 Task: Compose an email with the signature Amy Taylor with the subject Question regarding a project and the message I would like to schedule a call to discuss this further. from softage.1@softage.net to softage.2@softage.net and softage.3@softage.net with CC to softage.4@softage.net, select the message and change font size to huge, align the email to right Send the email
Action: Mouse moved to (422, 533)
Screenshot: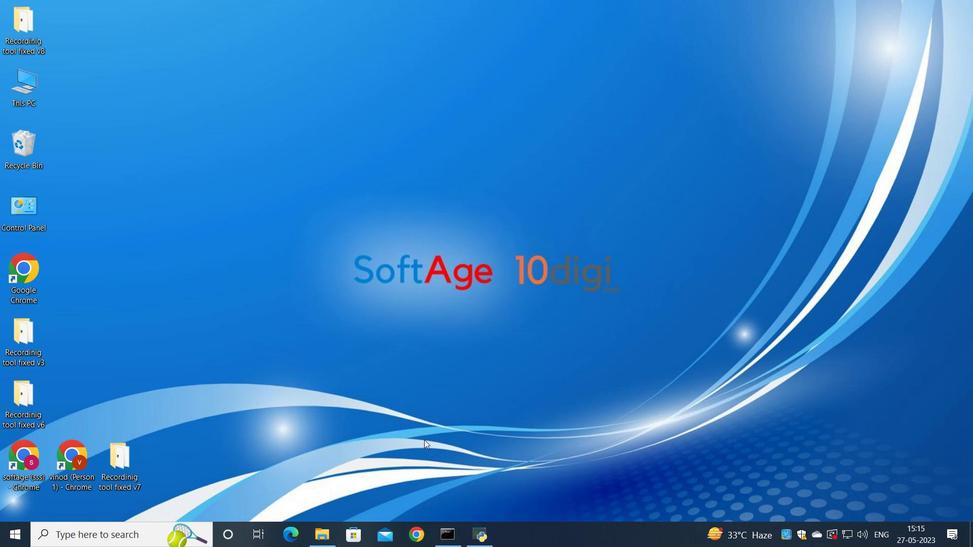 
Action: Mouse pressed left at (422, 533)
Screenshot: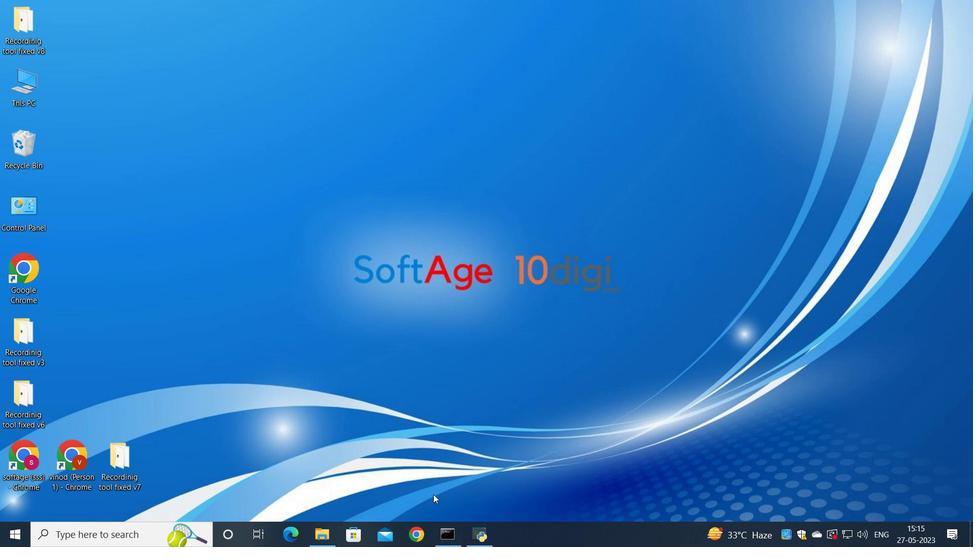 
Action: Mouse moved to (428, 307)
Screenshot: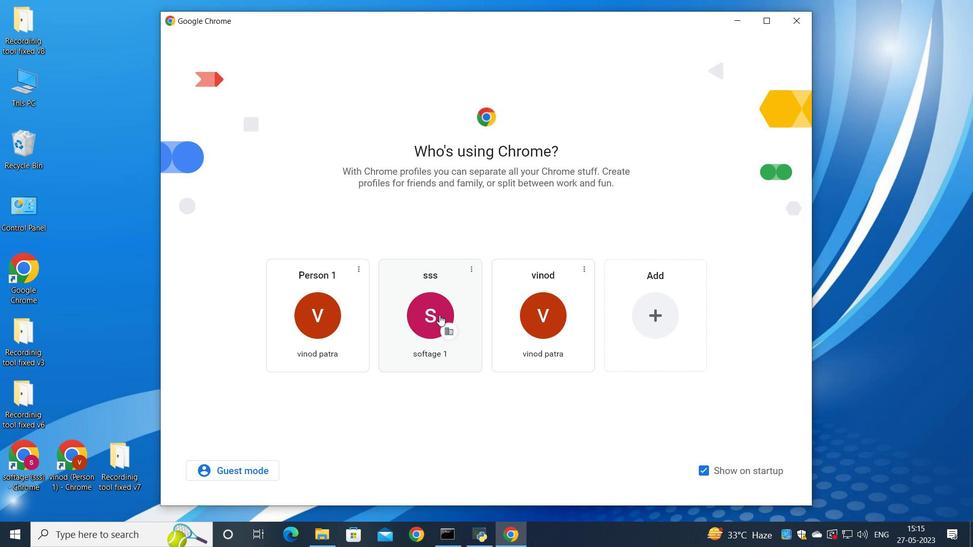 
Action: Mouse pressed left at (428, 307)
Screenshot: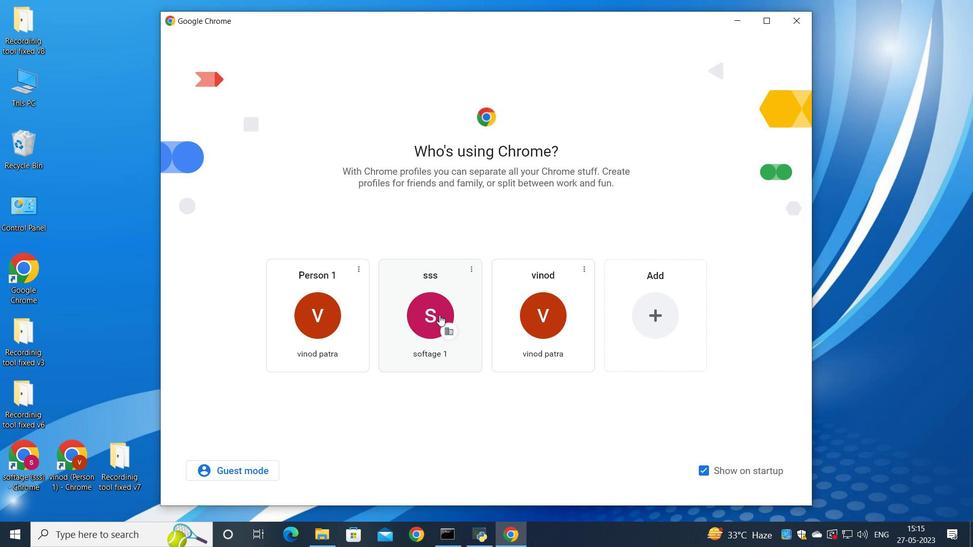 
Action: Mouse moved to (842, 62)
Screenshot: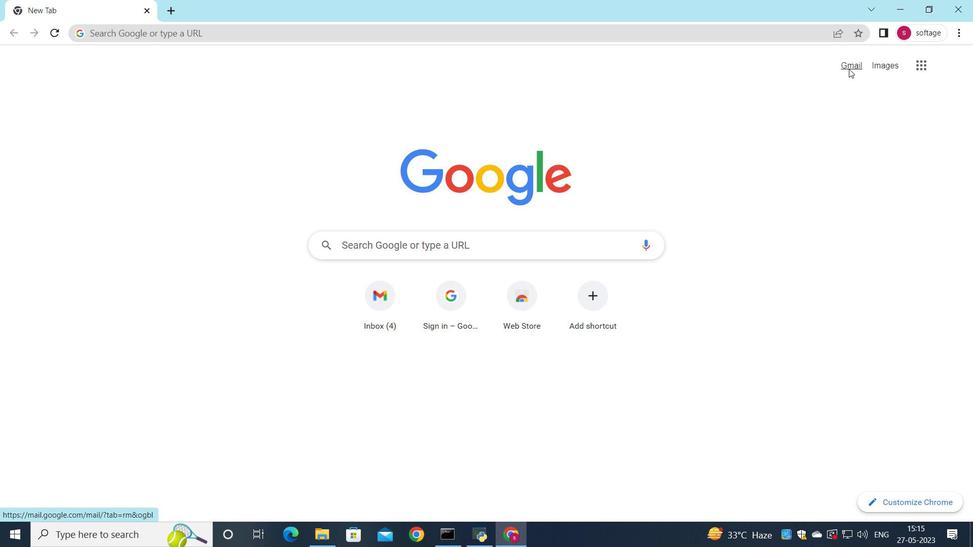 
Action: Mouse pressed left at (842, 62)
Screenshot: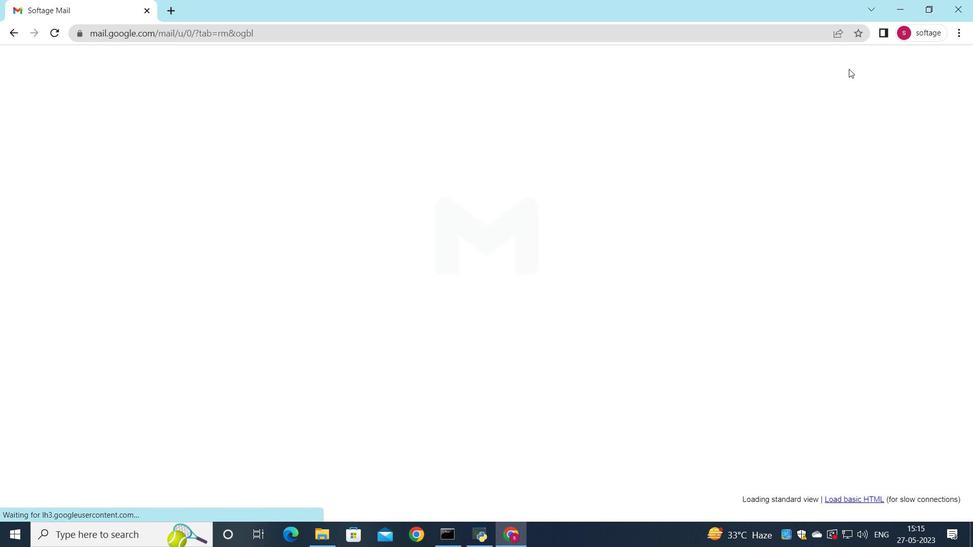 
Action: Mouse moved to (828, 89)
Screenshot: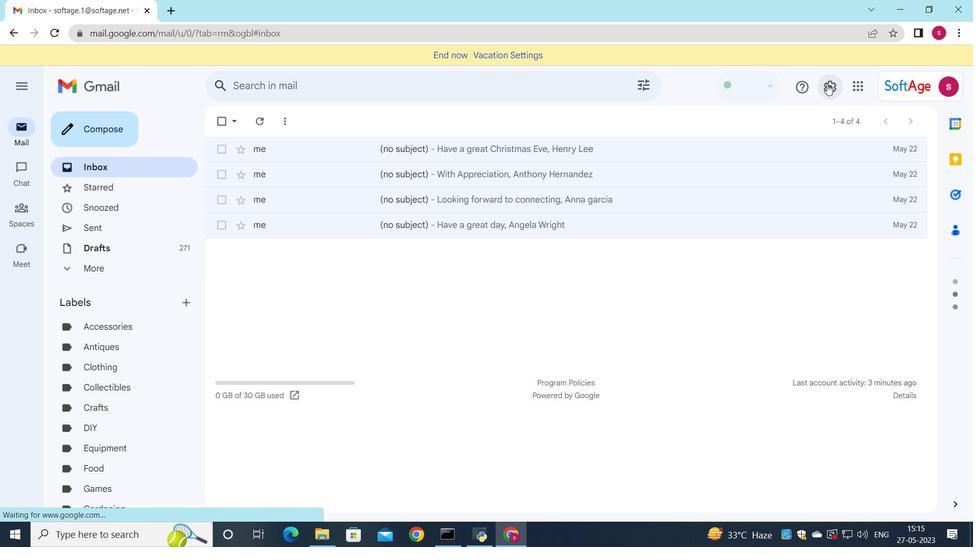 
Action: Mouse pressed left at (828, 89)
Screenshot: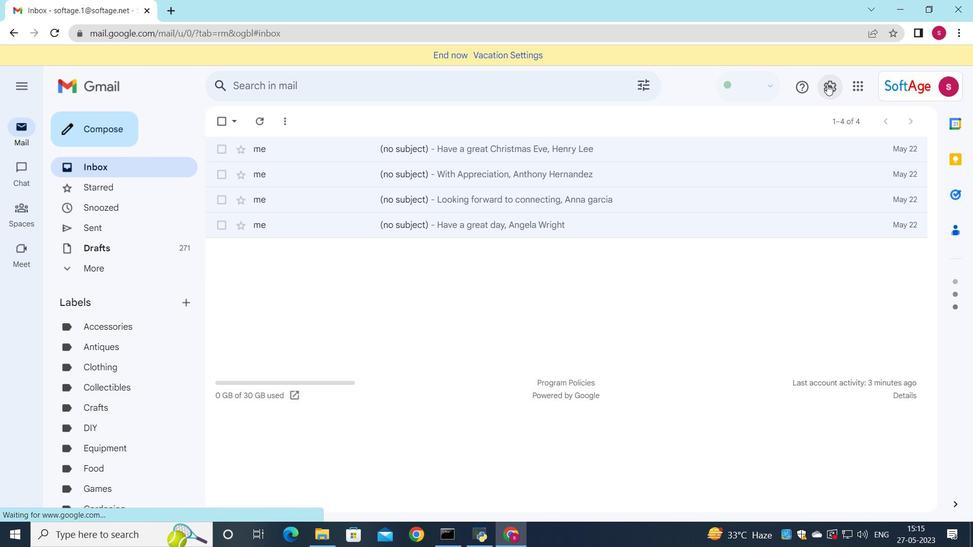 
Action: Mouse moved to (823, 140)
Screenshot: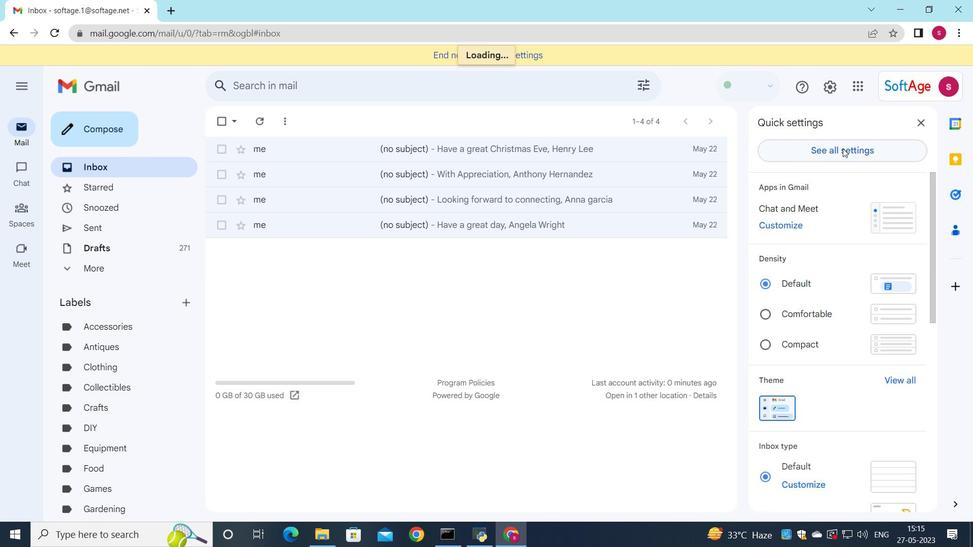 
Action: Mouse pressed left at (823, 140)
Screenshot: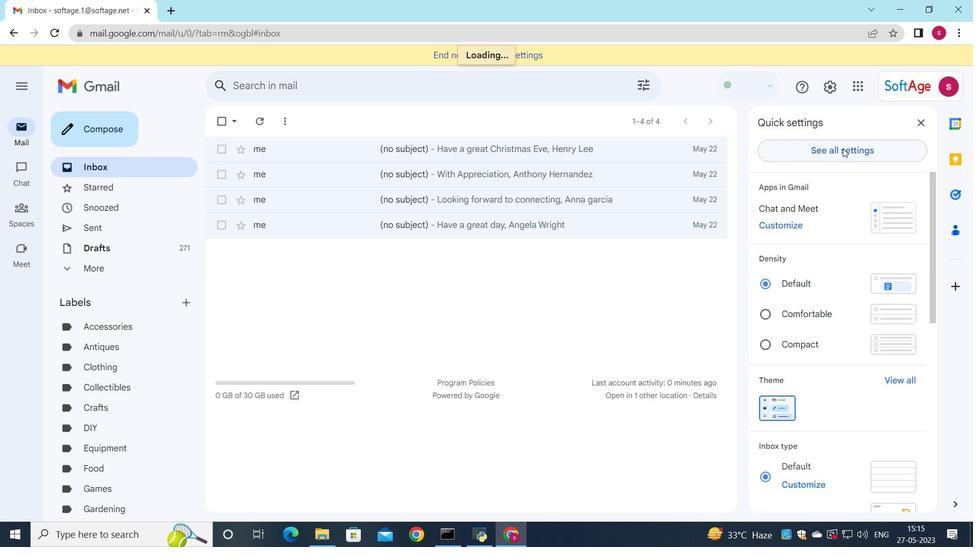 
Action: Mouse moved to (530, 206)
Screenshot: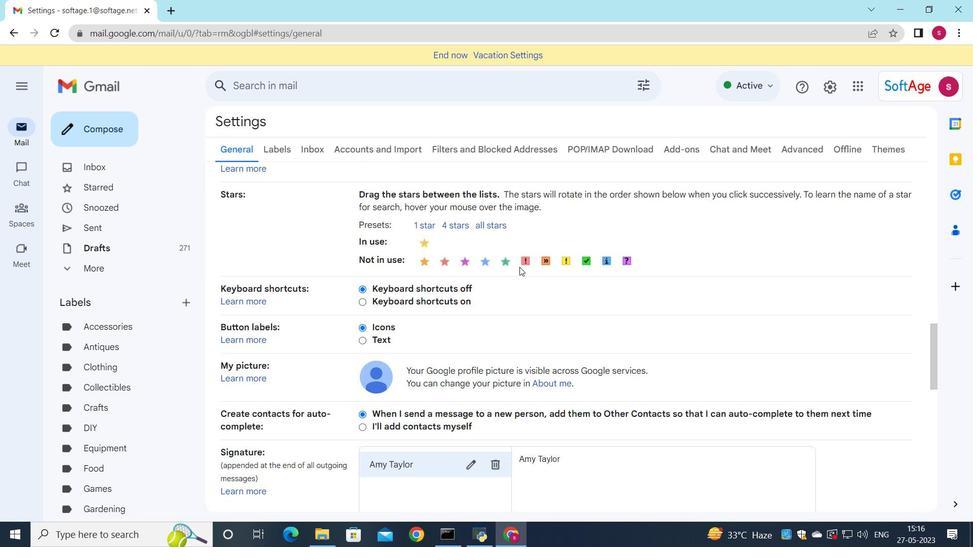 
Action: Mouse scrolled (530, 205) with delta (0, 0)
Screenshot: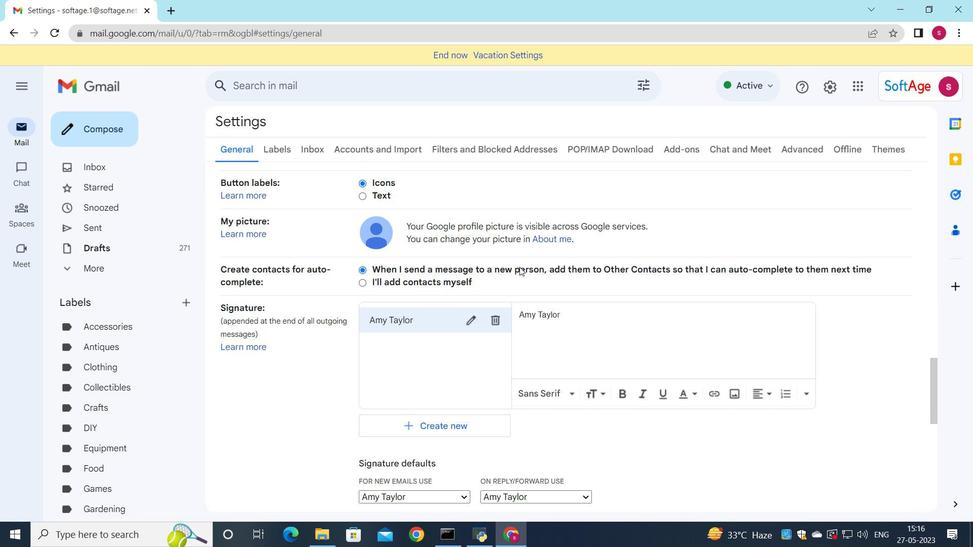 
Action: Mouse scrolled (530, 205) with delta (0, 0)
Screenshot: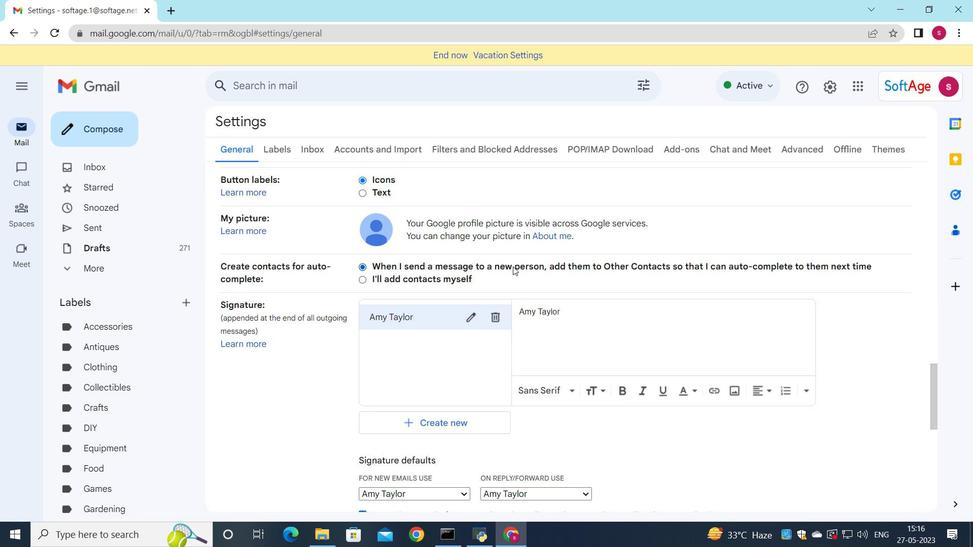 
Action: Mouse scrolled (530, 205) with delta (0, 0)
Screenshot: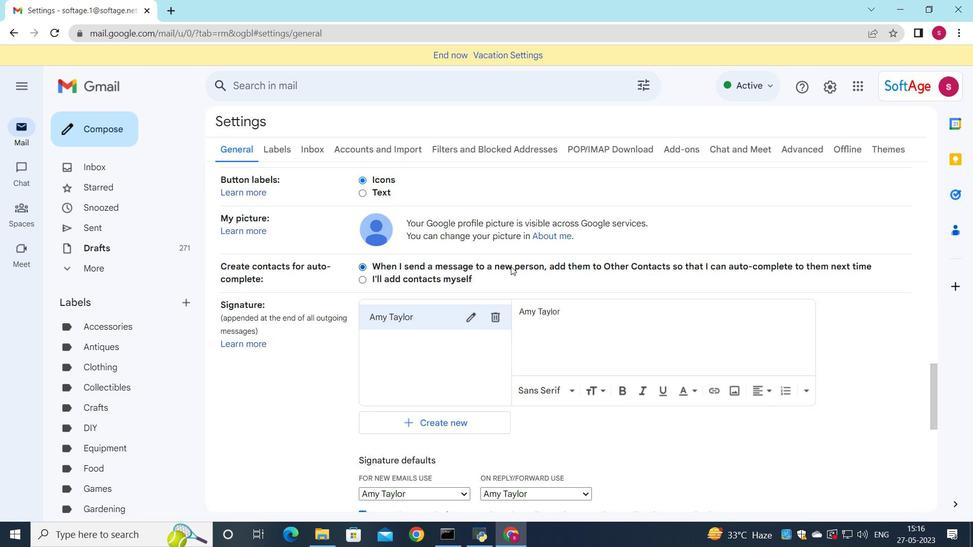 
Action: Mouse scrolled (530, 205) with delta (0, 0)
Screenshot: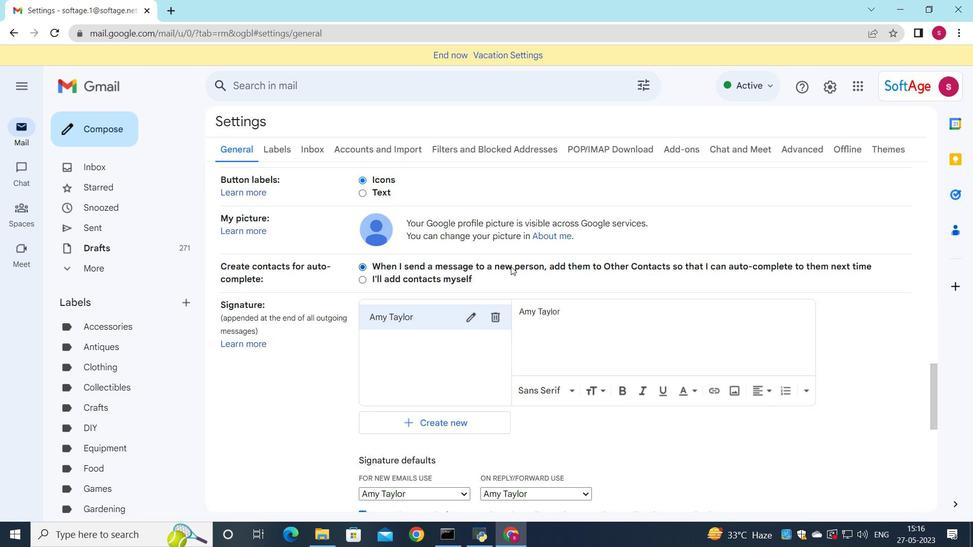 
Action: Mouse scrolled (530, 205) with delta (0, 0)
Screenshot: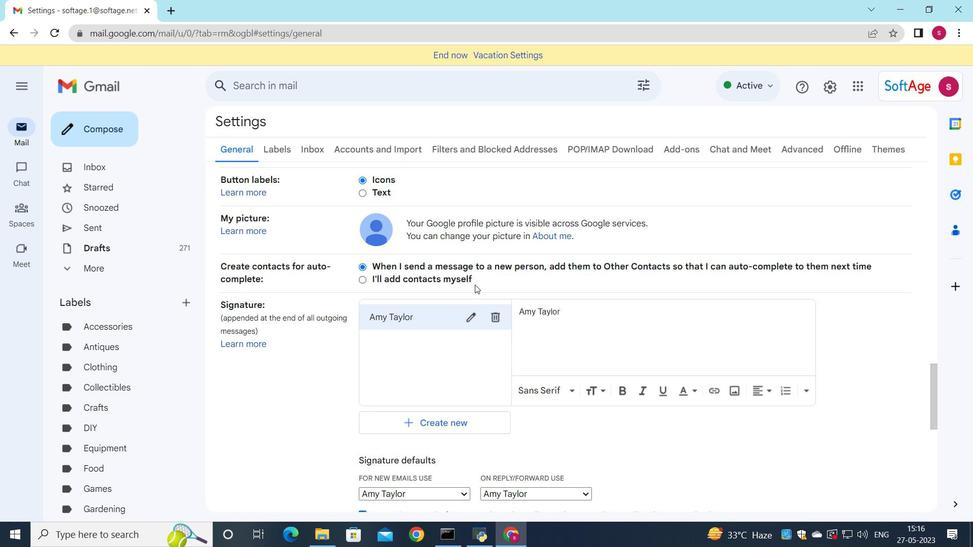 
Action: Mouse scrolled (530, 205) with delta (0, 0)
Screenshot: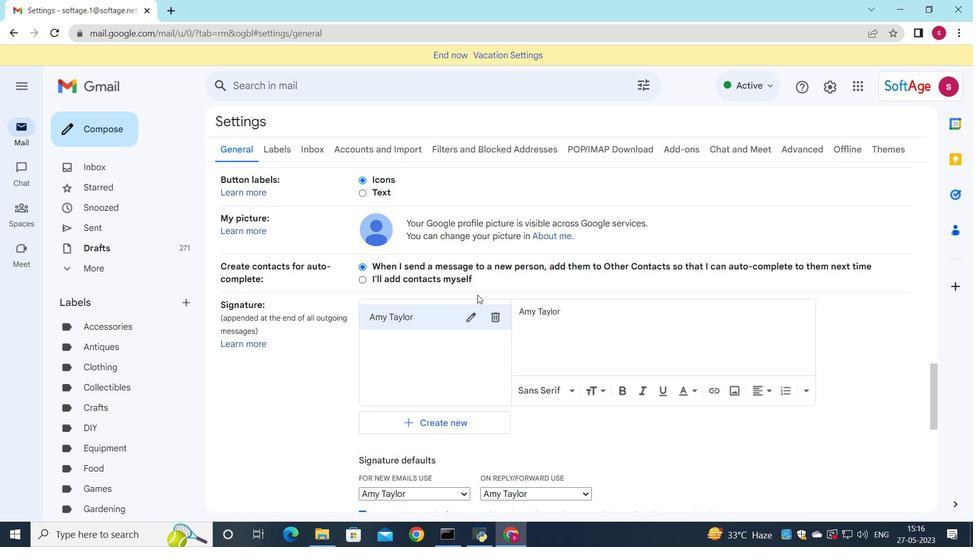 
Action: Mouse scrolled (530, 205) with delta (0, 0)
Screenshot: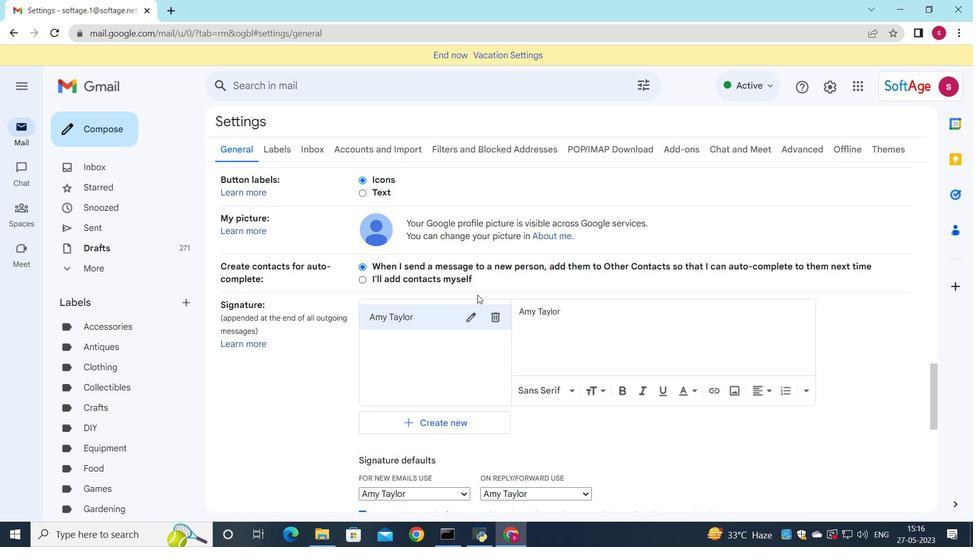 
Action: Mouse scrolled (530, 205) with delta (0, 0)
Screenshot: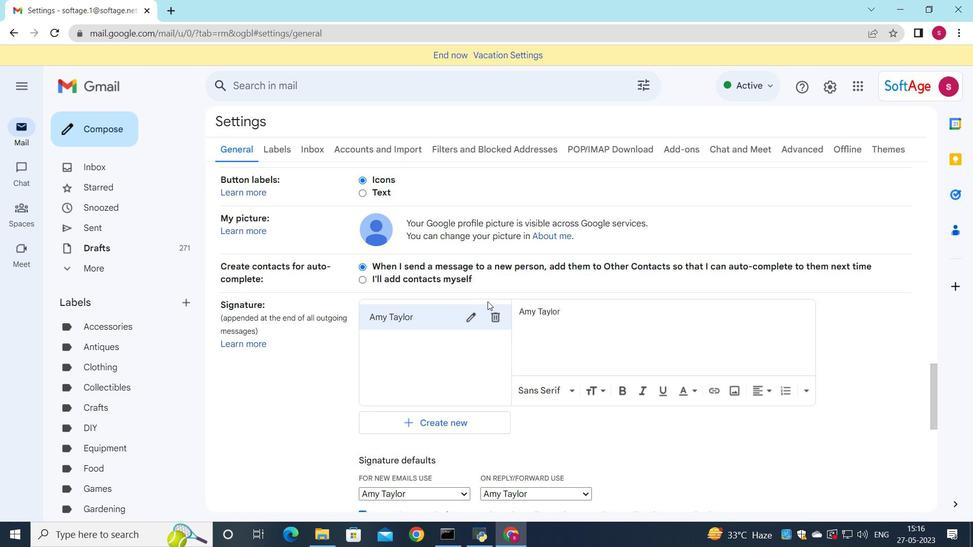 
Action: Mouse scrolled (530, 205) with delta (0, 0)
Screenshot: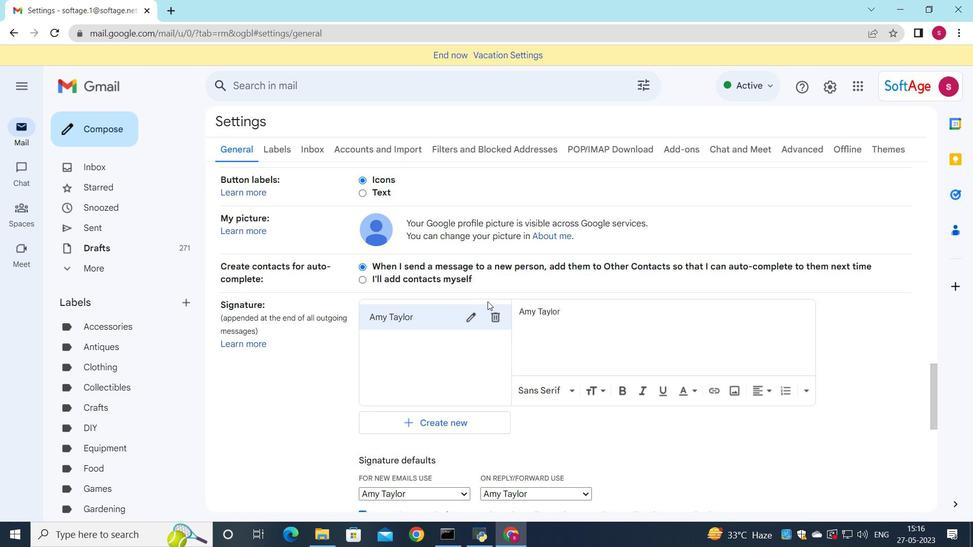 
Action: Mouse scrolled (530, 205) with delta (0, 0)
Screenshot: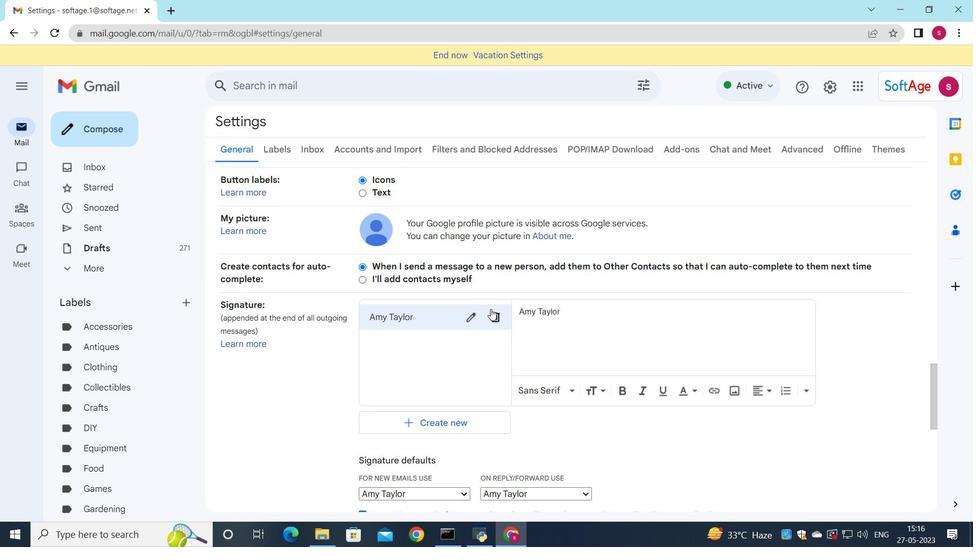 
Action: Mouse scrolled (530, 205) with delta (0, 0)
Screenshot: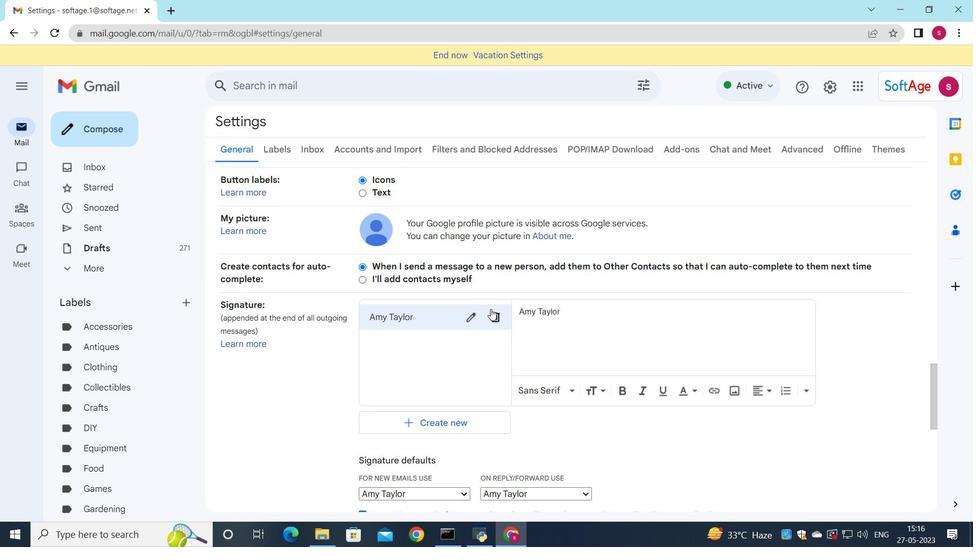 
Action: Mouse scrolled (530, 205) with delta (0, 0)
Screenshot: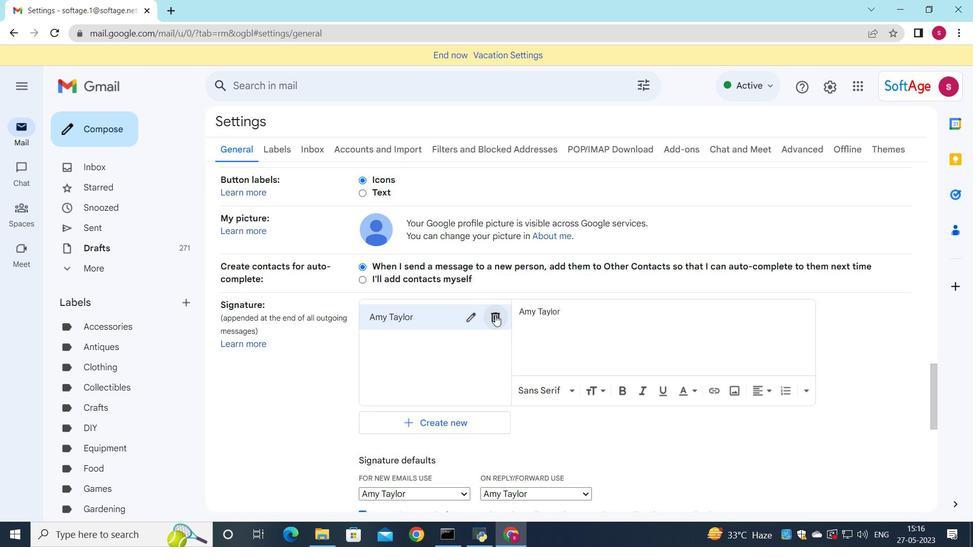 
Action: Mouse scrolled (530, 205) with delta (0, 0)
Screenshot: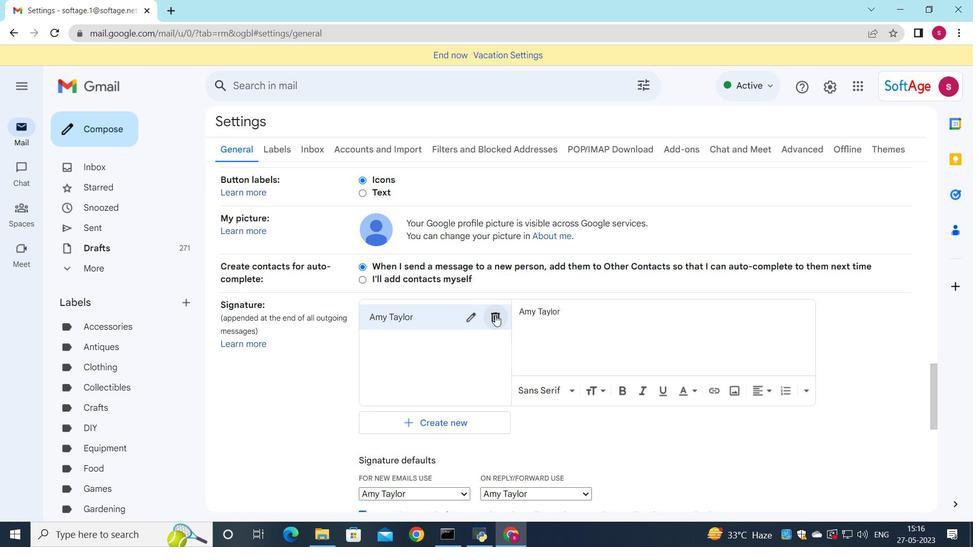 
Action: Mouse scrolled (530, 205) with delta (0, 0)
Screenshot: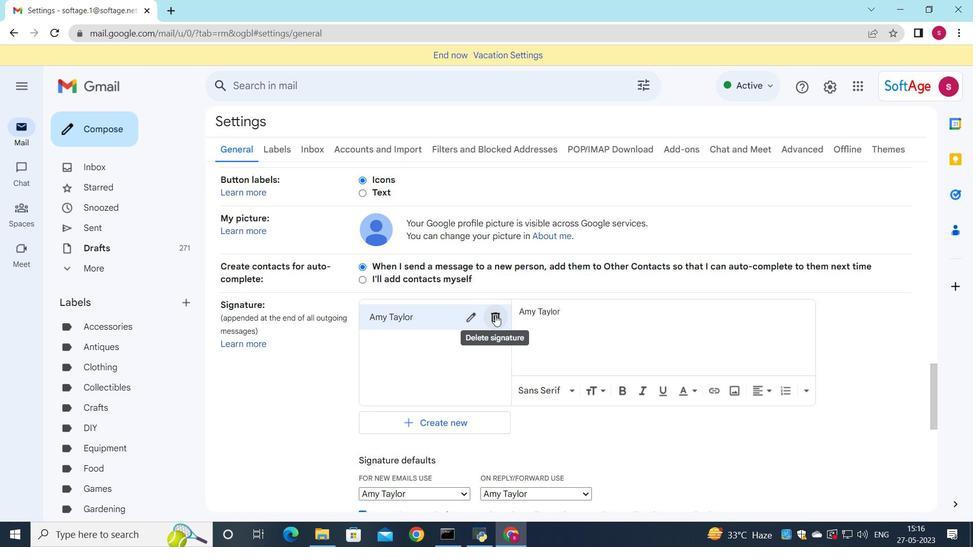 
Action: Mouse scrolled (530, 205) with delta (0, 0)
Screenshot: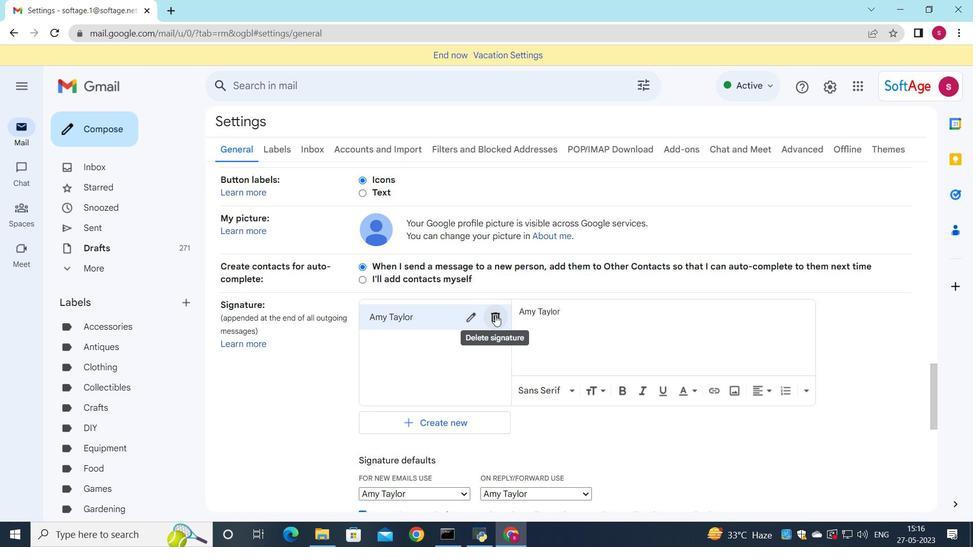 
Action: Mouse scrolled (530, 205) with delta (0, 0)
Screenshot: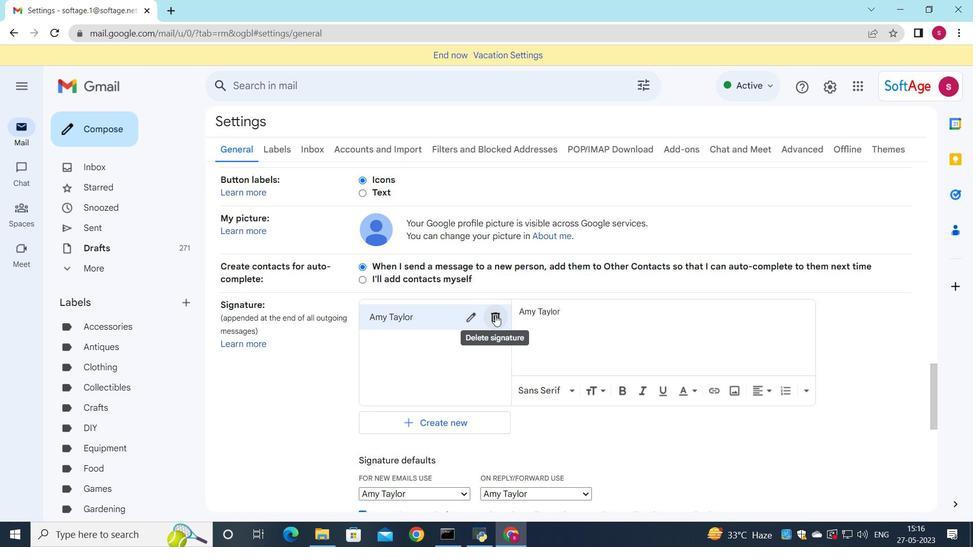 
Action: Mouse scrolled (530, 205) with delta (0, 0)
Screenshot: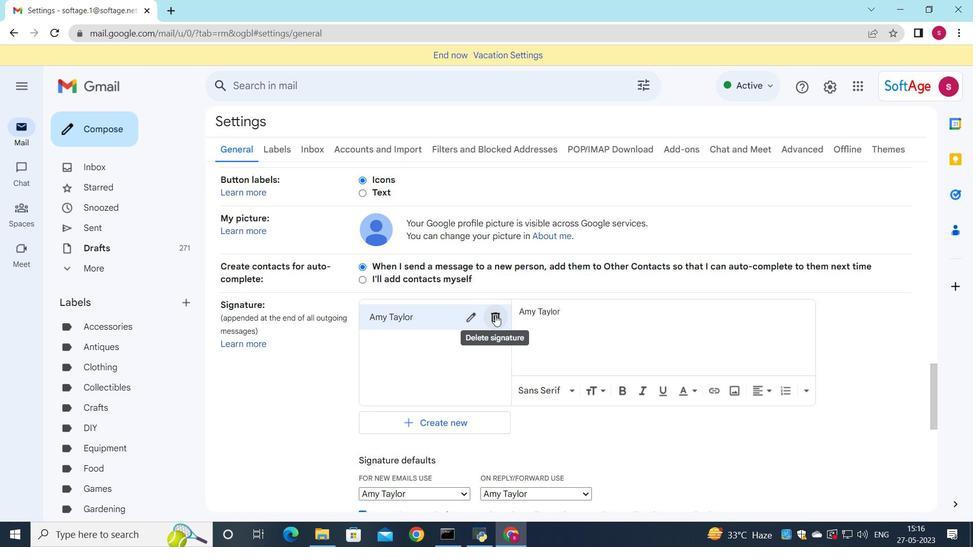 
Action: Mouse scrolled (530, 205) with delta (0, 0)
Screenshot: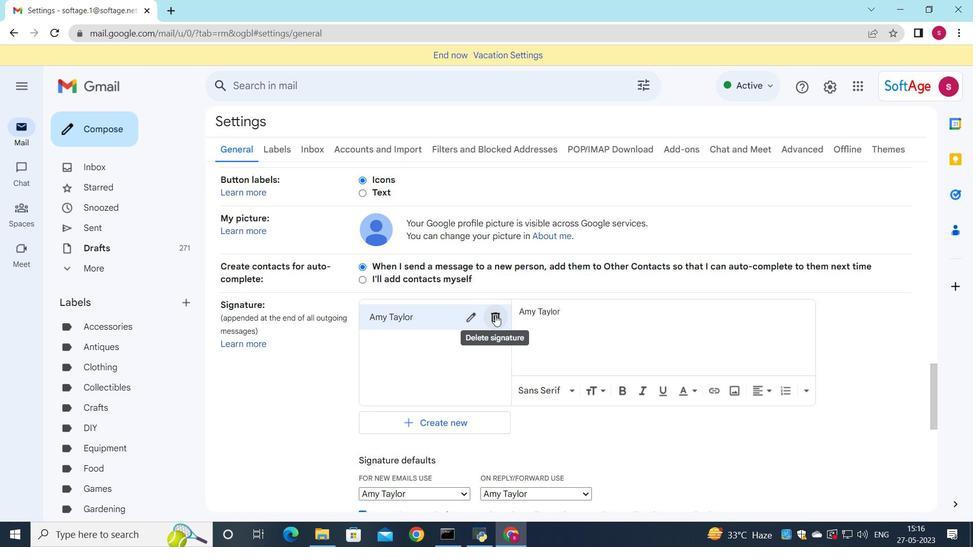 
Action: Mouse scrolled (530, 205) with delta (0, 0)
Screenshot: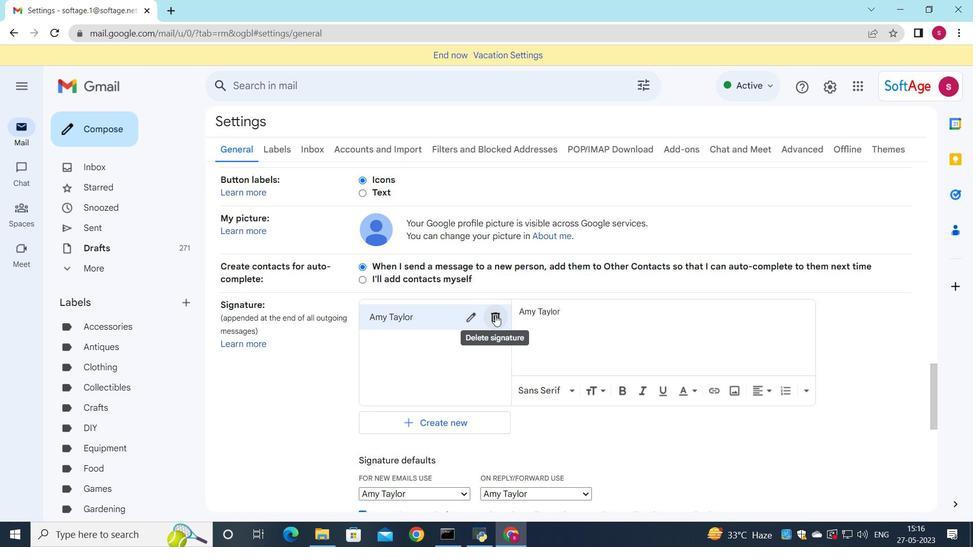 
Action: Mouse moved to (490, 186)
Screenshot: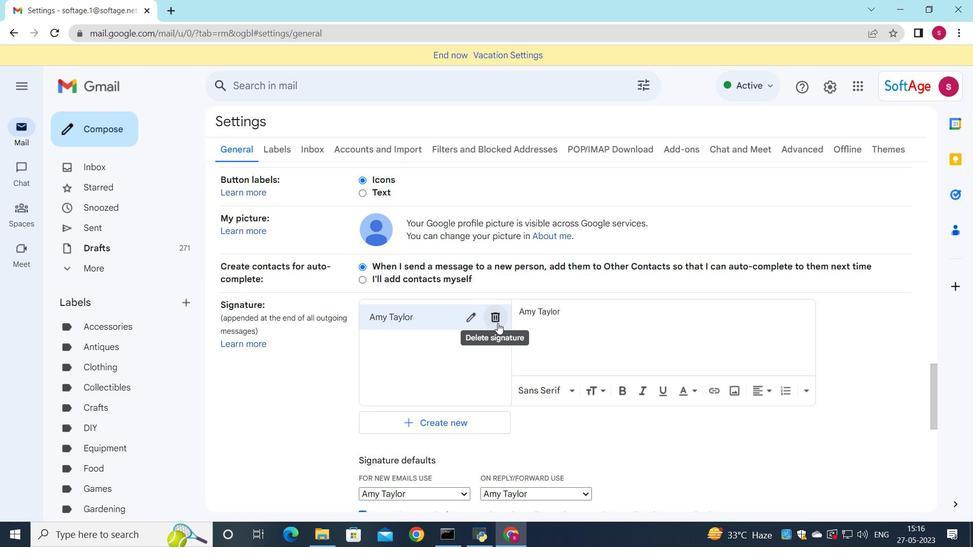 
Action: Mouse pressed left at (490, 186)
Screenshot: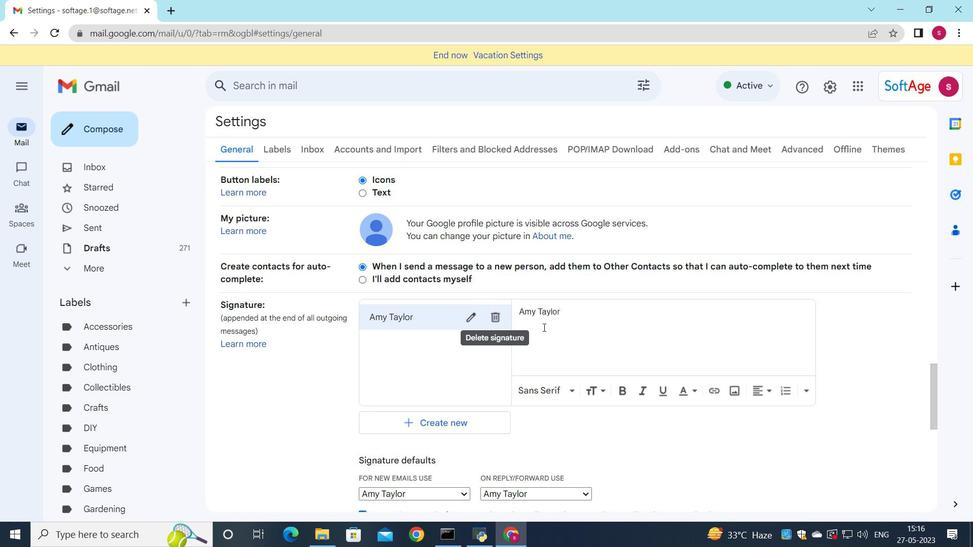 
Action: Mouse moved to (595, 311)
Screenshot: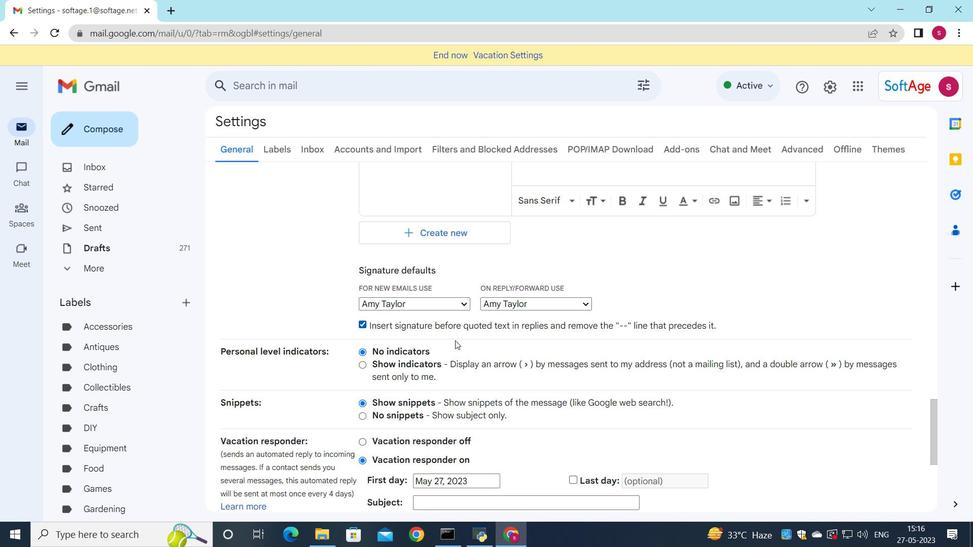 
Action: Mouse pressed left at (595, 311)
Screenshot: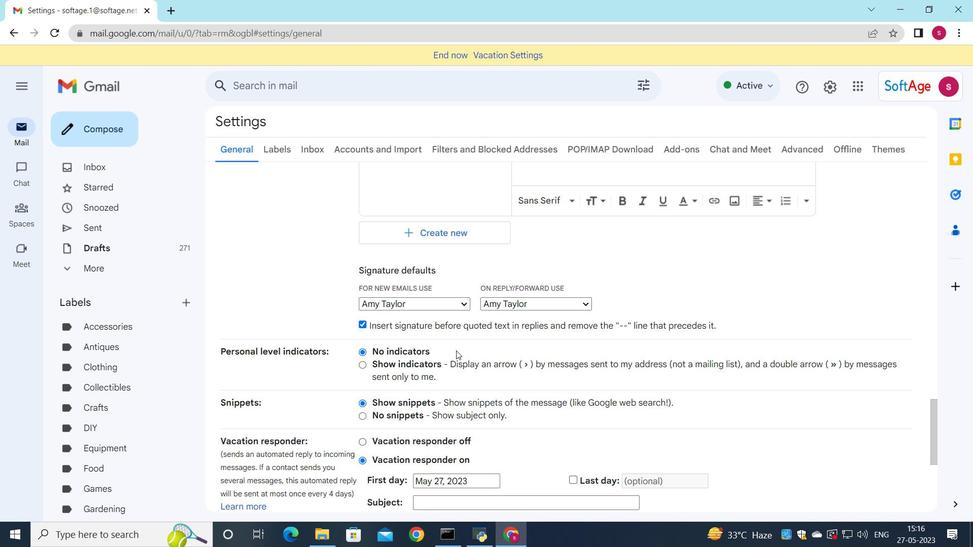 
Action: Mouse moved to (423, 208)
Screenshot: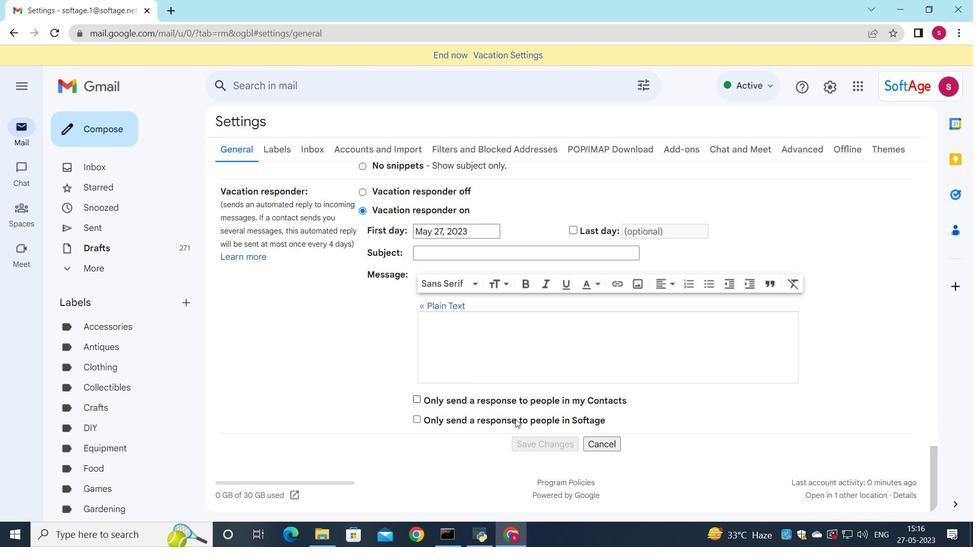 
Action: Mouse pressed left at (423, 208)
Screenshot: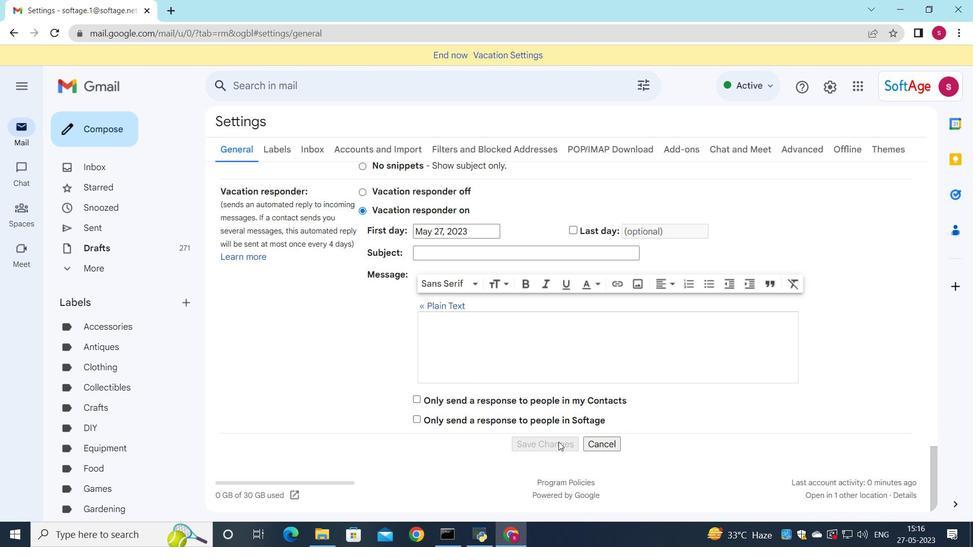 
Action: Mouse moved to (940, 152)
Screenshot: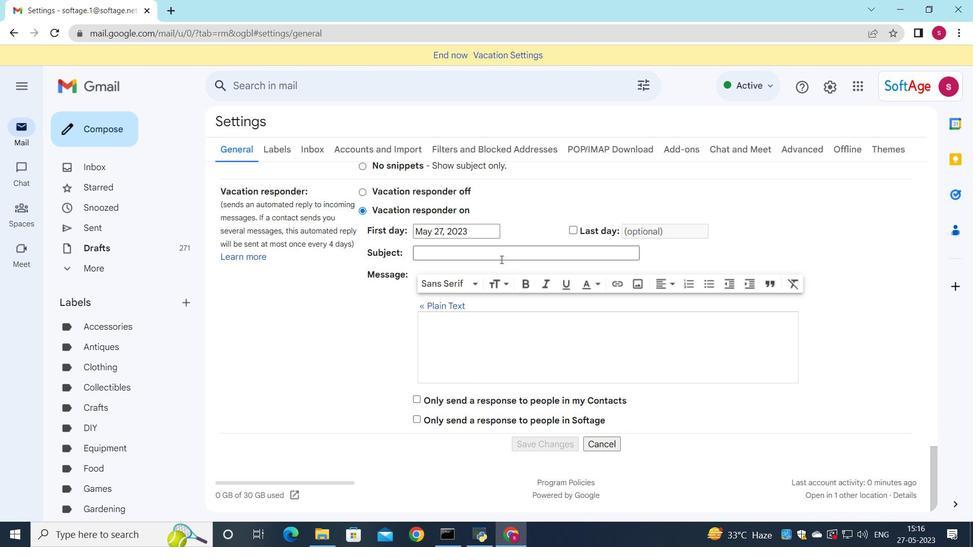 
Action: Key pressed <Key.shift>Amy<Key.space><Key.shift>Taylor
Screenshot: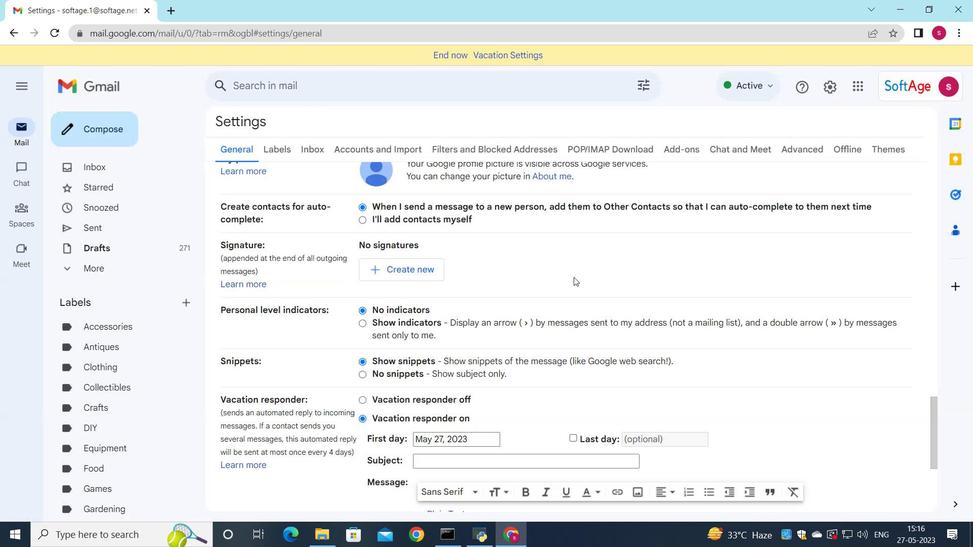 
Action: Mouse moved to (601, 316)
Screenshot: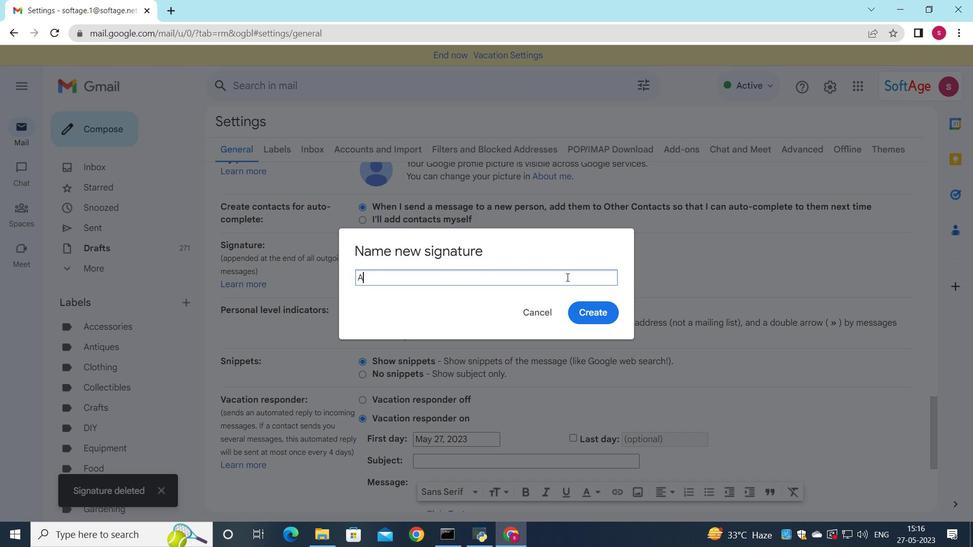 
Action: Mouse pressed left at (601, 316)
Screenshot: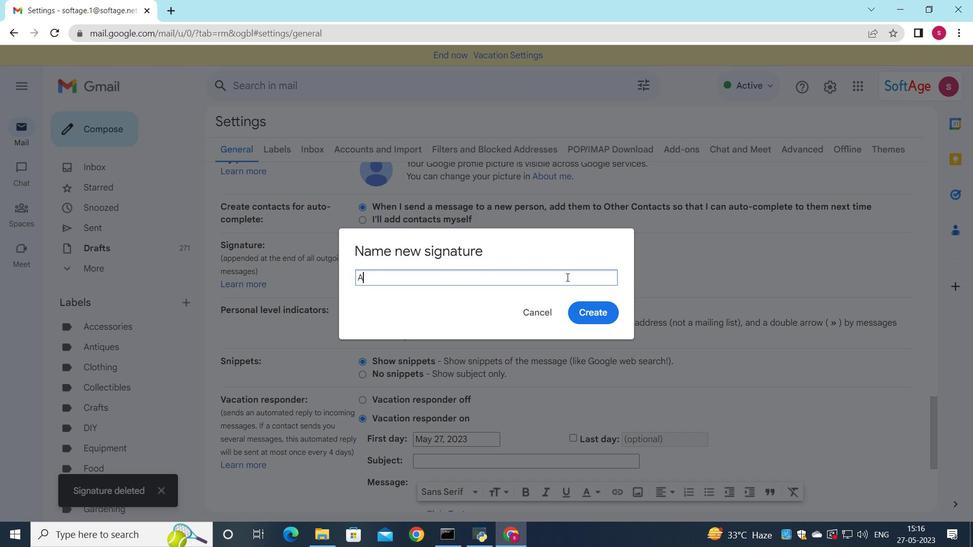 
Action: Mouse moved to (614, 218)
Screenshot: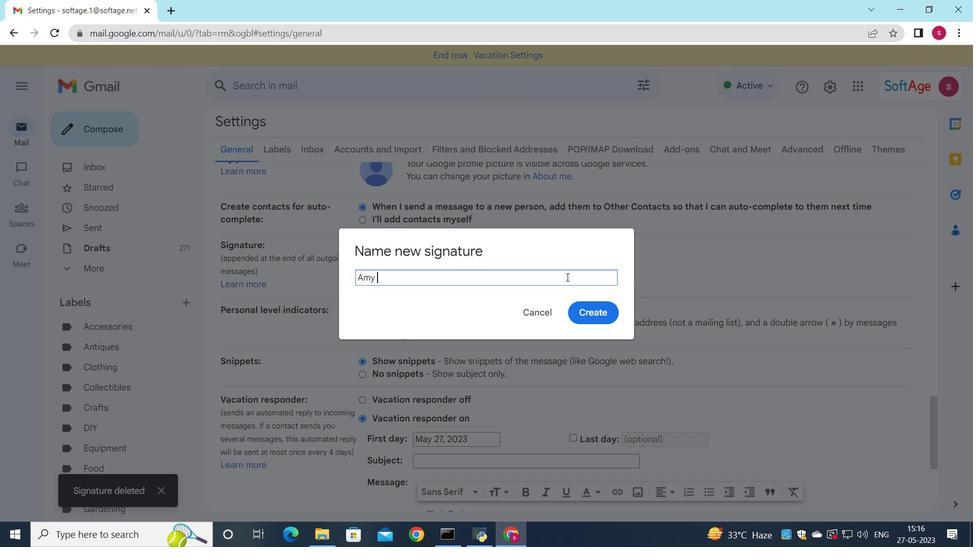 
Action: Mouse pressed left at (614, 218)
Screenshot: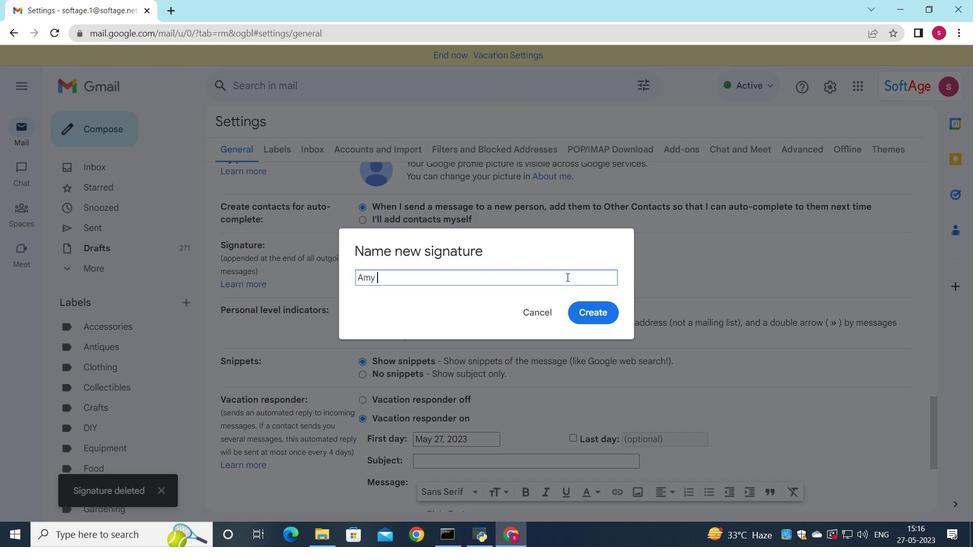 
Action: Mouse moved to (613, 218)
Screenshot: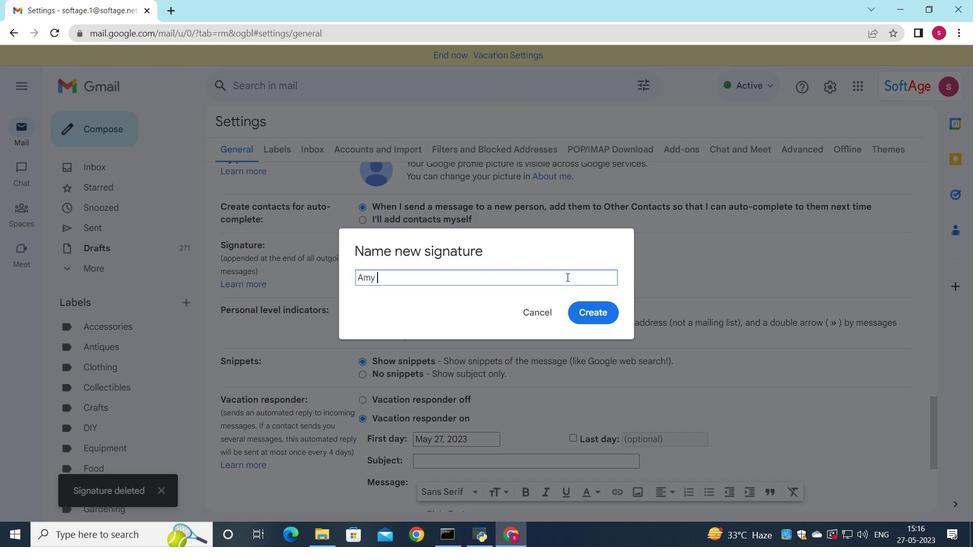 
Action: Key pressed <Key.shift>Amy<Key.space><Key.shift>Taylor
Screenshot: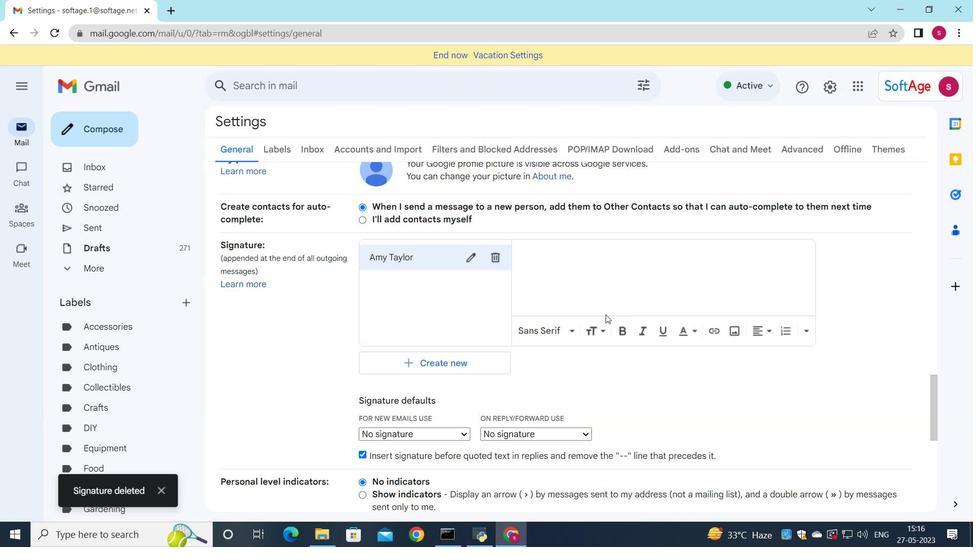 
Action: Mouse moved to (445, 360)
Screenshot: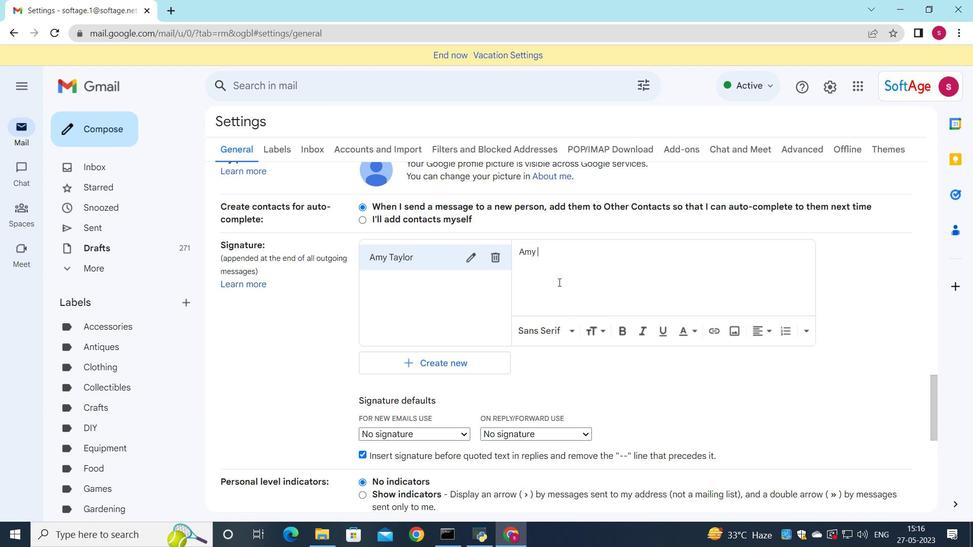 
Action: Mouse pressed left at (445, 360)
Screenshot: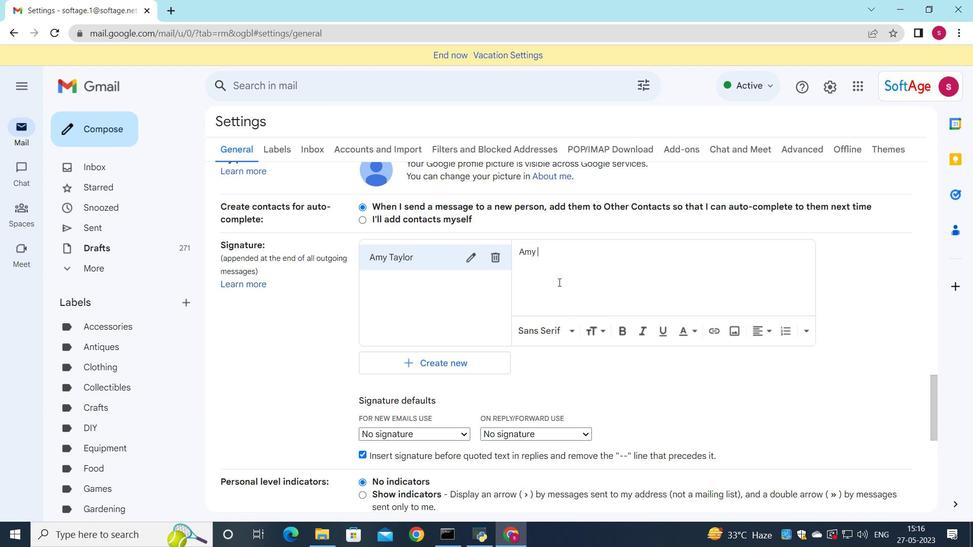 
Action: Mouse moved to (445, 384)
Screenshot: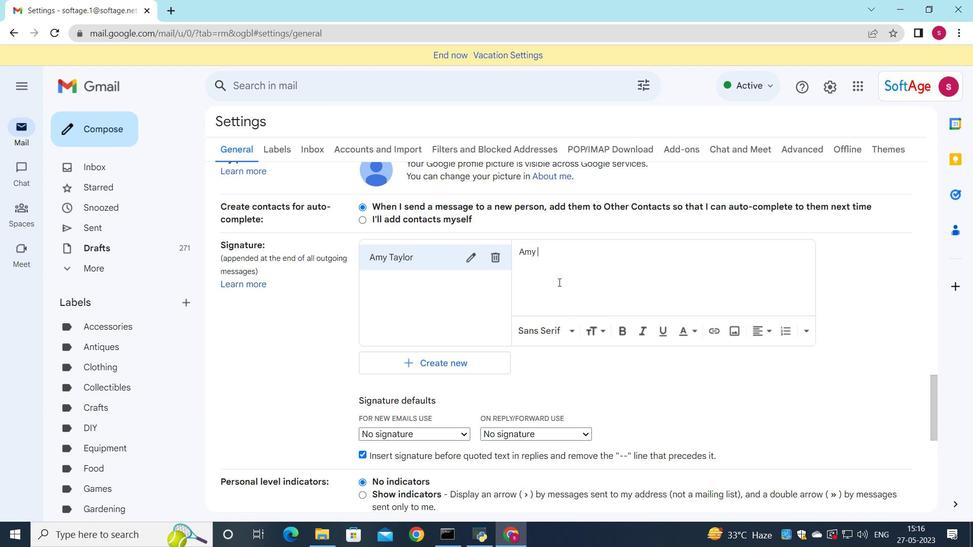 
Action: Mouse pressed left at (445, 384)
Screenshot: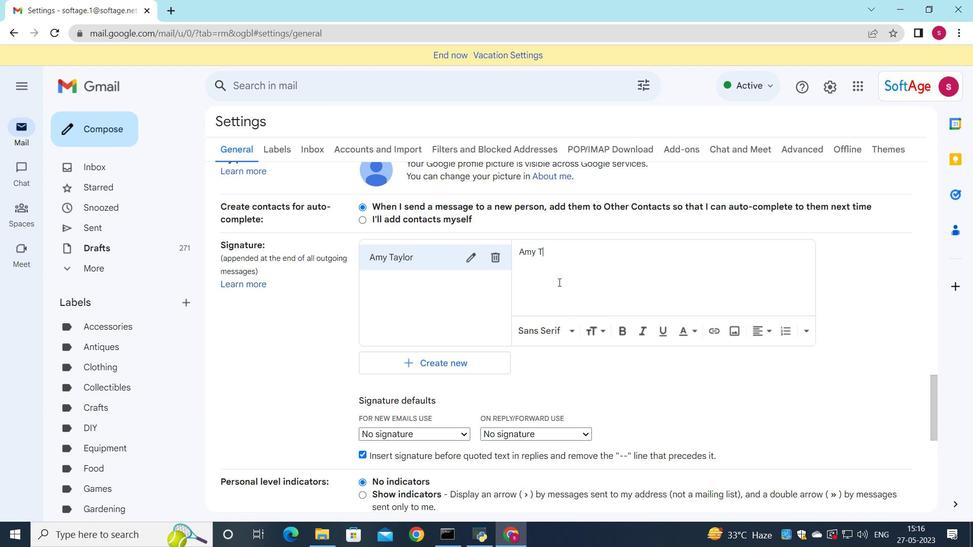 
Action: Mouse moved to (516, 362)
Screenshot: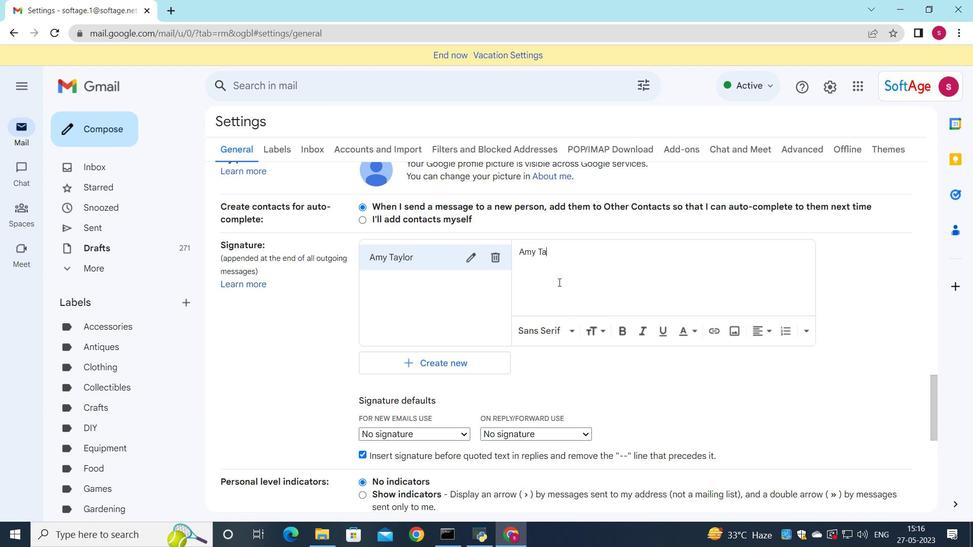 
Action: Mouse pressed left at (516, 362)
Screenshot: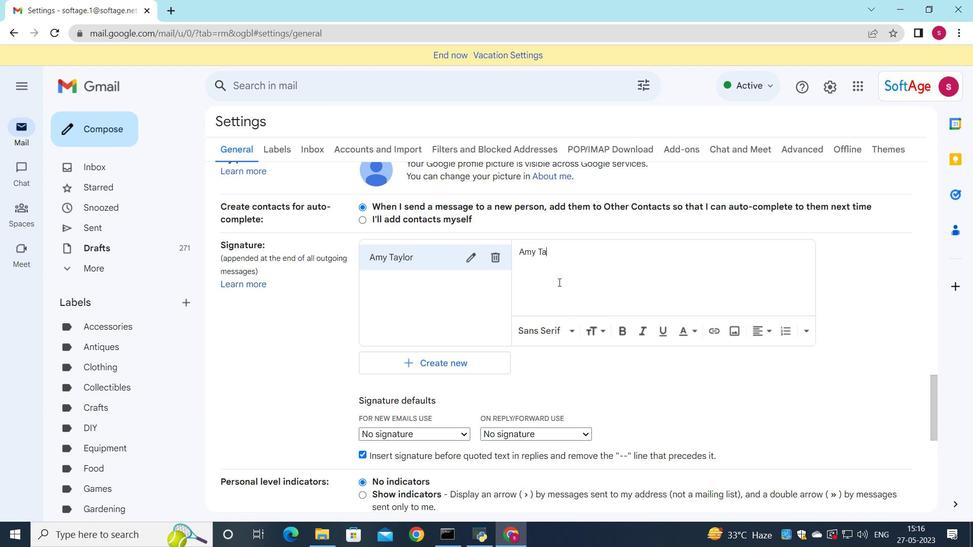
Action: Mouse moved to (523, 391)
Screenshot: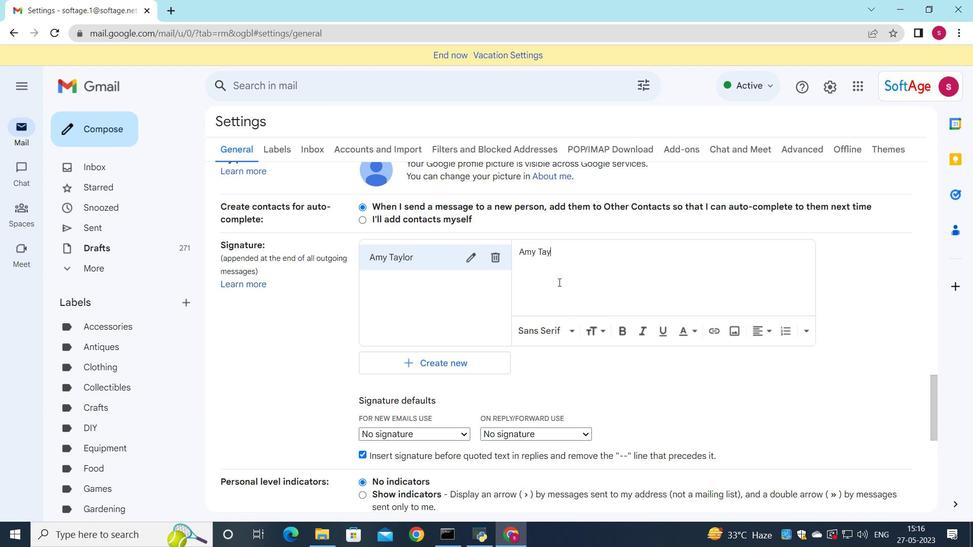 
Action: Mouse pressed left at (523, 391)
Screenshot: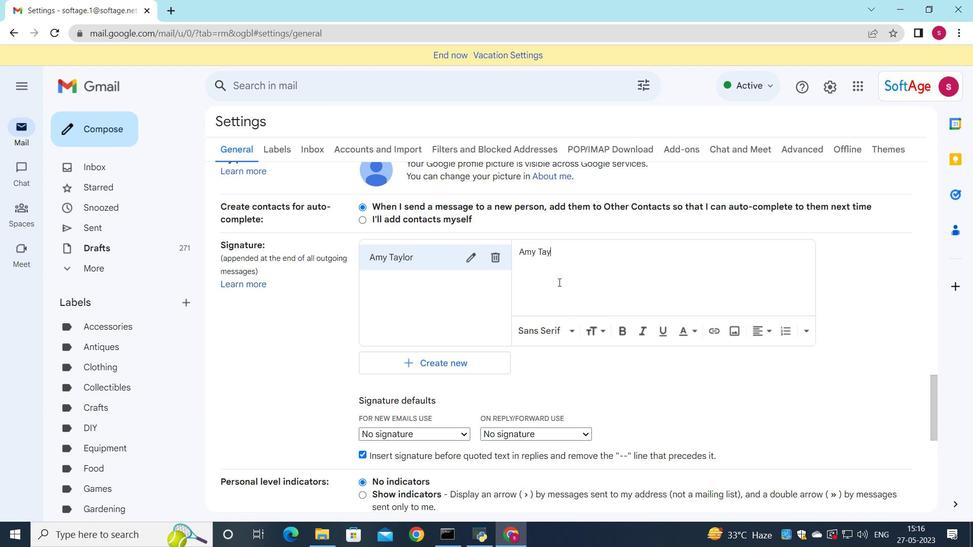 
Action: Mouse moved to (518, 375)
Screenshot: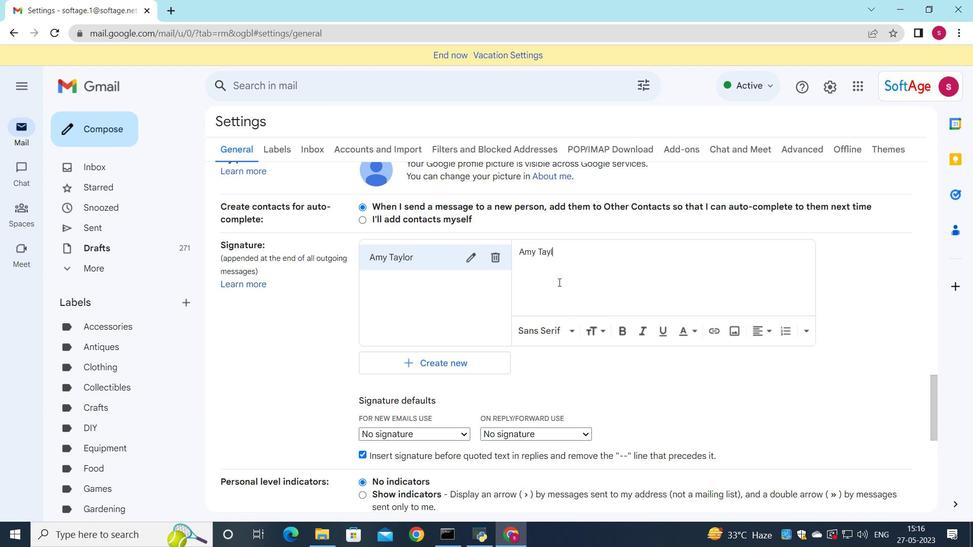 
Action: Mouse scrolled (518, 374) with delta (0, 0)
Screenshot: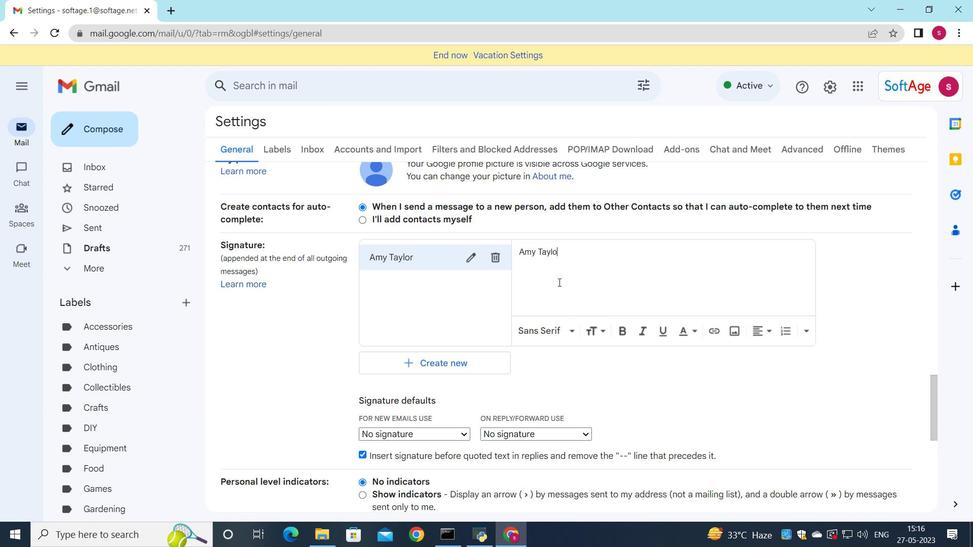 
Action: Mouse scrolled (518, 374) with delta (0, 0)
Screenshot: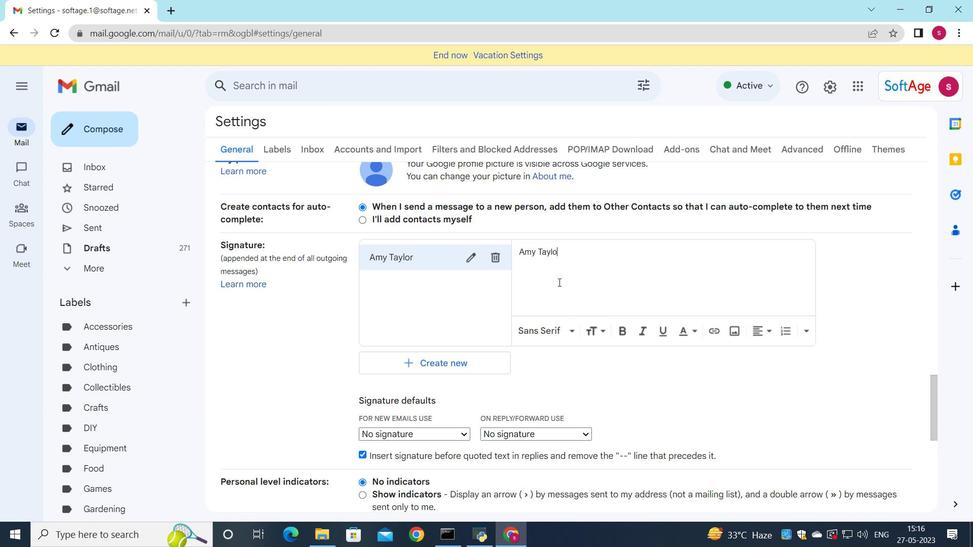 
Action: Mouse scrolled (518, 374) with delta (0, 0)
Screenshot: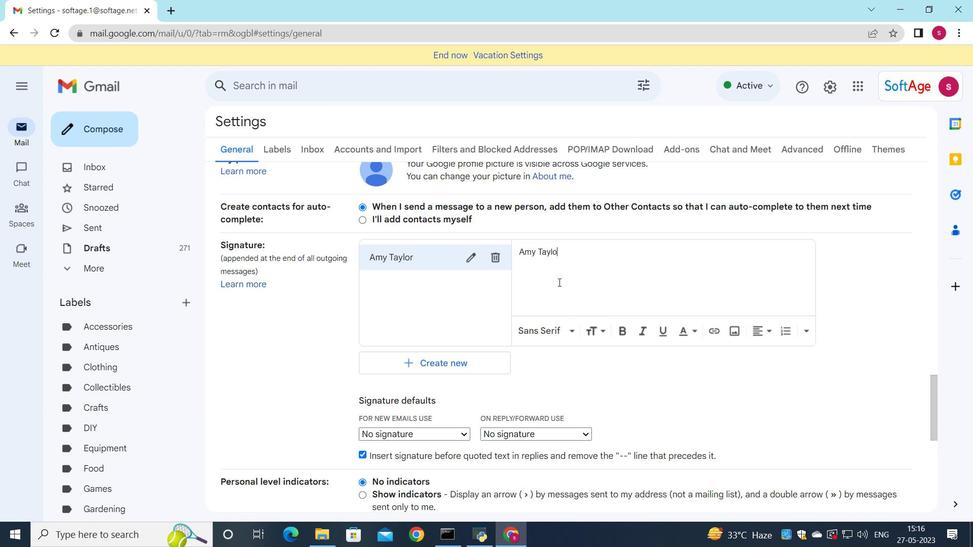 
Action: Mouse scrolled (518, 374) with delta (0, 0)
Screenshot: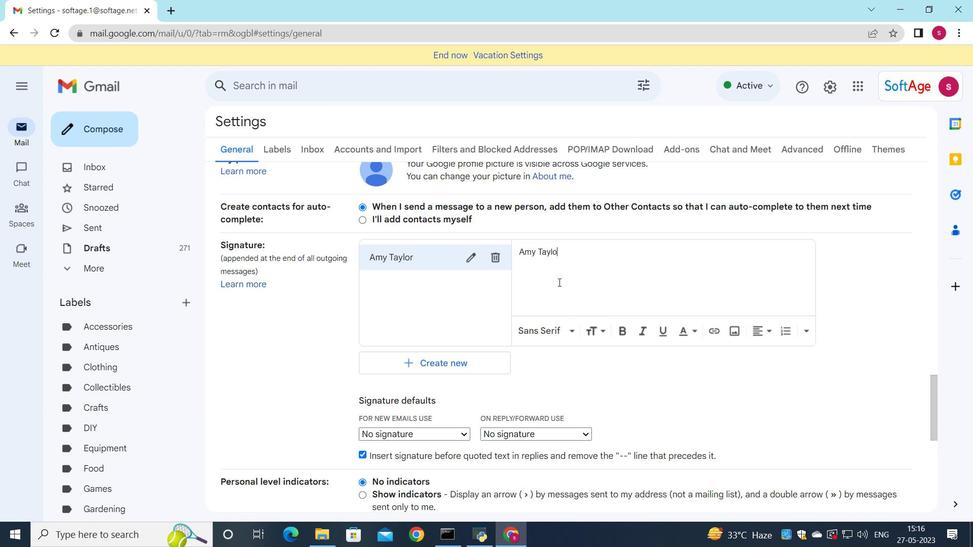
Action: Mouse moved to (509, 363)
Screenshot: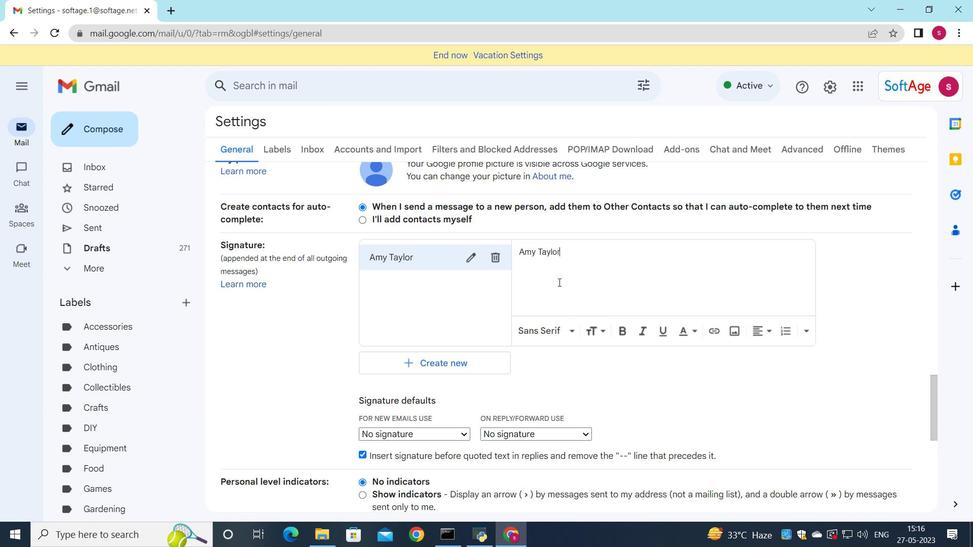 
Action: Mouse scrolled (509, 362) with delta (0, 0)
Screenshot: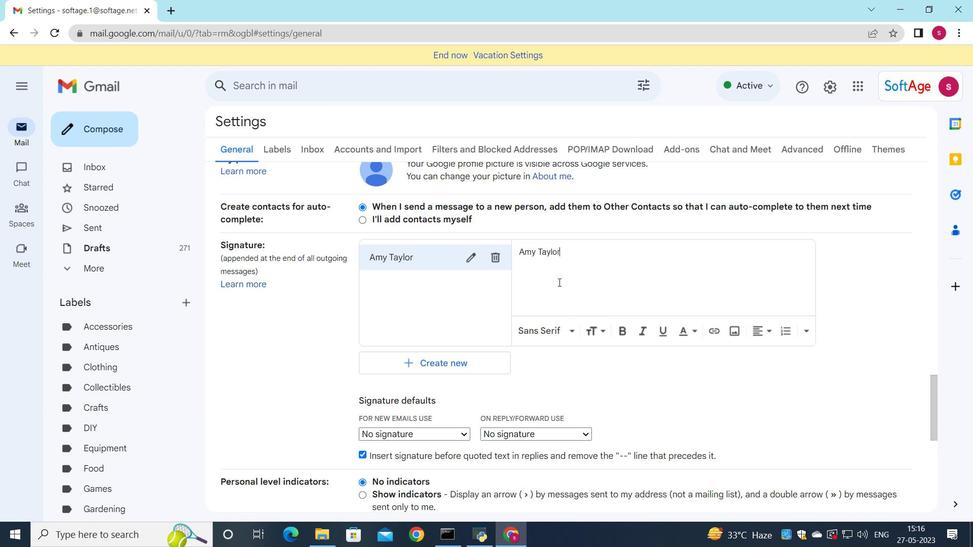 
Action: Mouse moved to (509, 364)
Screenshot: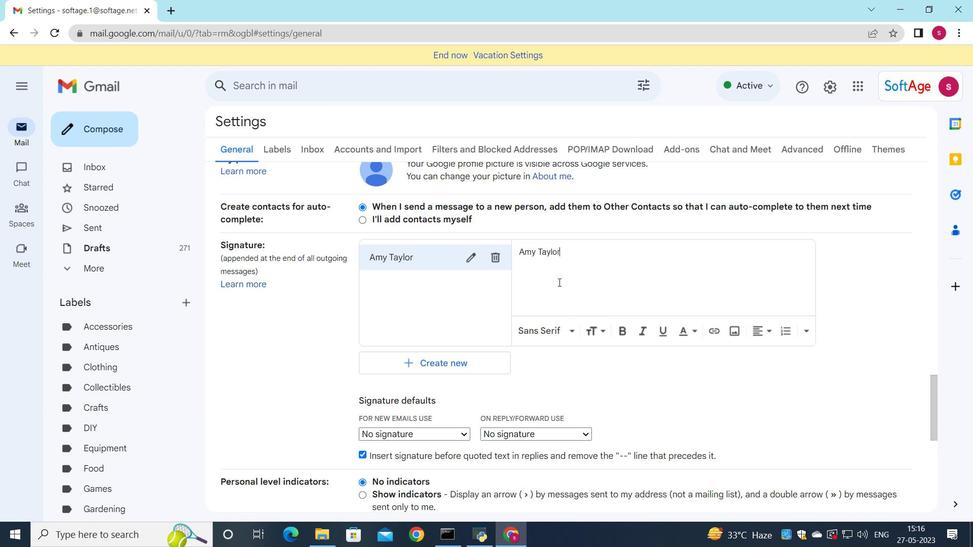 
Action: Mouse scrolled (509, 363) with delta (0, 0)
Screenshot: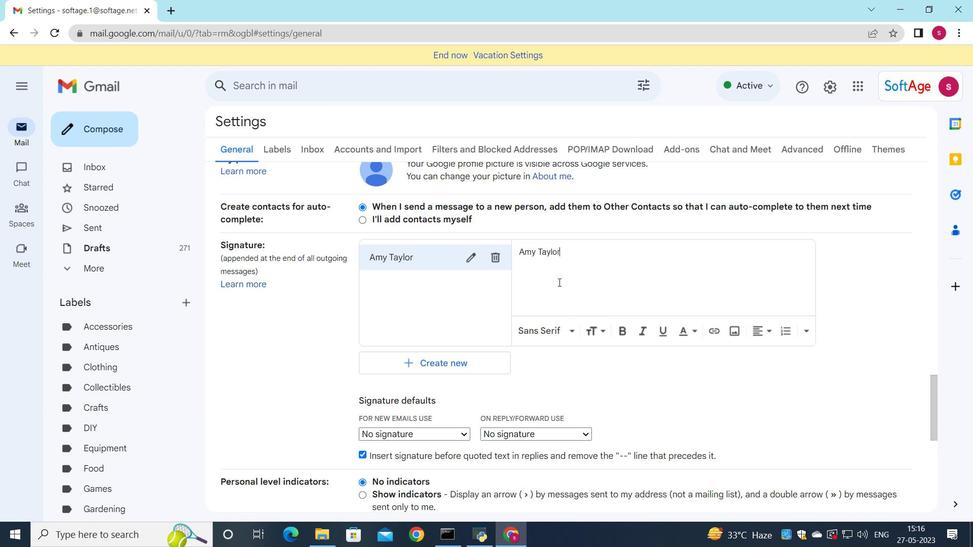 
Action: Mouse moved to (509, 365)
Screenshot: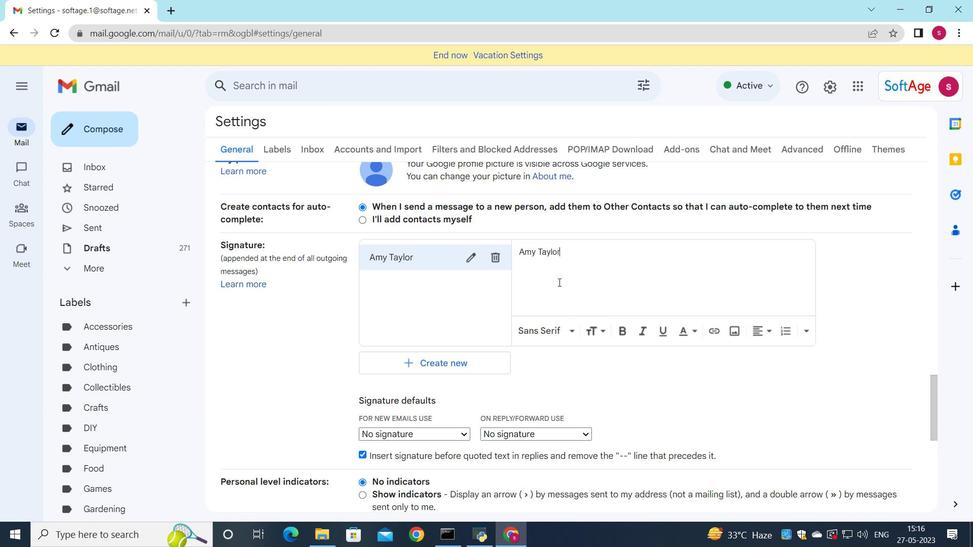 
Action: Mouse scrolled (509, 364) with delta (0, 0)
Screenshot: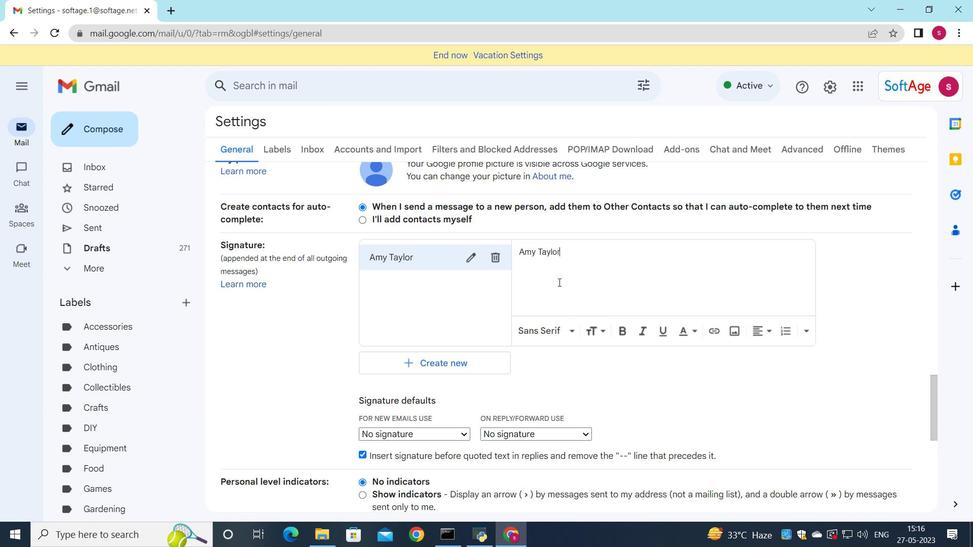 
Action: Mouse moved to (509, 368)
Screenshot: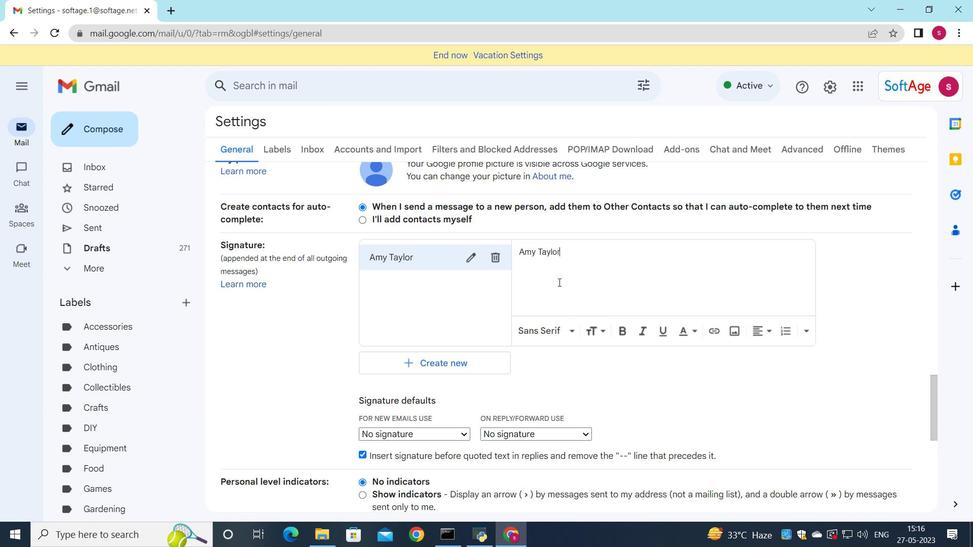 
Action: Mouse scrolled (509, 368) with delta (0, 0)
Screenshot: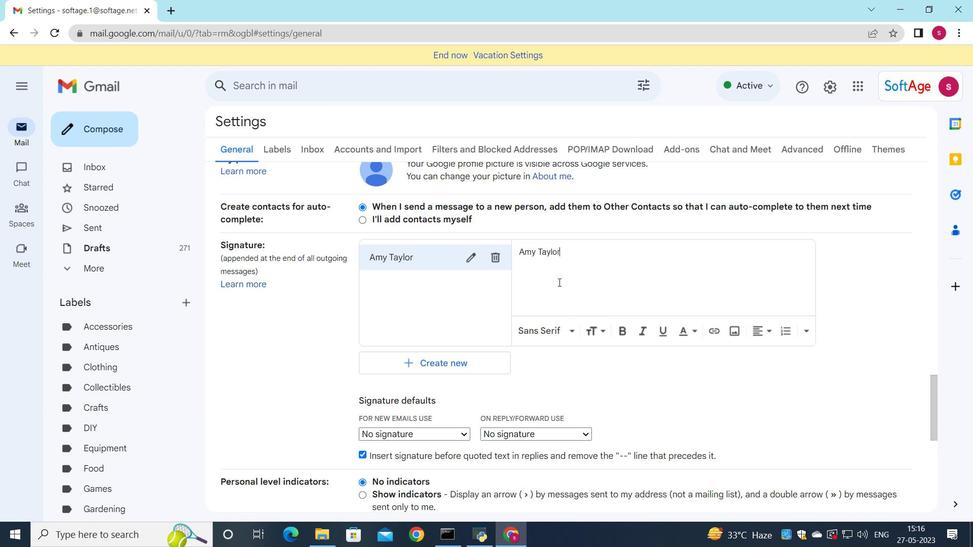 
Action: Mouse moved to (521, 441)
Screenshot: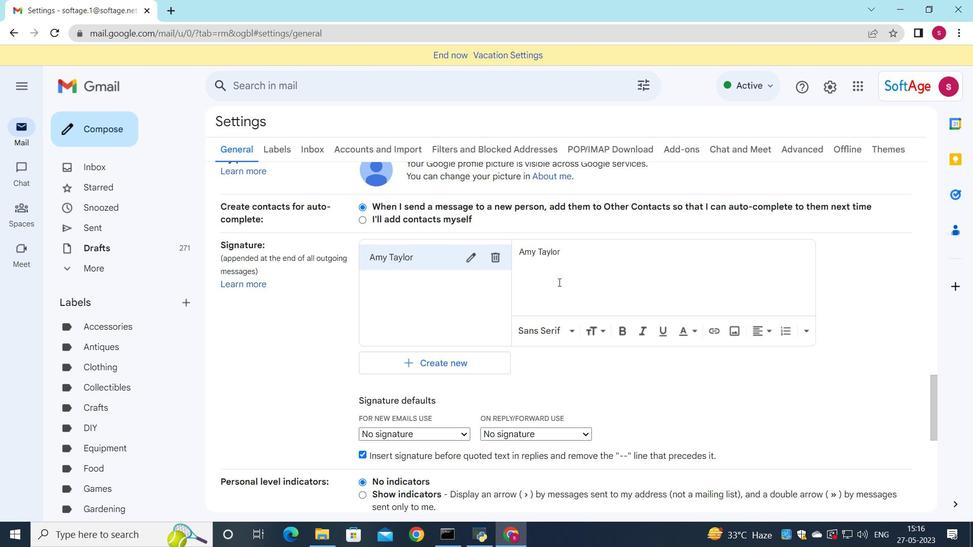 
Action: Mouse pressed left at (521, 441)
Screenshot: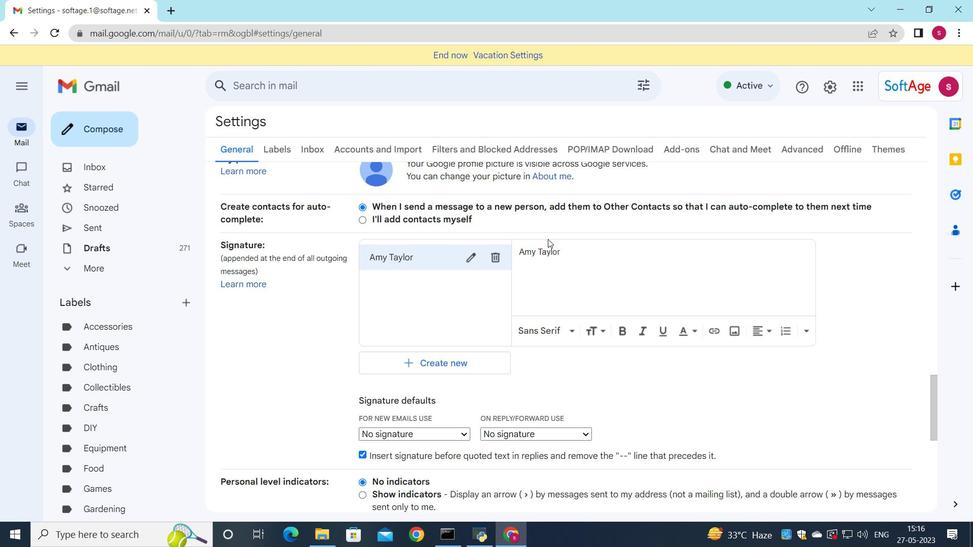 
Action: Mouse moved to (77, 123)
Screenshot: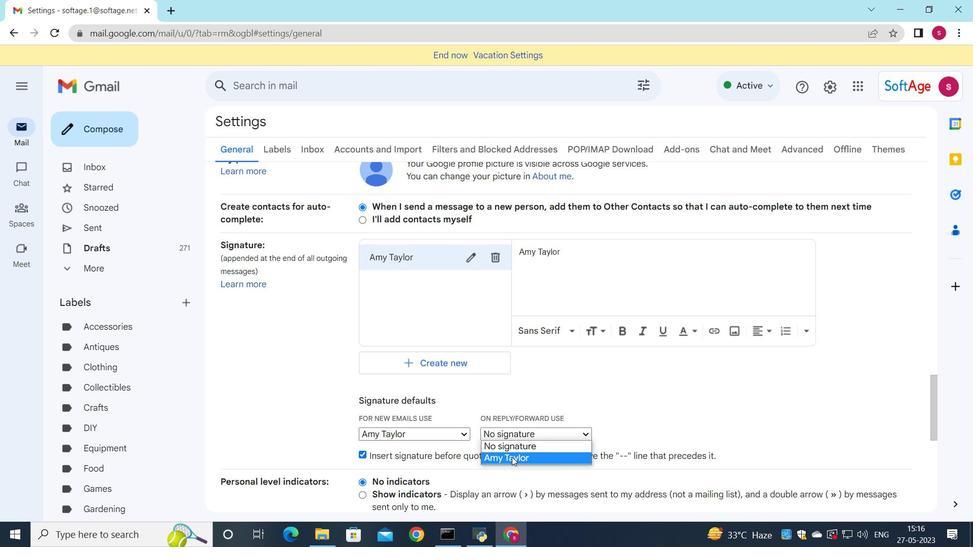 
Action: Mouse pressed left at (77, 123)
Screenshot: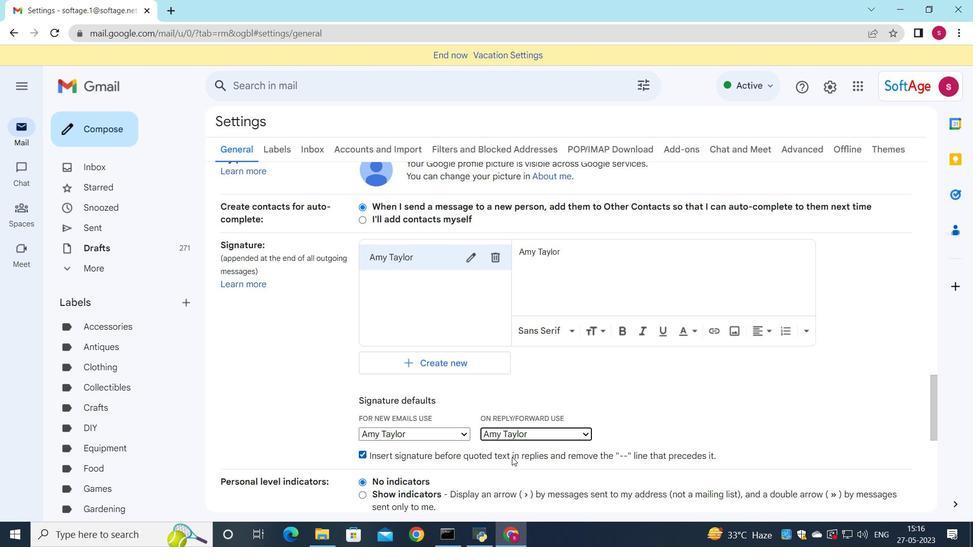 
Action: Mouse moved to (638, 223)
Screenshot: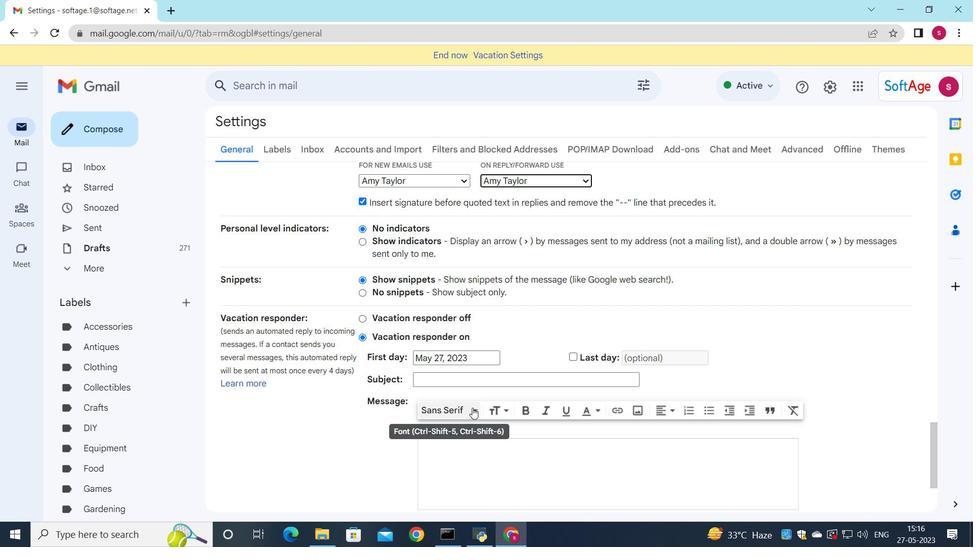 
Action: Key pressed so
Screenshot: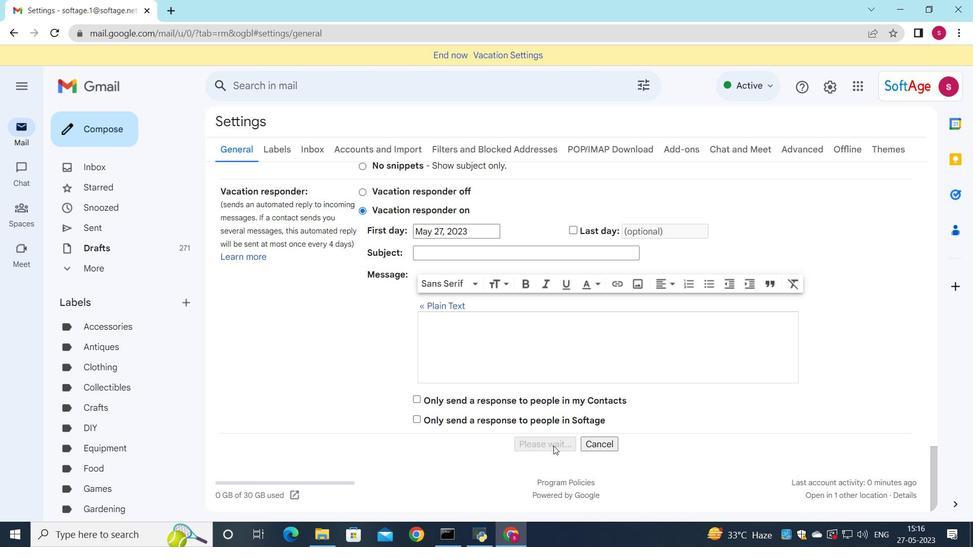 
Action: Mouse moved to (673, 281)
Screenshot: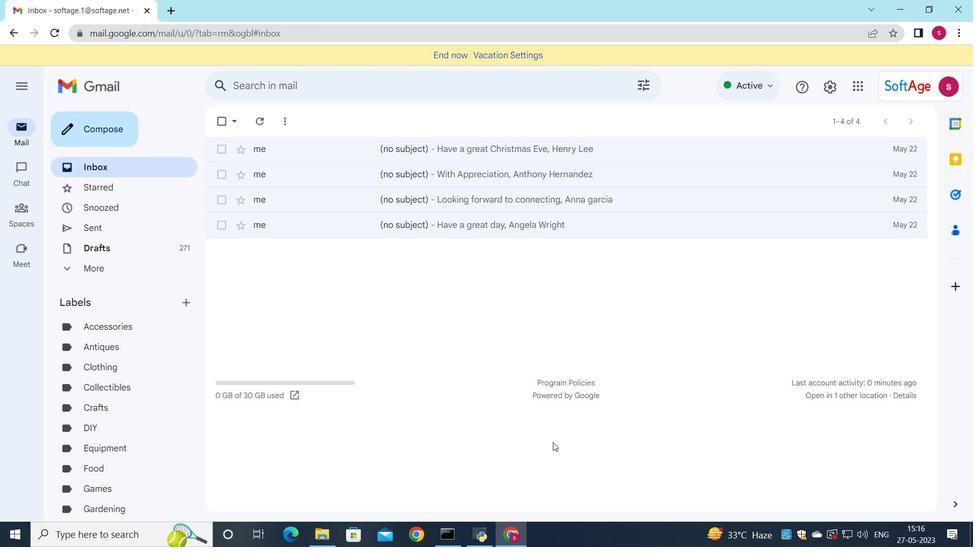 
Action: Mouse pressed left at (673, 281)
Screenshot: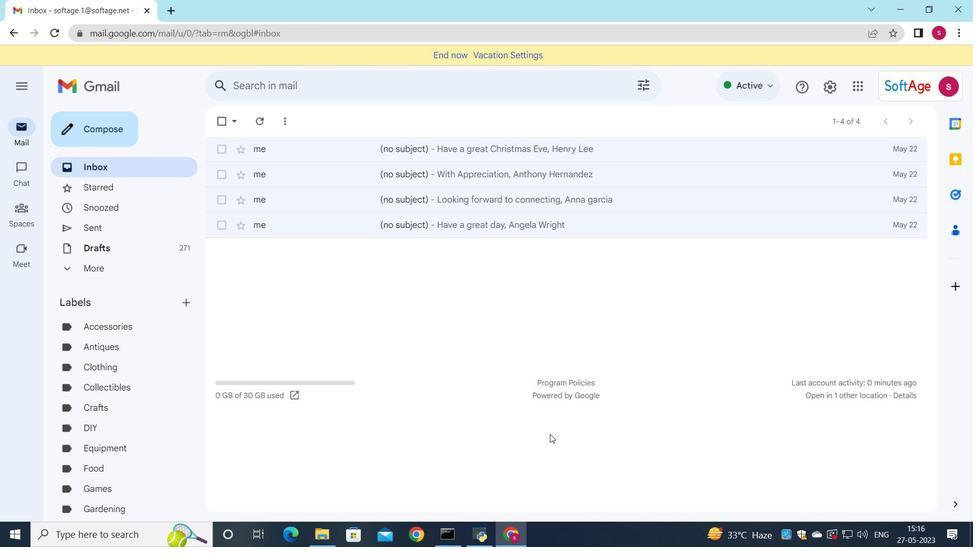 
Action: Mouse moved to (673, 285)
Screenshot: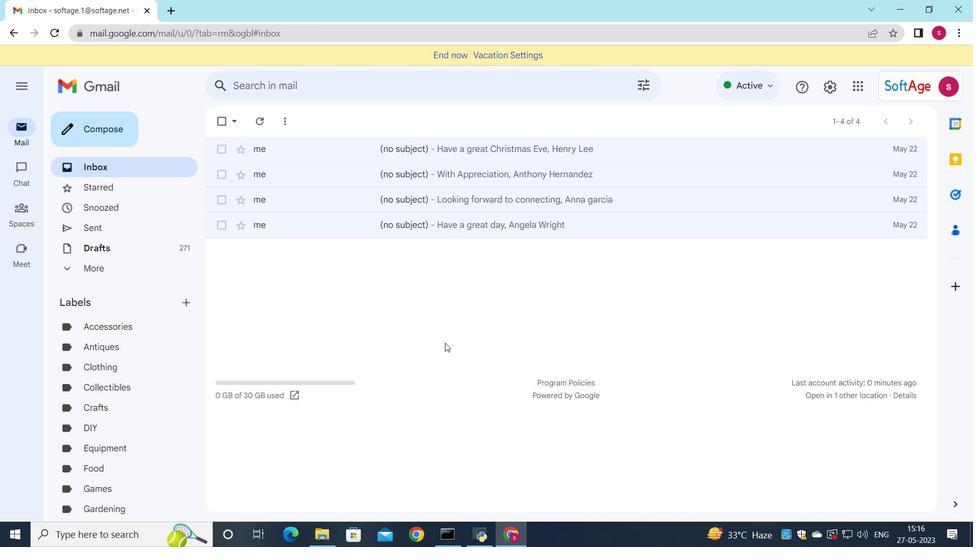 
Action: Key pressed s
Screenshot: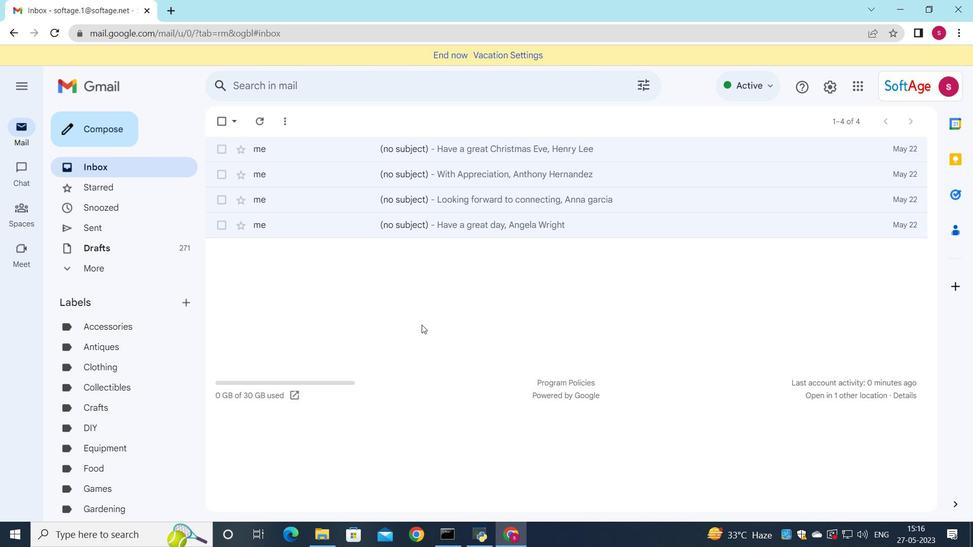 
Action: Mouse moved to (781, 321)
Screenshot: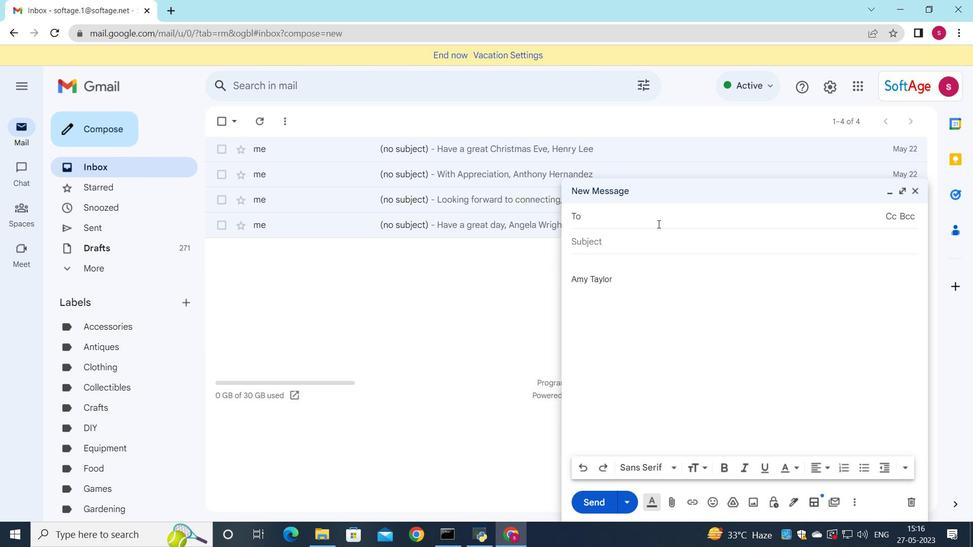 
Action: Mouse pressed left at (781, 321)
Screenshot: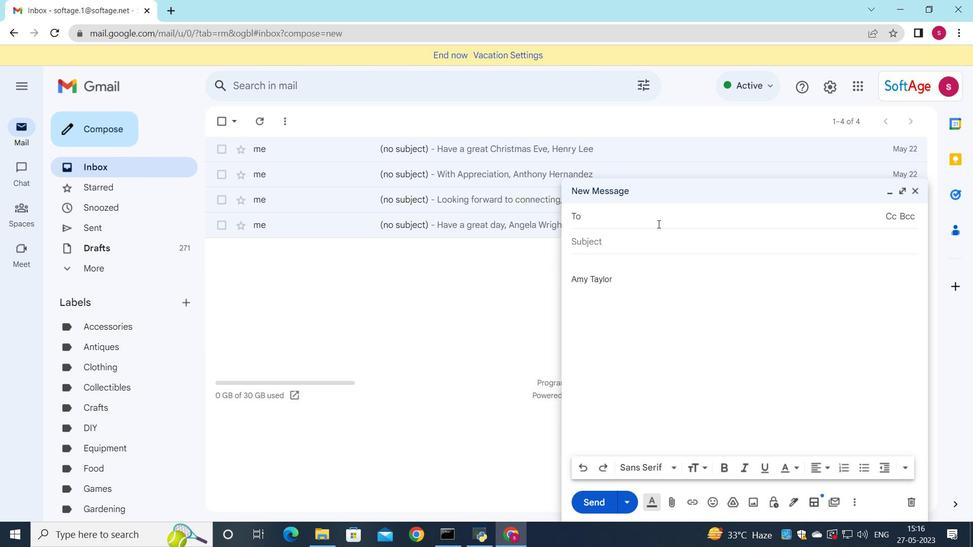 
Action: Mouse moved to (889, 233)
Screenshot: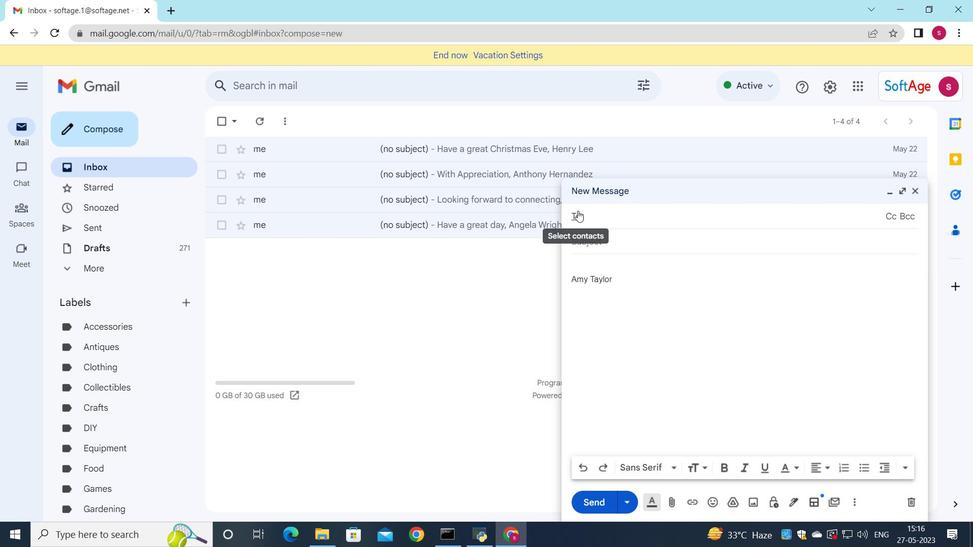 
Action: Mouse pressed left at (889, 233)
Screenshot: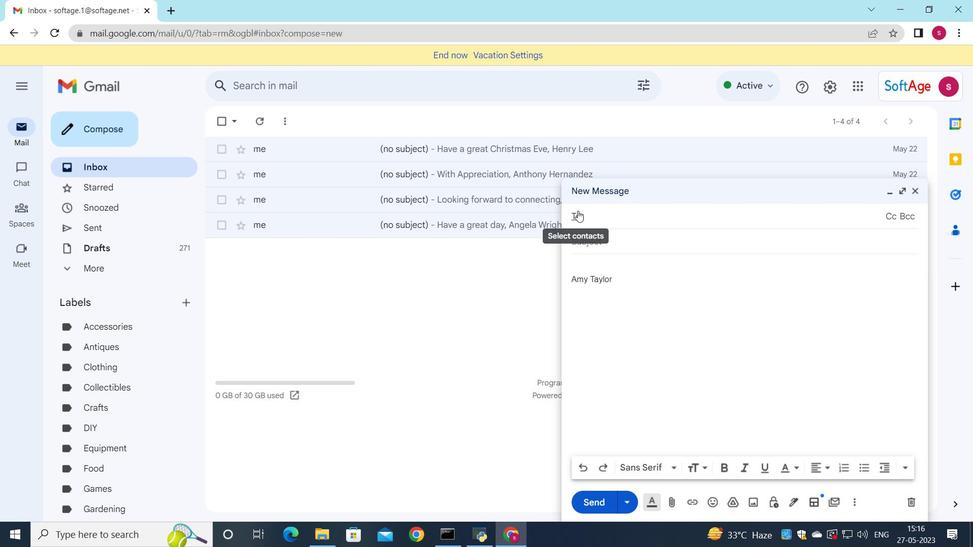 
Action: Mouse moved to (873, 240)
Screenshot: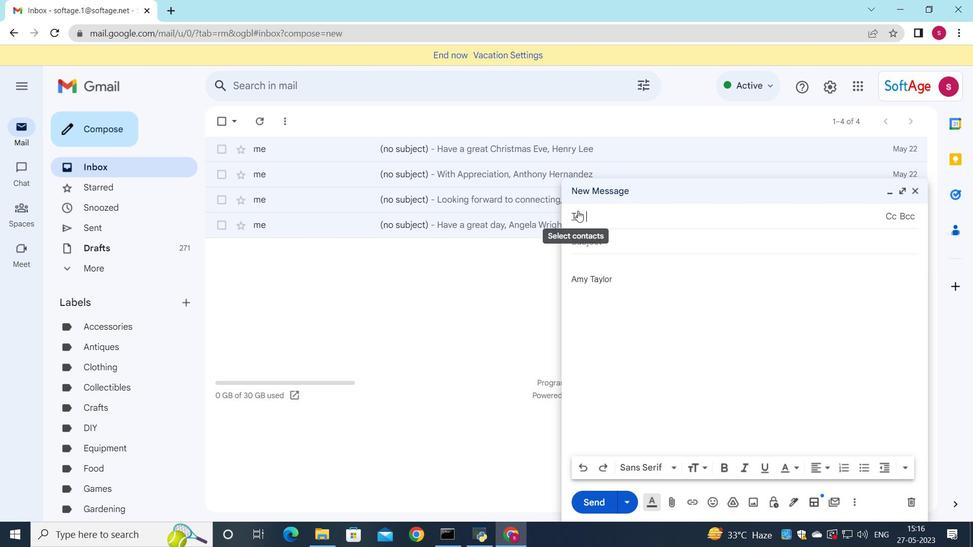 
Action: Key pressed s
Screenshot: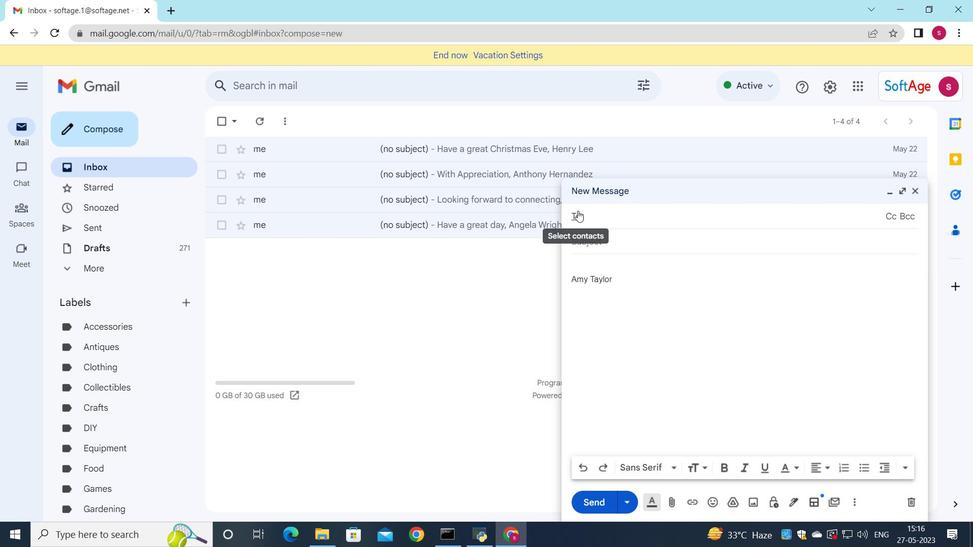 
Action: Mouse moved to (741, 370)
Screenshot: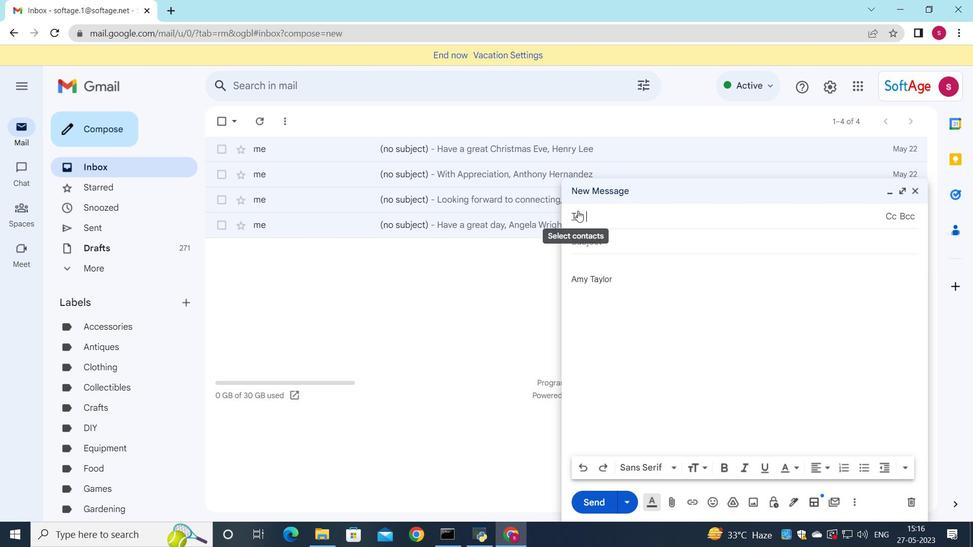 
Action: Mouse pressed left at (741, 370)
Screenshot: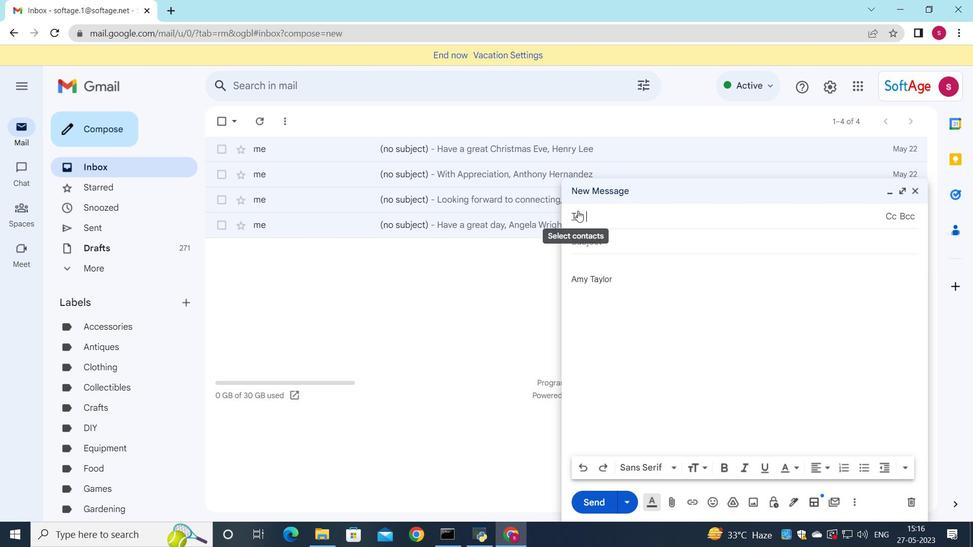 
Action: Mouse moved to (661, 273)
Screenshot: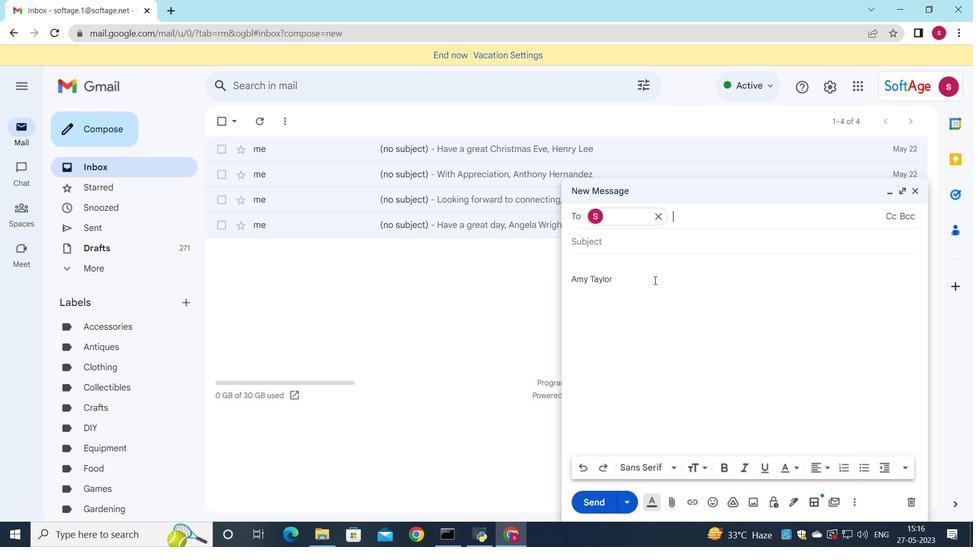 
Action: Mouse pressed left at (661, 273)
Screenshot: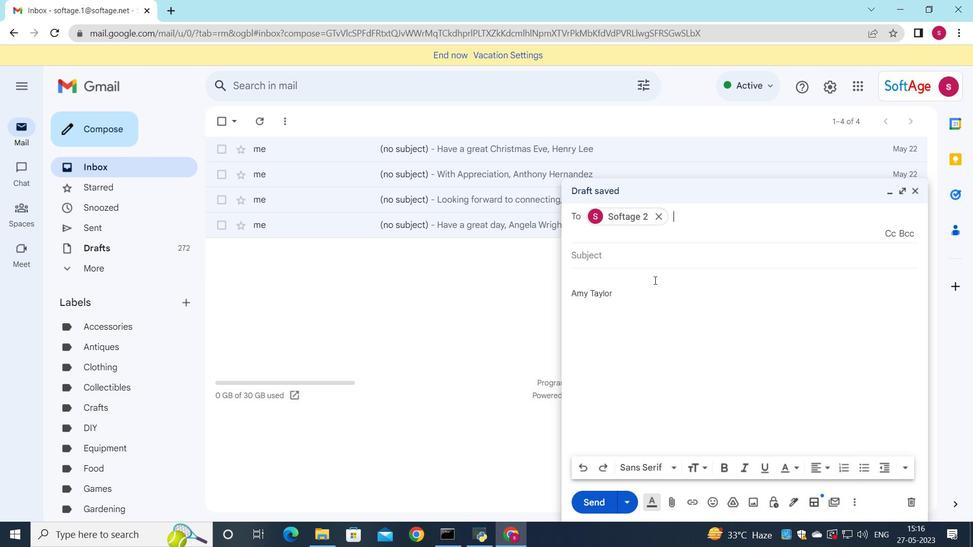 
Action: Key pressed <Key.shift>Question<Key.space>regarding<Key.space>a<Key.space>project
Screenshot: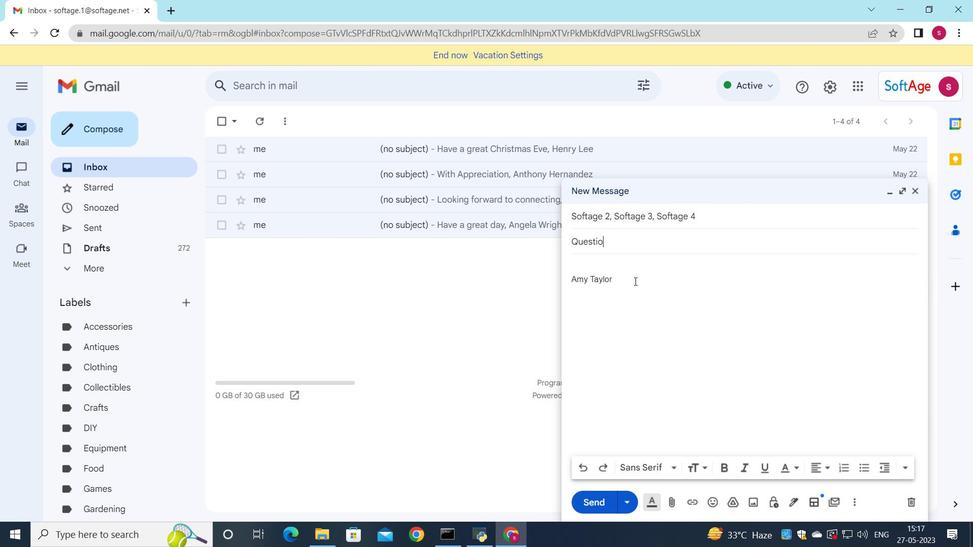 
Action: Mouse moved to (605, 262)
Screenshot: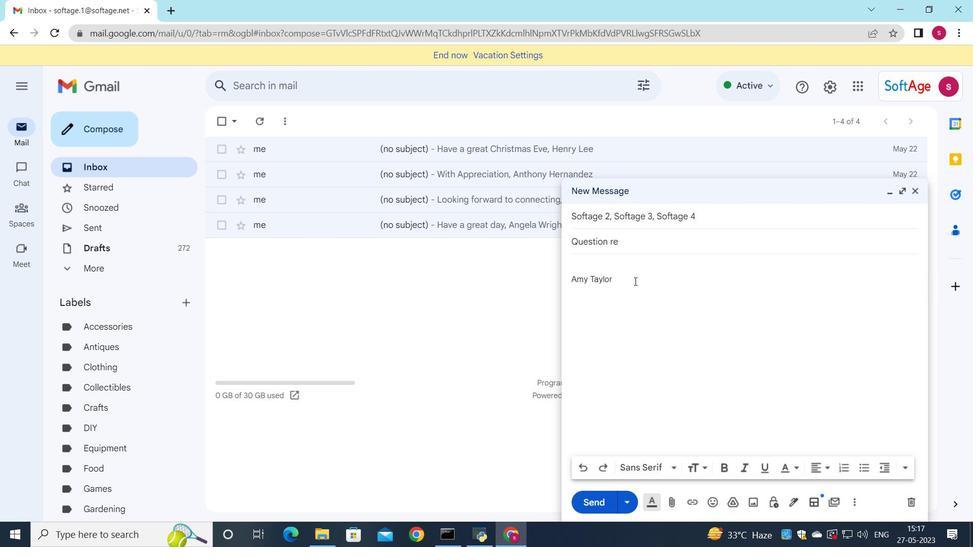 
Action: Mouse pressed left at (605, 262)
Screenshot: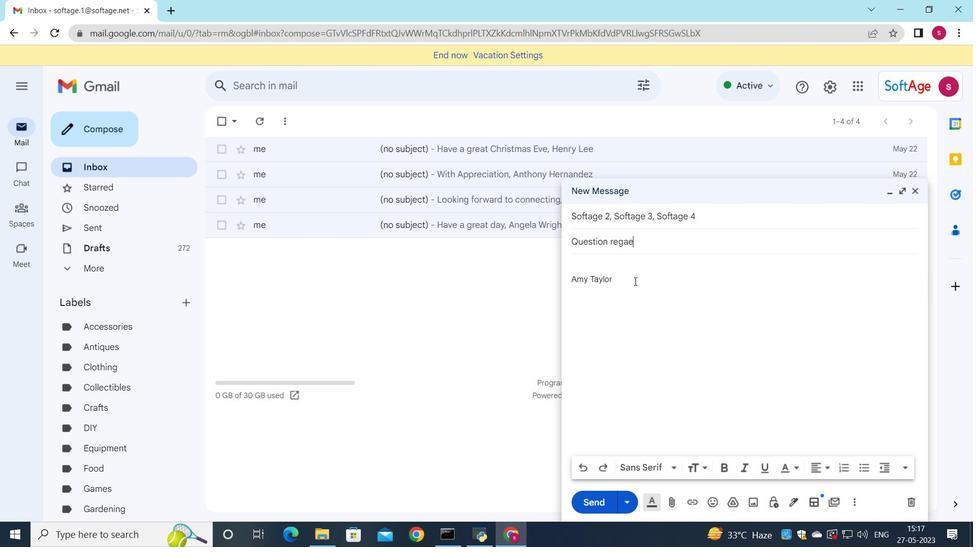 
Action: Key pressed <Key.shift>I<Key.space>would<Key.space>like<Key.space>to<Key.space>schedule<Key.space>a<Key.space>call<Key.space>to<Key.space>discuss<Key.space>this<Key.space>further.
Screenshot: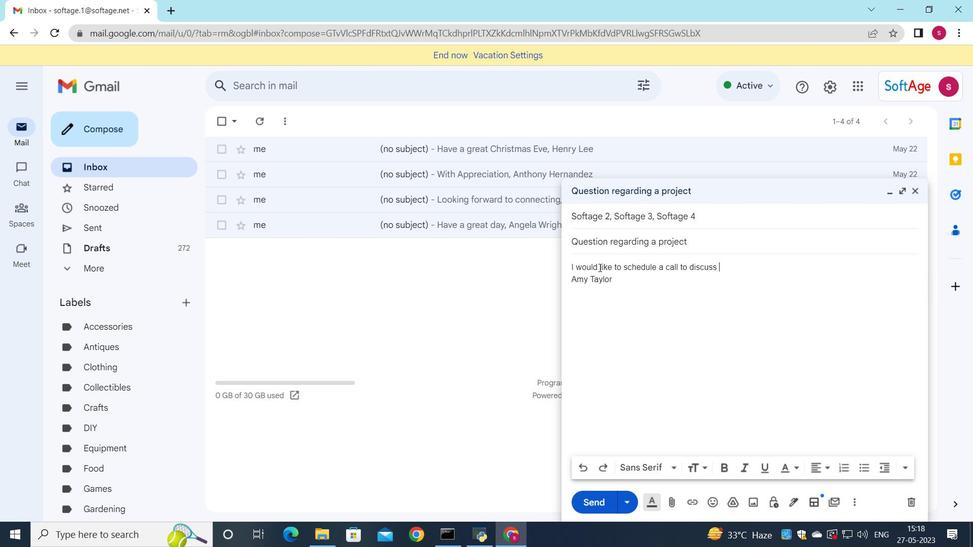
Action: Mouse moved to (568, 262)
Screenshot: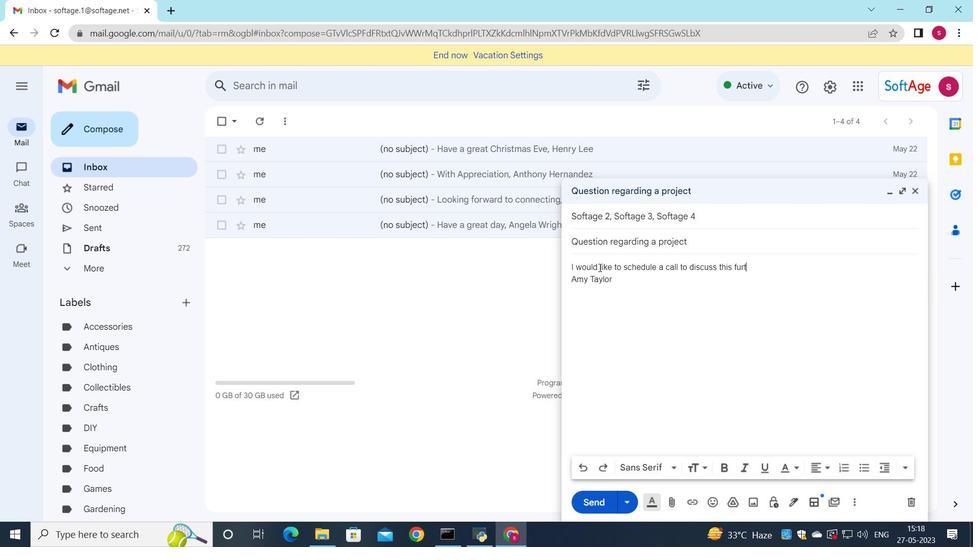 
Action: Mouse pressed left at (568, 262)
Screenshot: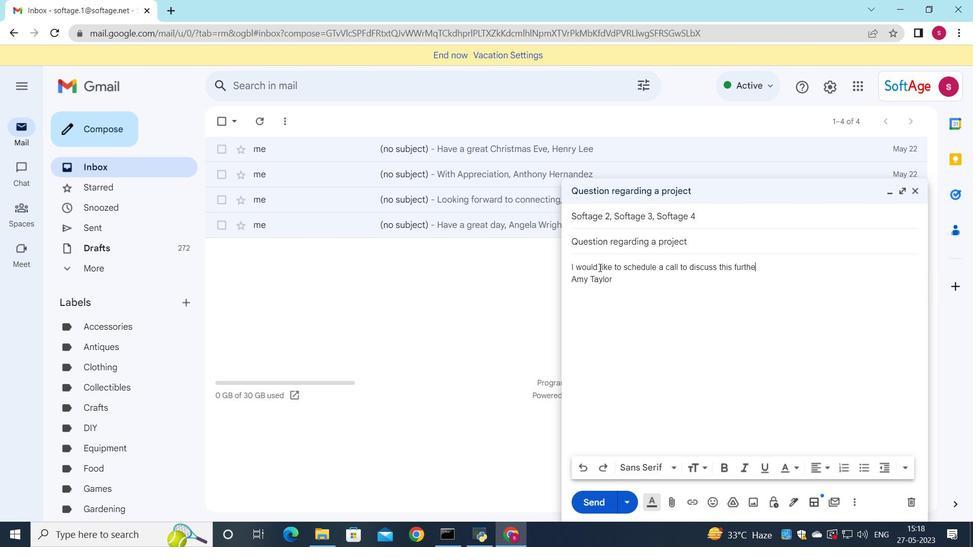 
Action: Mouse moved to (820, 468)
Screenshot: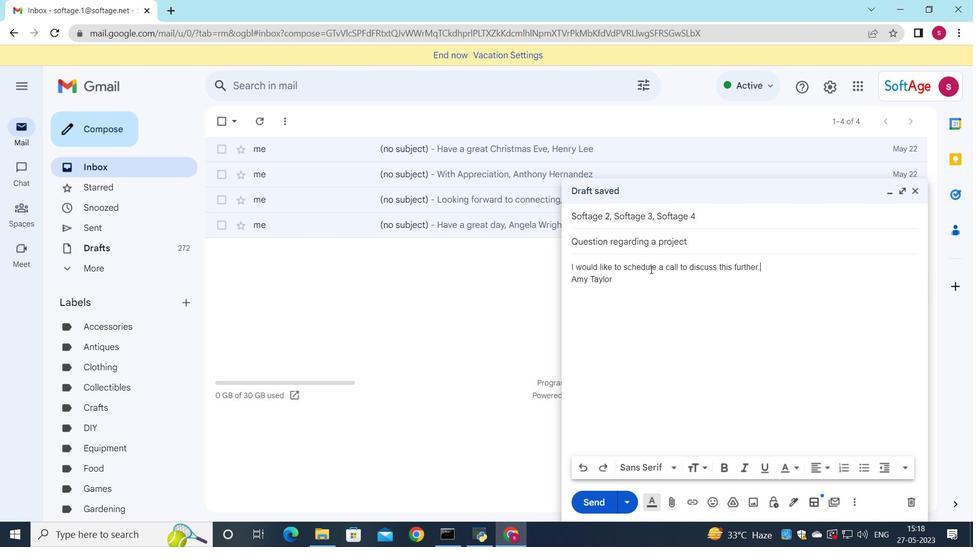 
Action: Mouse pressed left at (820, 468)
Screenshot: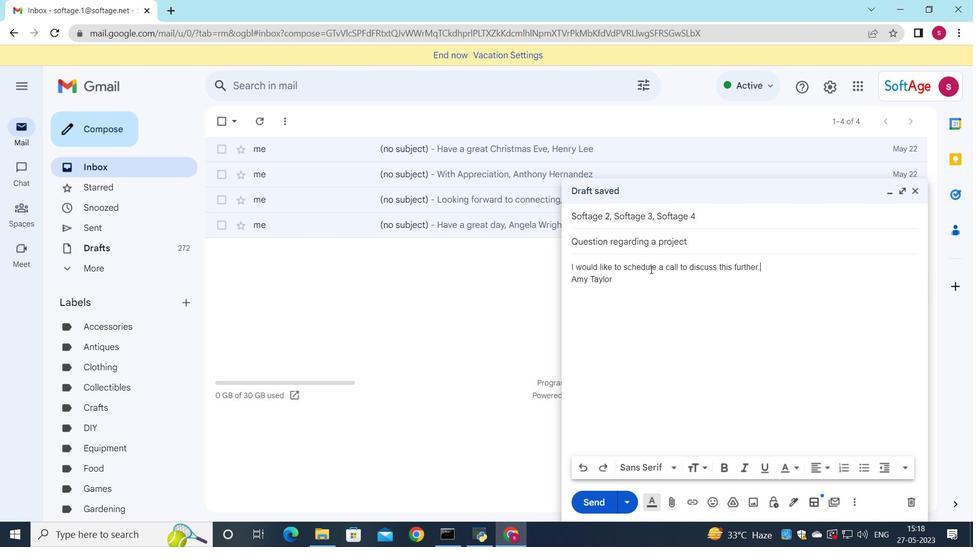 
Action: Mouse moved to (703, 466)
Screenshot: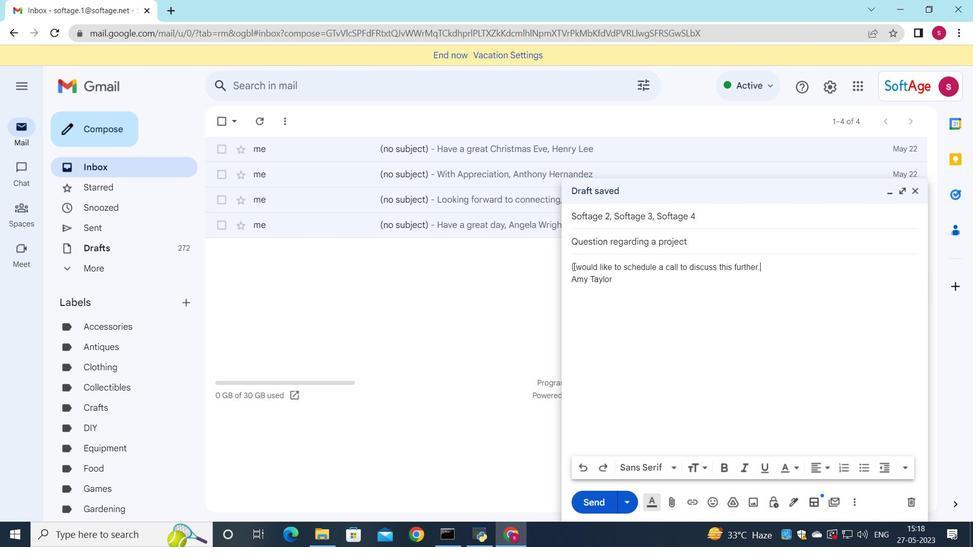 
Action: Mouse pressed left at (703, 466)
Screenshot: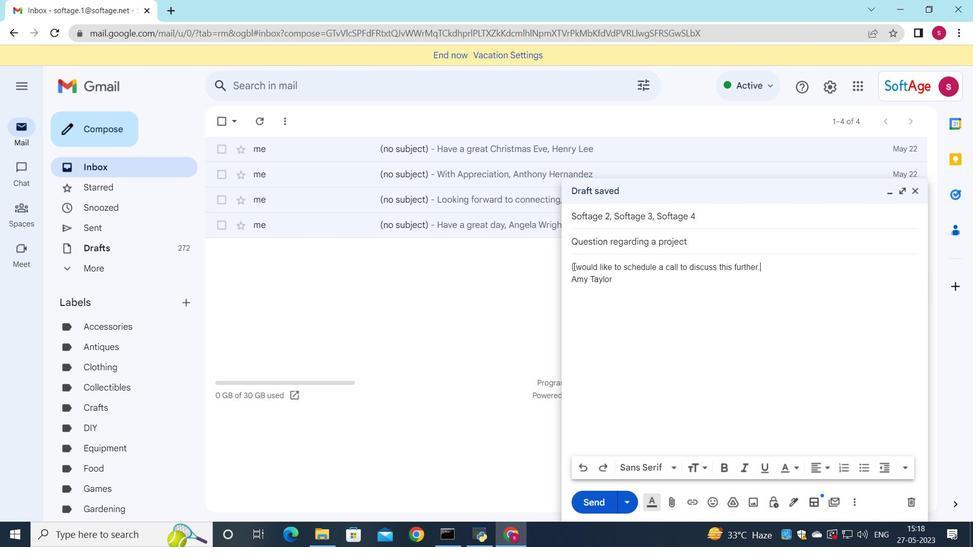 
Action: Mouse moved to (733, 450)
Screenshot: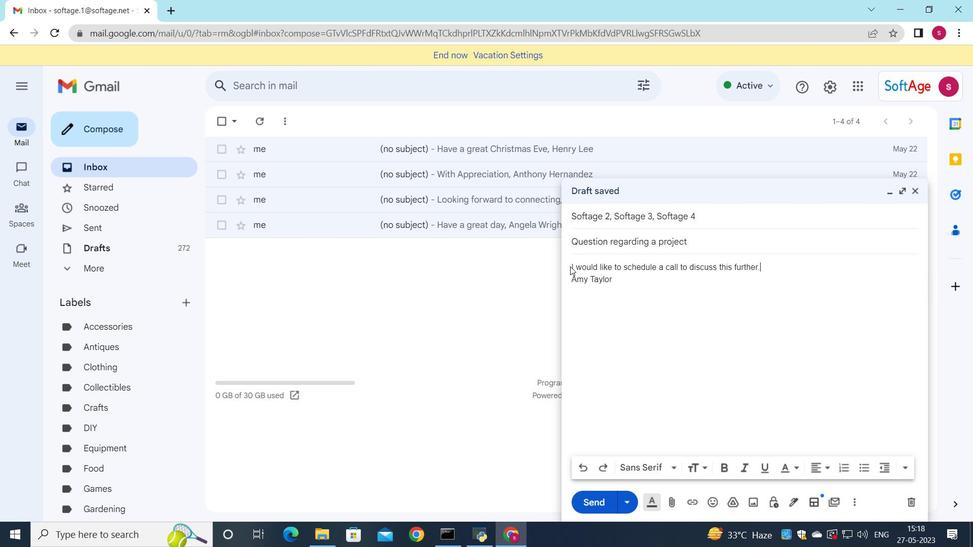 
Action: Mouse pressed left at (733, 450)
Screenshot: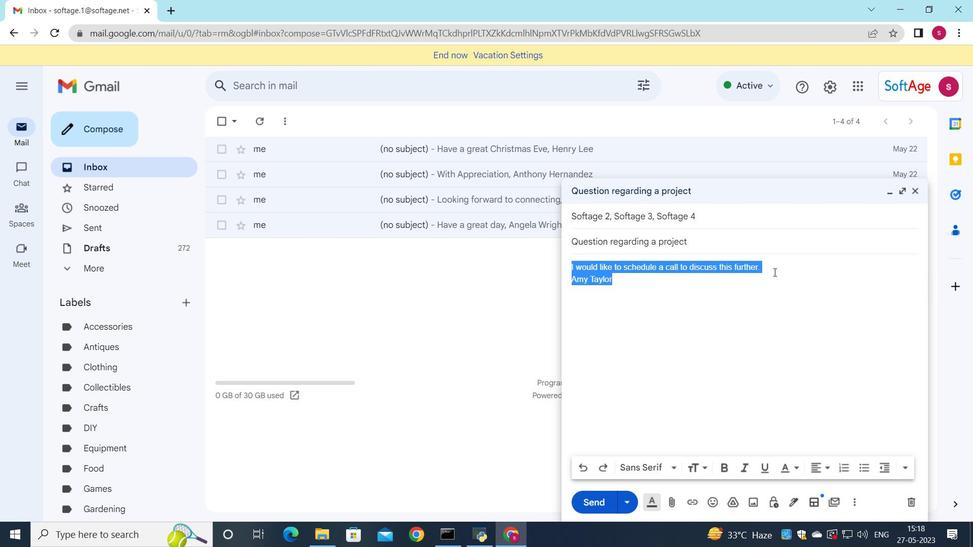
Action: Mouse moved to (818, 467)
Screenshot: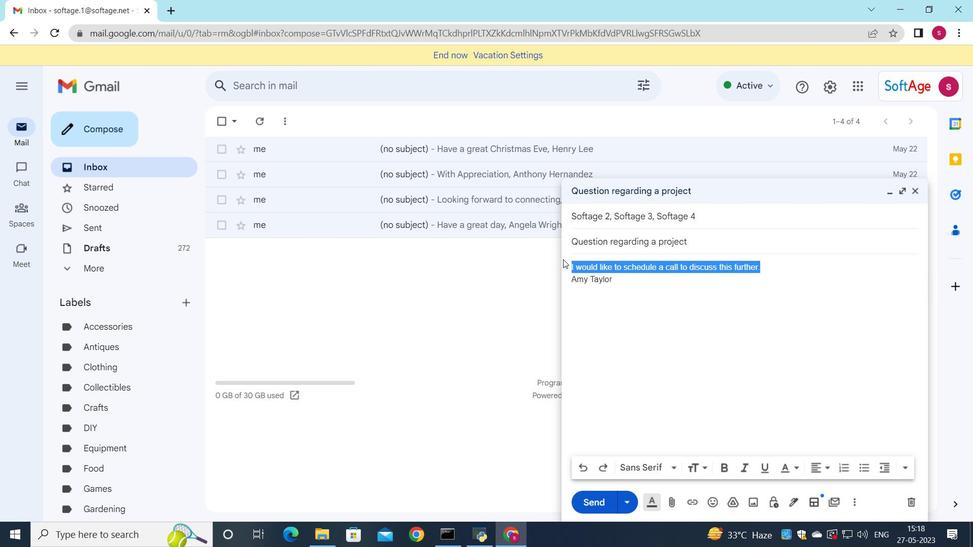 
Action: Mouse pressed left at (818, 467)
Screenshot: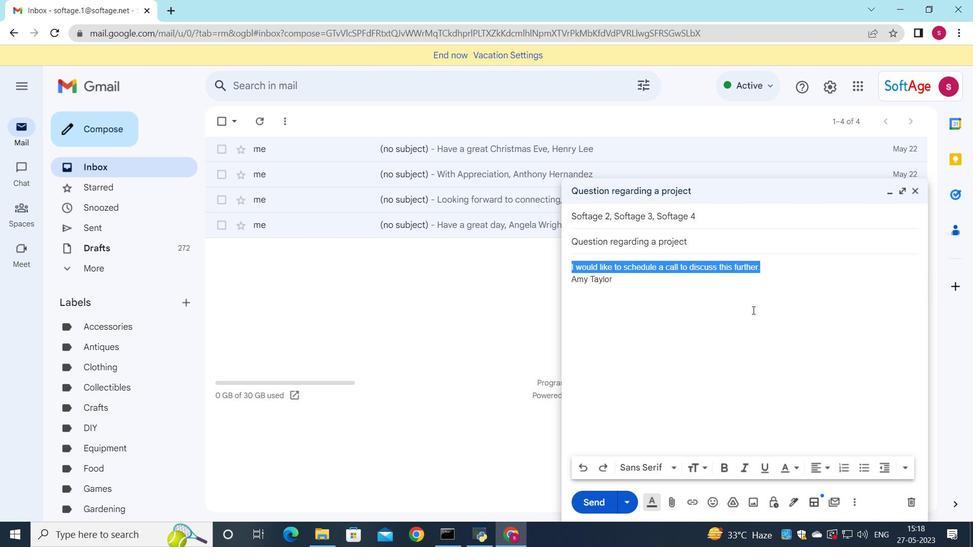 
Action: Mouse moved to (816, 442)
Screenshot: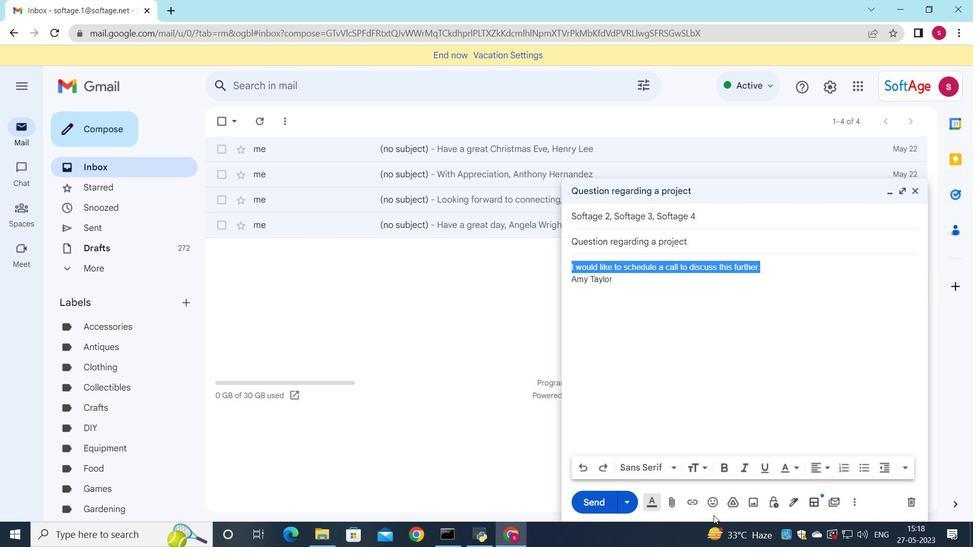 
Action: Mouse pressed left at (816, 442)
Screenshot: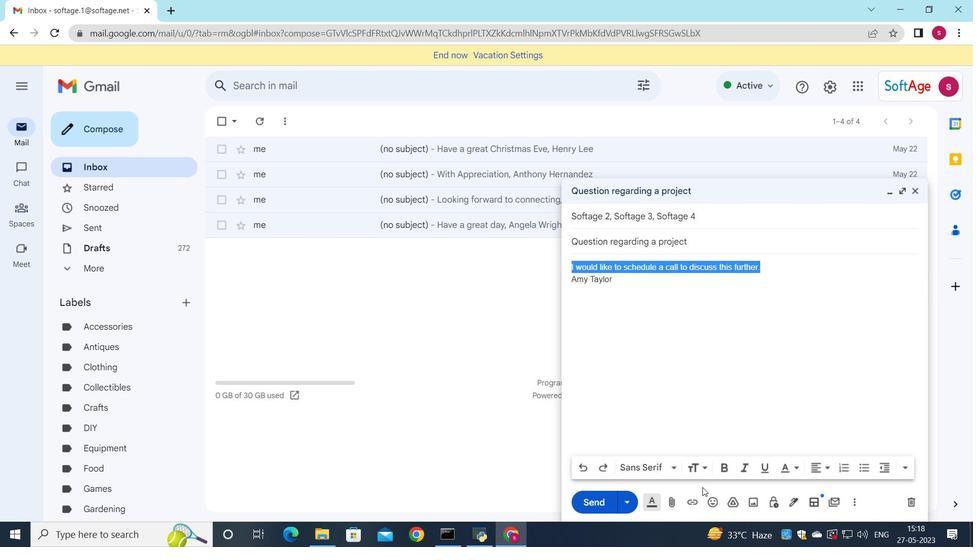 
Action: Mouse moved to (417, 524)
Screenshot: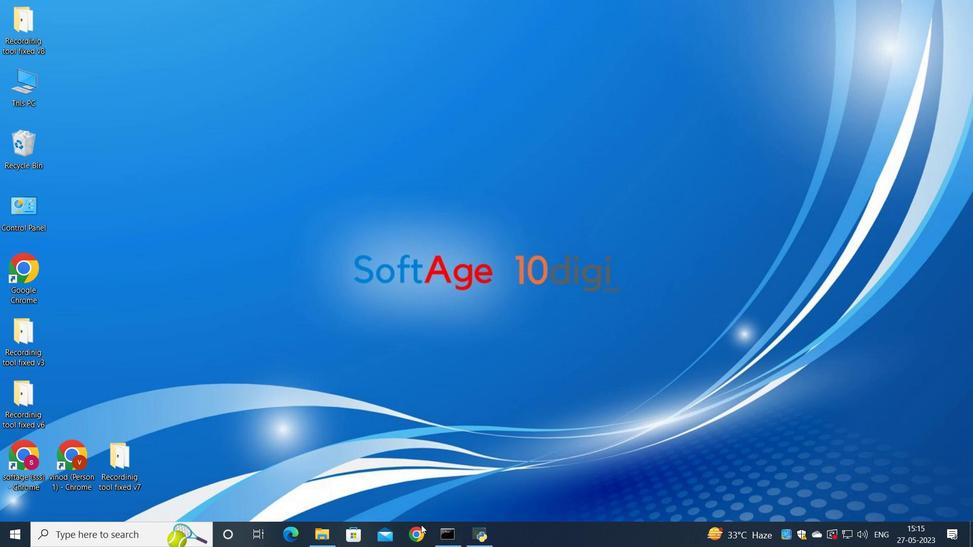 
Action: Mouse pressed left at (417, 524)
Screenshot: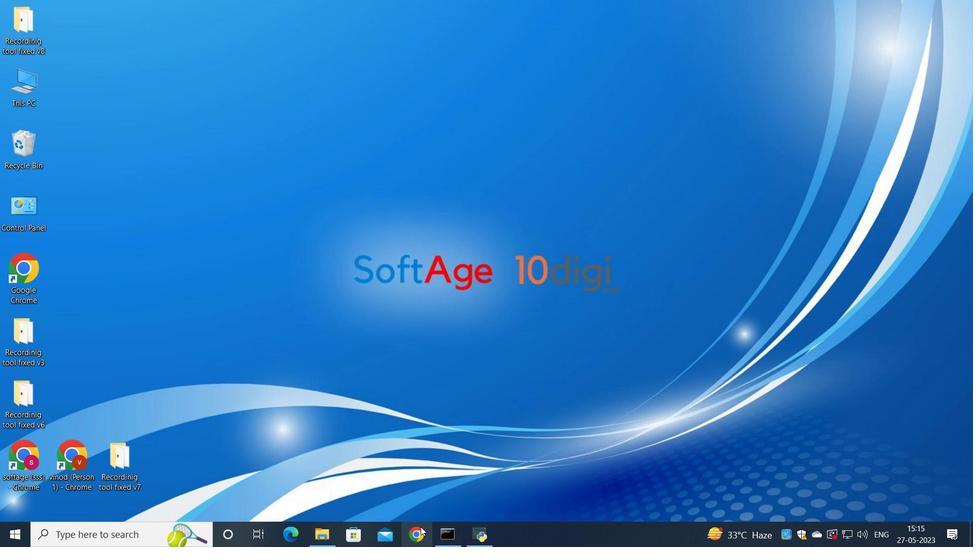 
Action: Mouse moved to (435, 311)
Screenshot: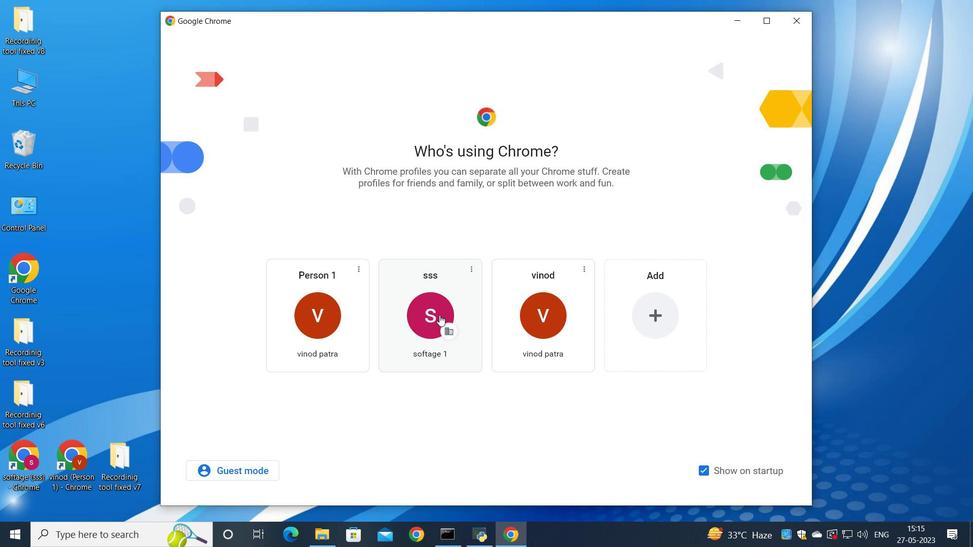 
Action: Mouse pressed left at (435, 311)
Screenshot: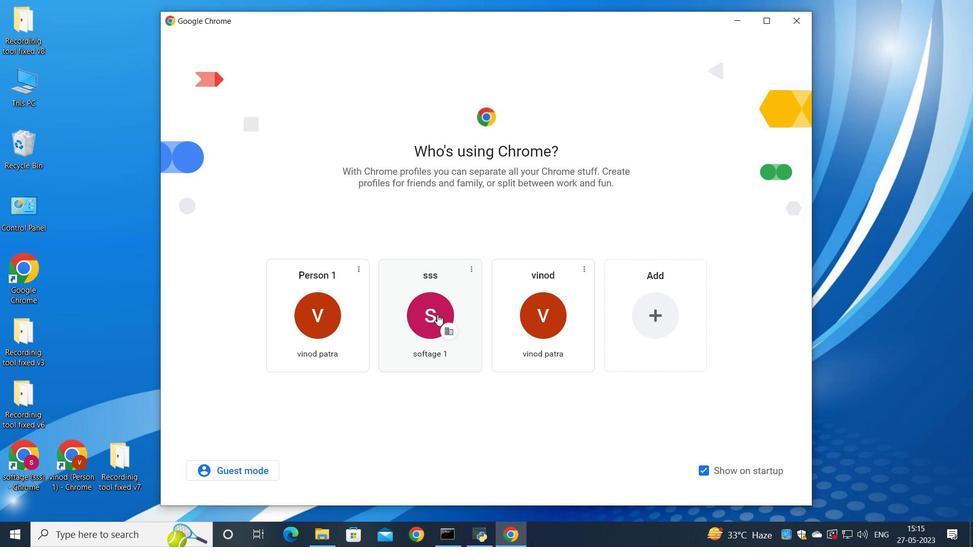 
Action: Mouse moved to (846, 65)
Screenshot: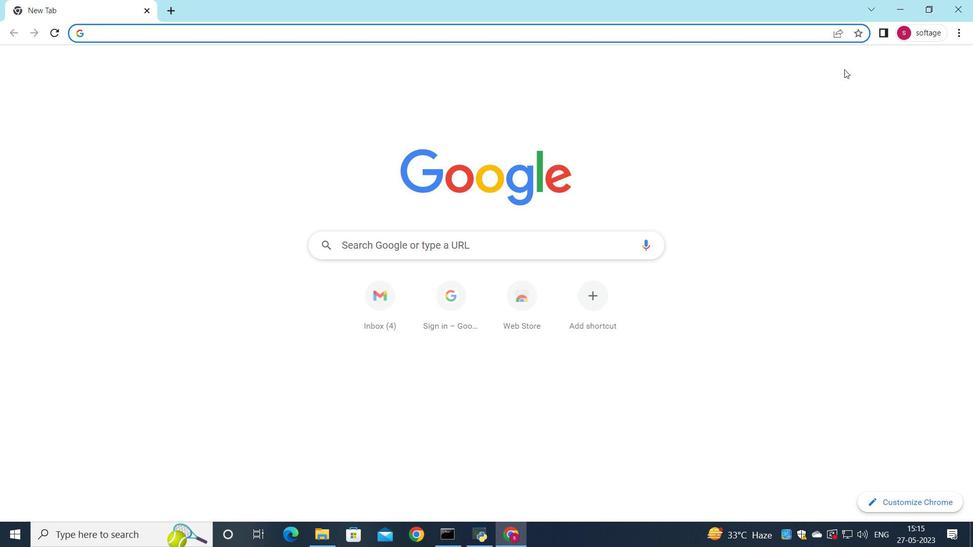 
Action: Mouse pressed left at (846, 65)
Screenshot: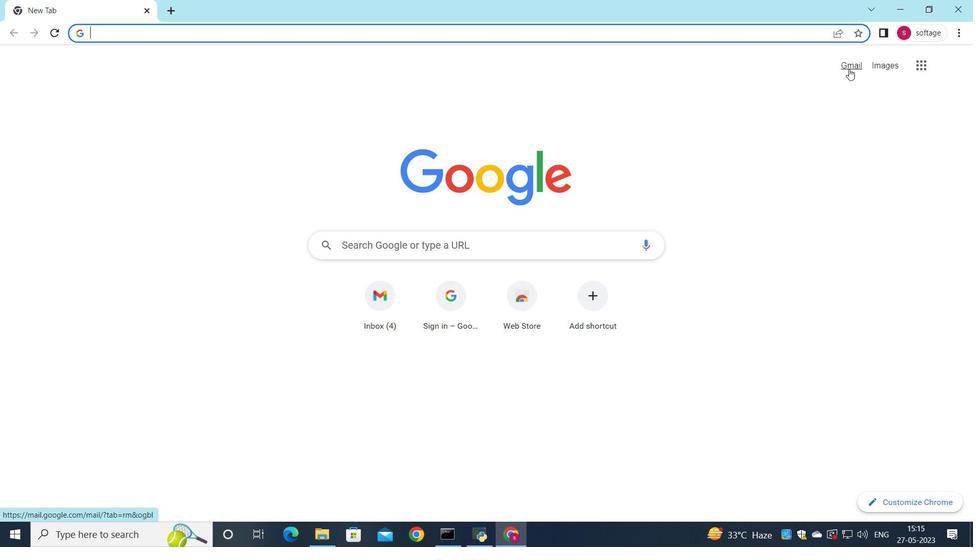 
Action: Mouse moved to (825, 81)
Screenshot: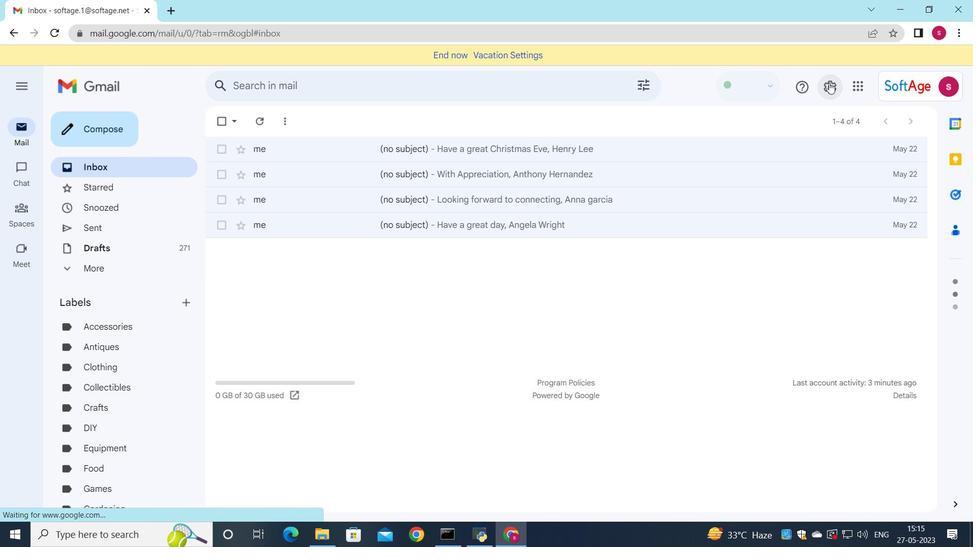 
Action: Mouse pressed left at (825, 81)
Screenshot: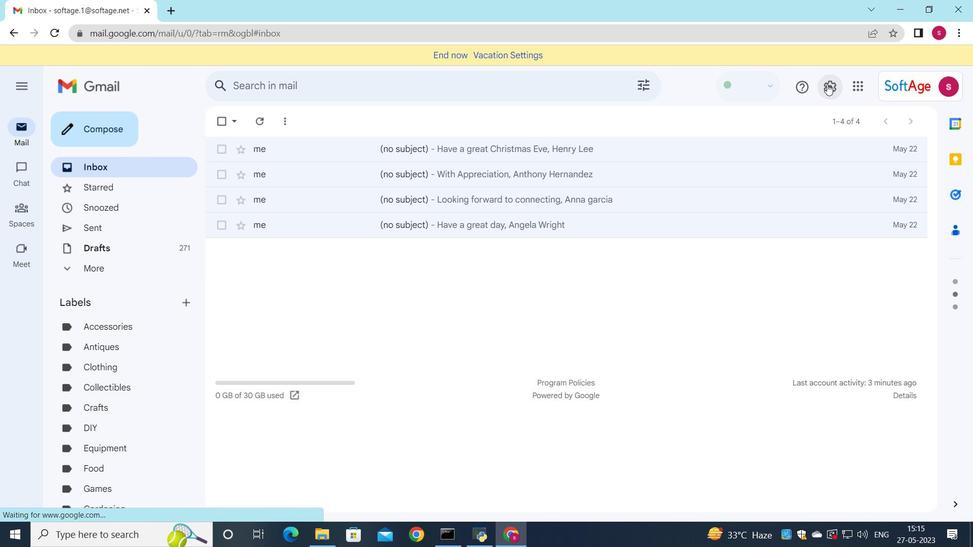 
Action: Mouse moved to (840, 146)
Screenshot: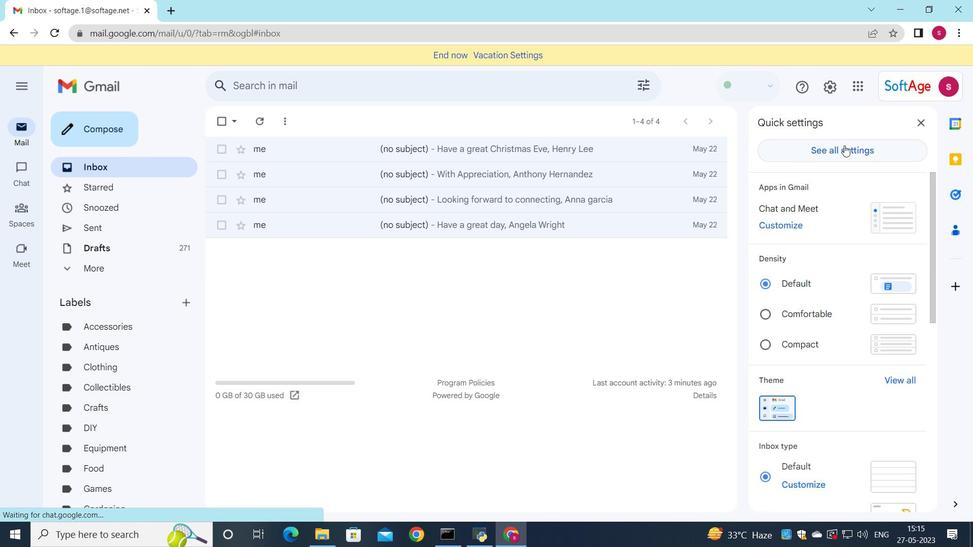 
Action: Mouse pressed left at (840, 146)
Screenshot: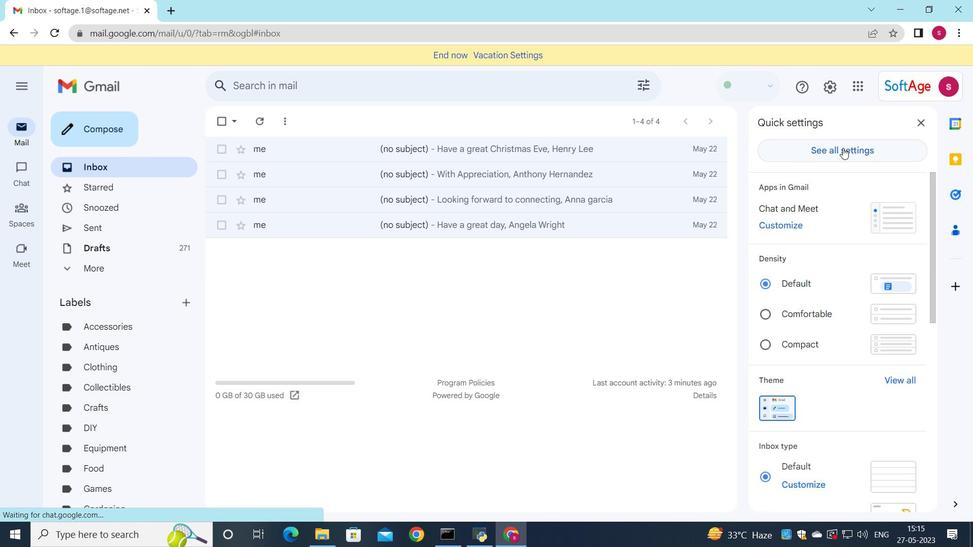 
Action: Mouse moved to (558, 234)
Screenshot: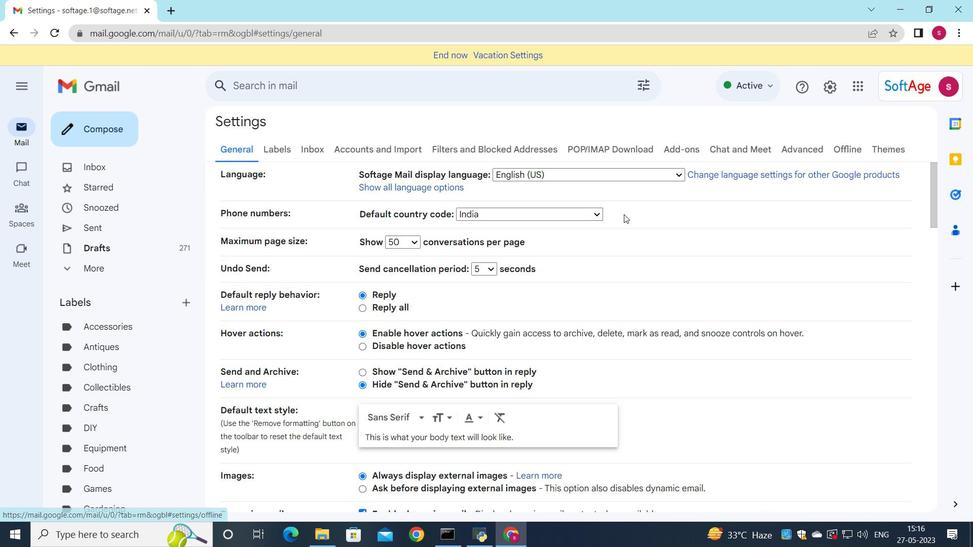 
Action: Mouse scrolled (558, 233) with delta (0, 0)
Screenshot: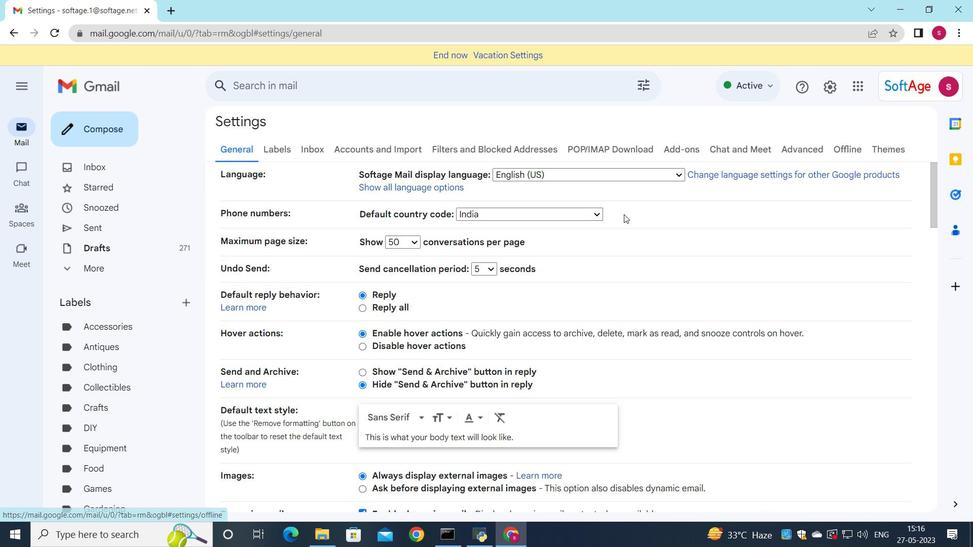 
Action: Mouse moved to (539, 251)
Screenshot: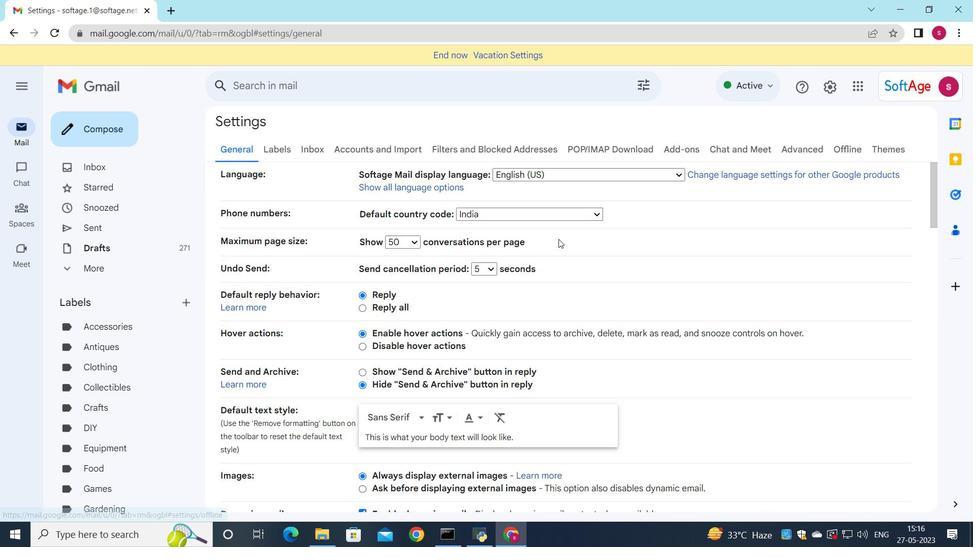 
Action: Mouse scrolled (549, 241) with delta (0, 0)
Screenshot: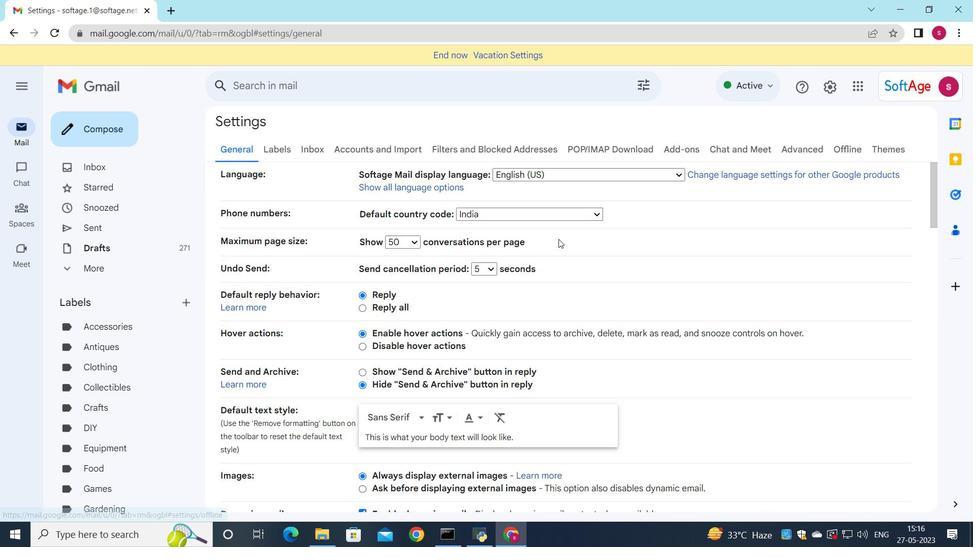 
Action: Mouse moved to (538, 252)
Screenshot: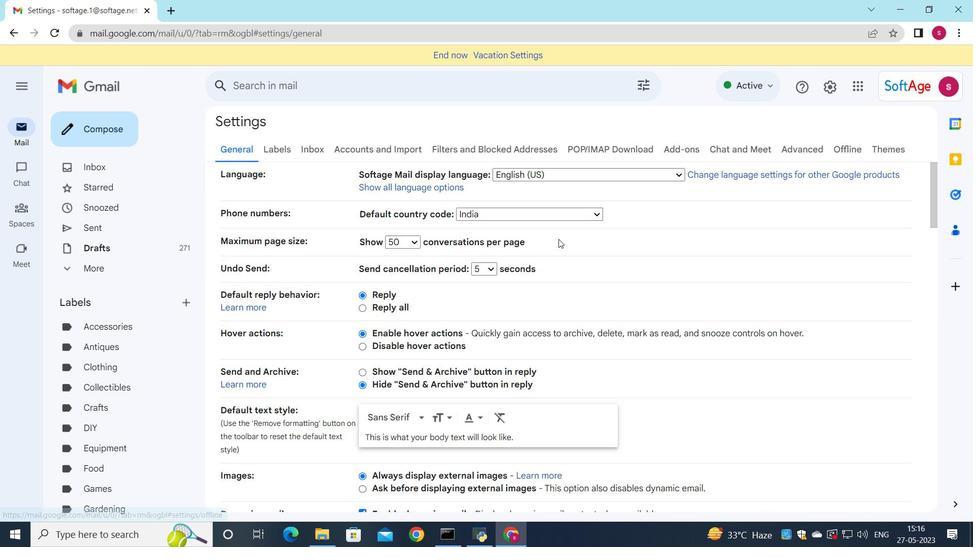 
Action: Mouse scrolled (545, 245) with delta (0, 0)
Screenshot: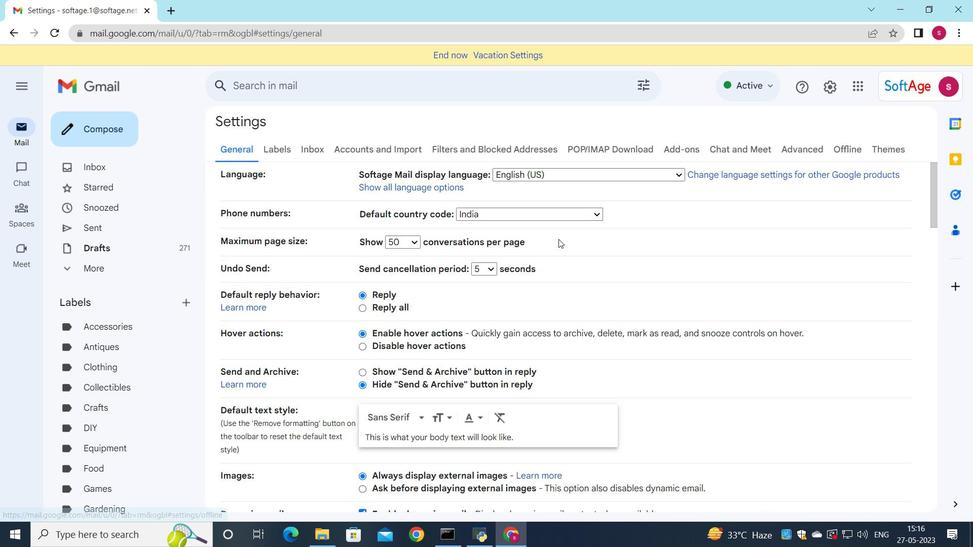 
Action: Mouse moved to (538, 253)
Screenshot: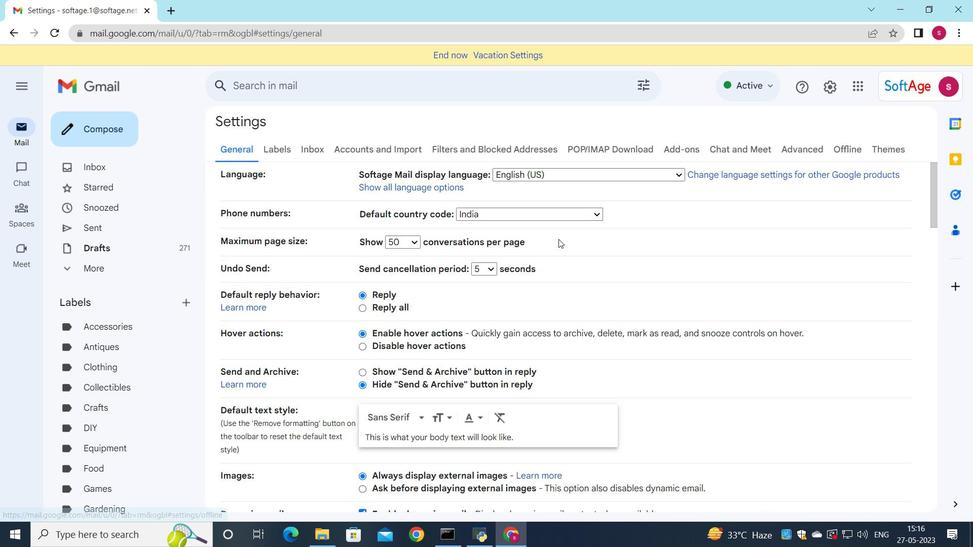 
Action: Mouse scrolled (542, 248) with delta (0, 0)
Screenshot: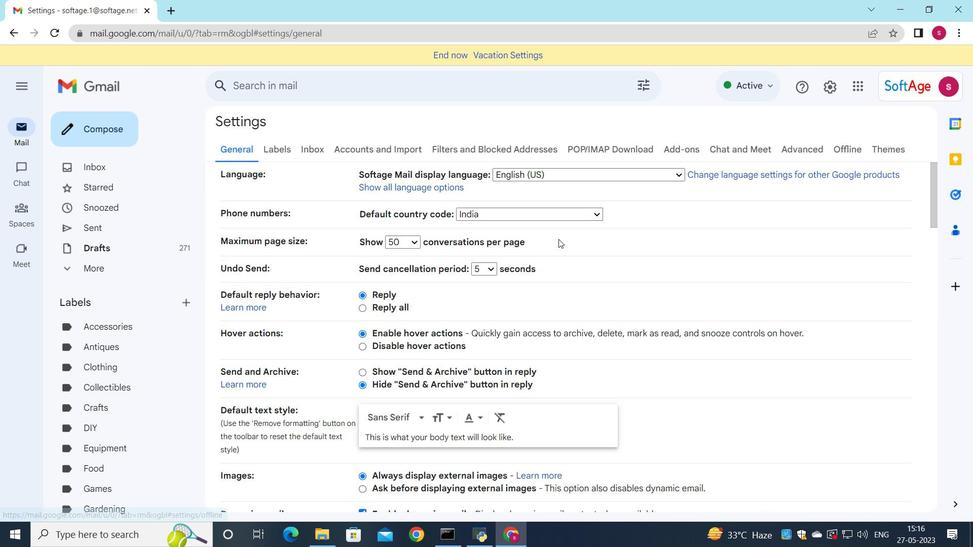 
Action: Mouse moved to (525, 251)
Screenshot: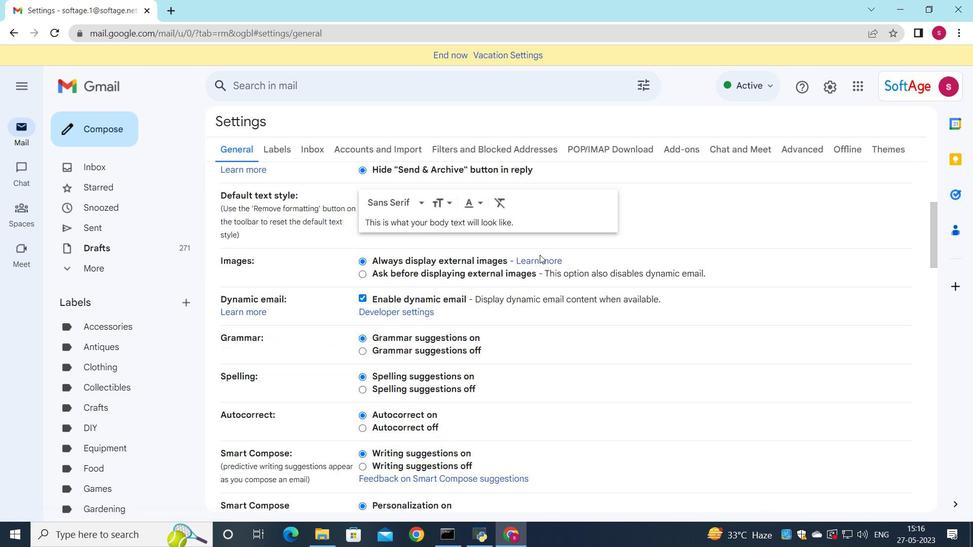 
Action: Mouse scrolled (525, 251) with delta (0, 0)
Screenshot: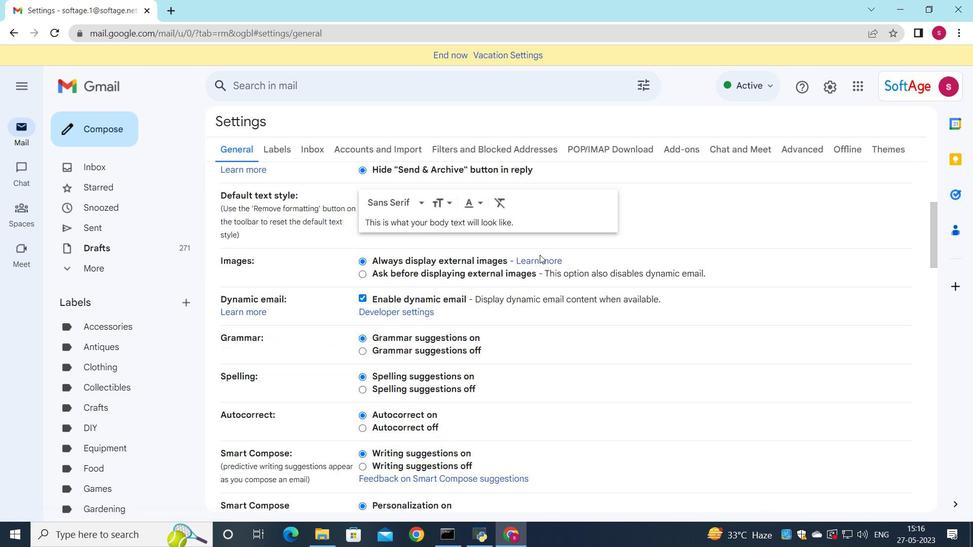 
Action: Mouse moved to (521, 254)
Screenshot: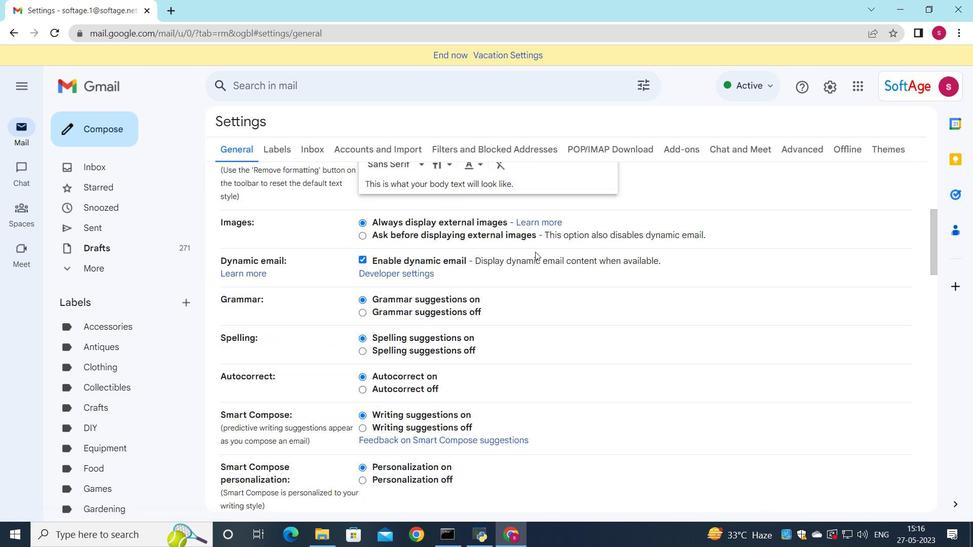 
Action: Mouse scrolled (521, 254) with delta (0, 0)
Screenshot: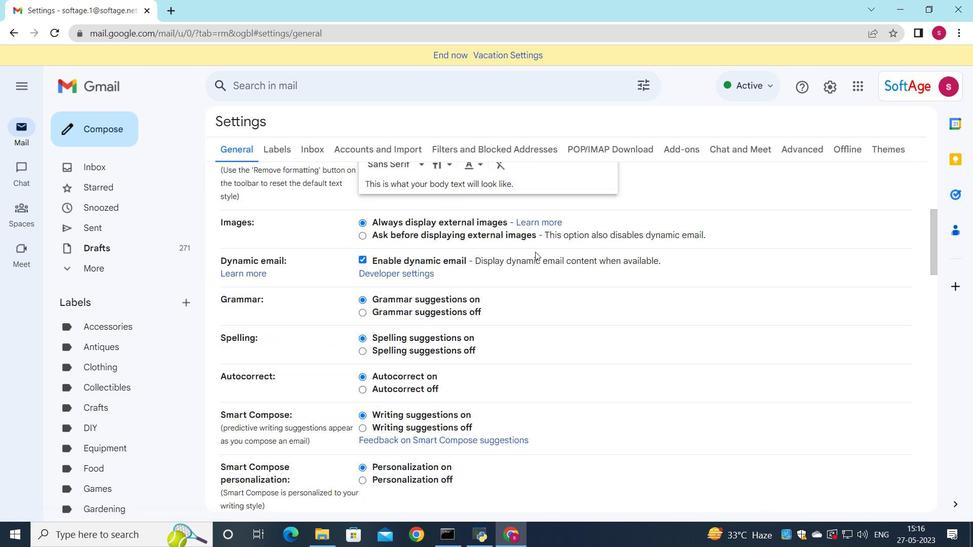 
Action: Mouse moved to (519, 257)
Screenshot: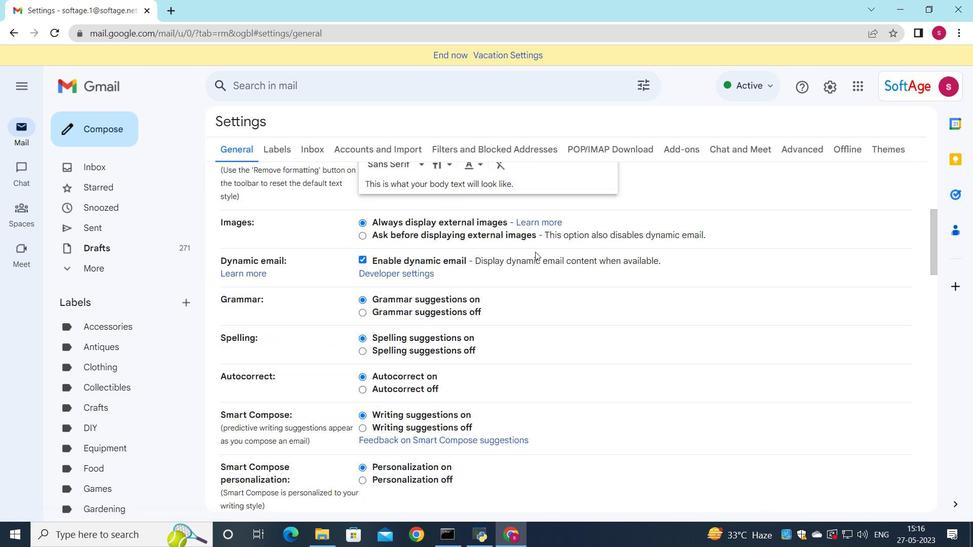 
Action: Mouse scrolled (519, 256) with delta (0, 0)
Screenshot: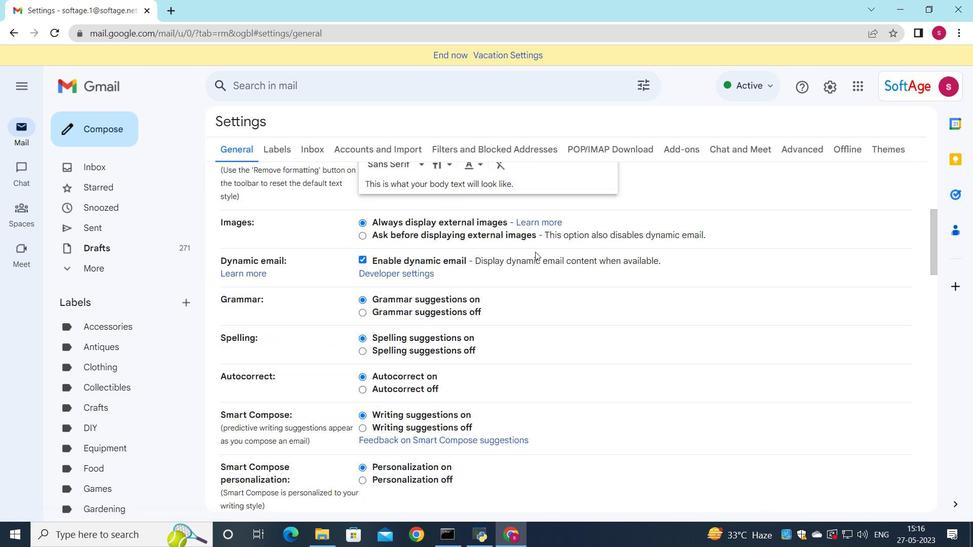 
Action: Mouse scrolled (519, 256) with delta (0, 0)
Screenshot: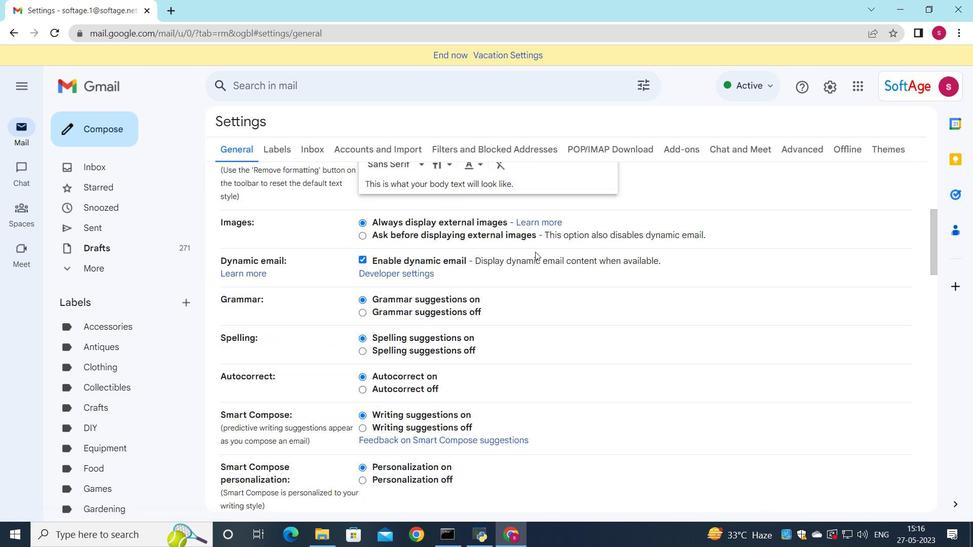 
Action: Mouse moved to (519, 264)
Screenshot: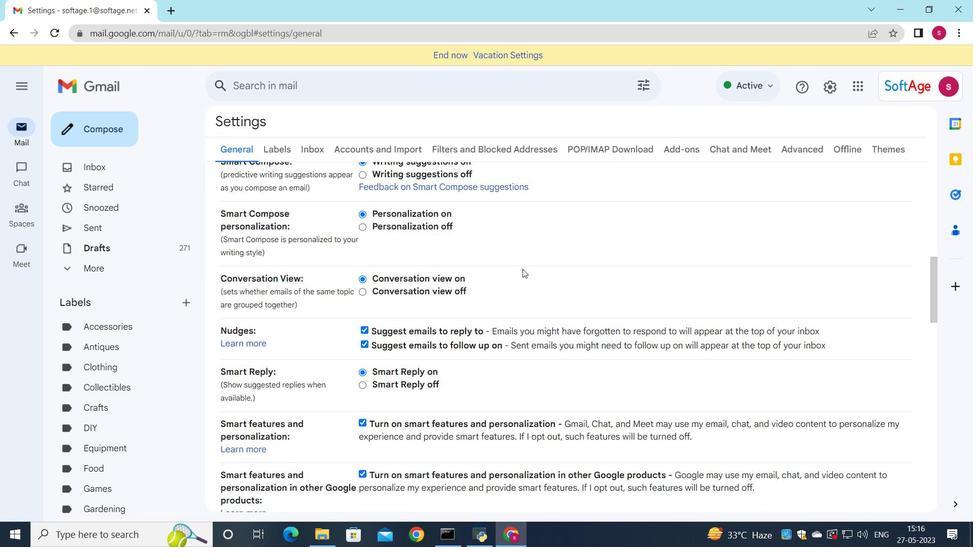 
Action: Mouse scrolled (519, 264) with delta (0, 0)
Screenshot: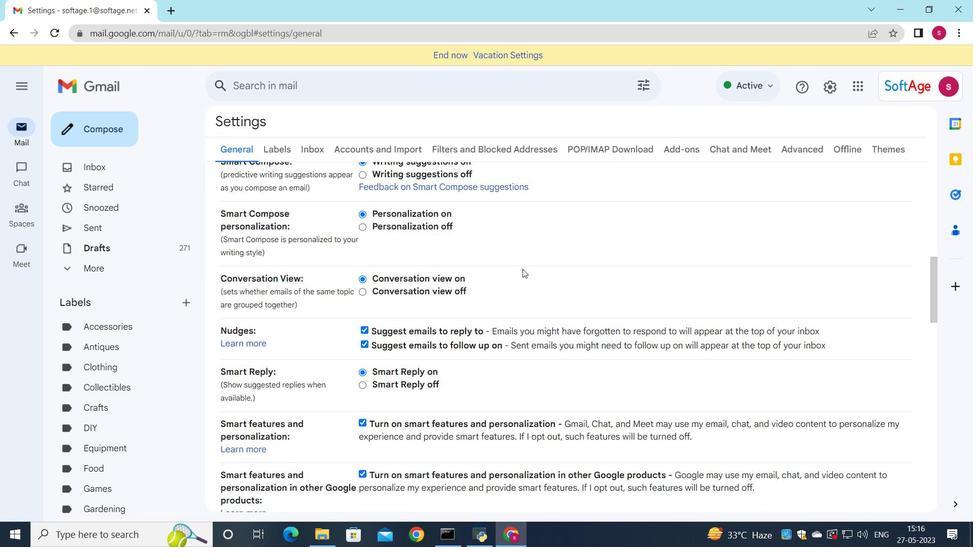 
Action: Mouse scrolled (519, 264) with delta (0, 0)
Screenshot: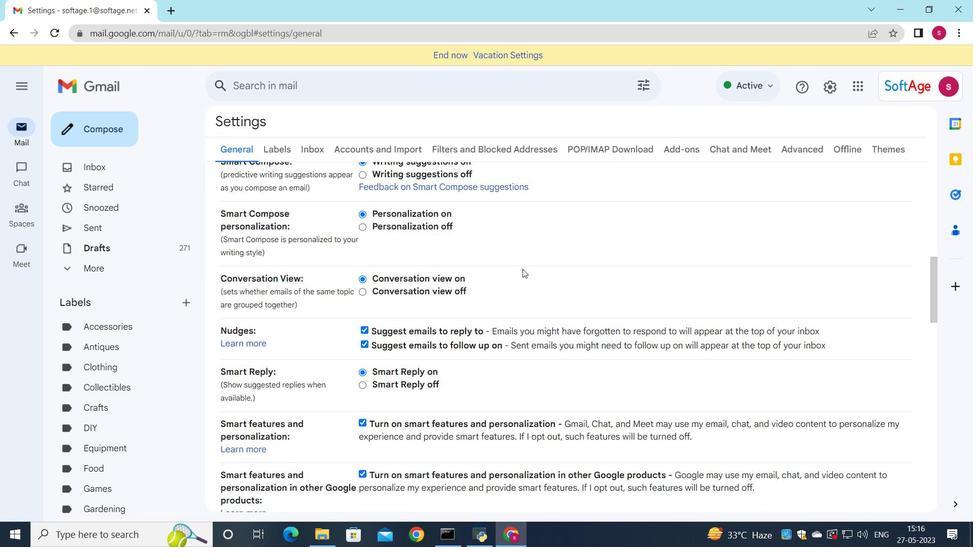 
Action: Mouse moved to (518, 264)
Screenshot: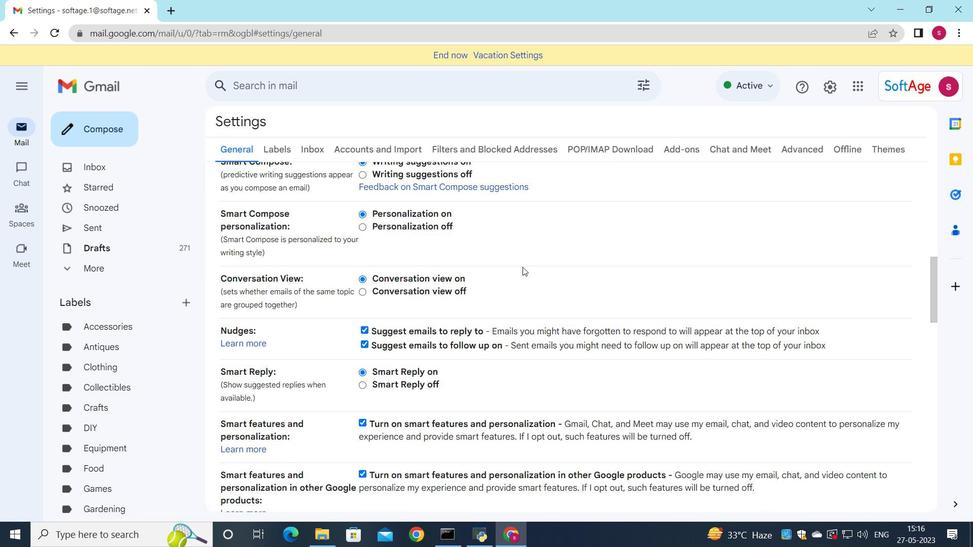 
Action: Mouse scrolled (518, 264) with delta (0, 0)
Screenshot: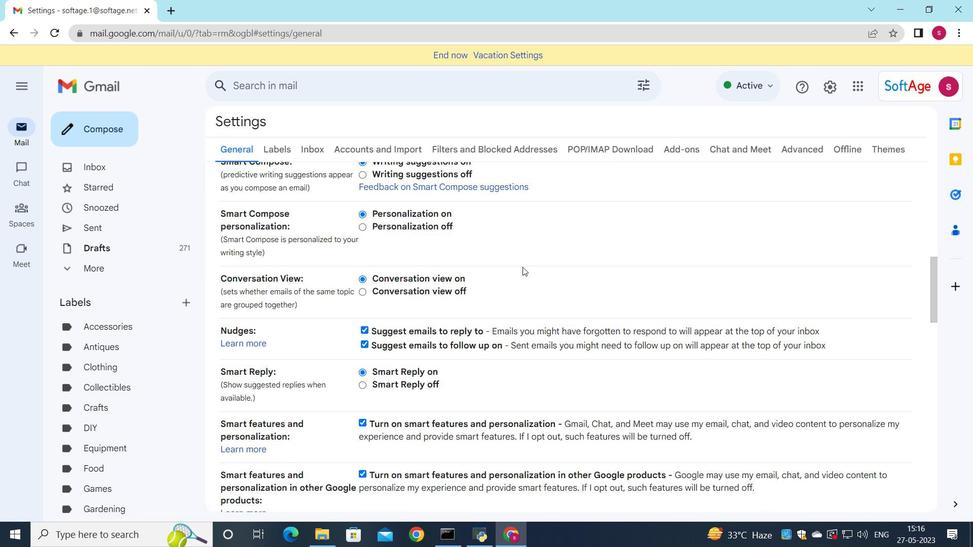 
Action: Mouse moved to (518, 264)
Screenshot: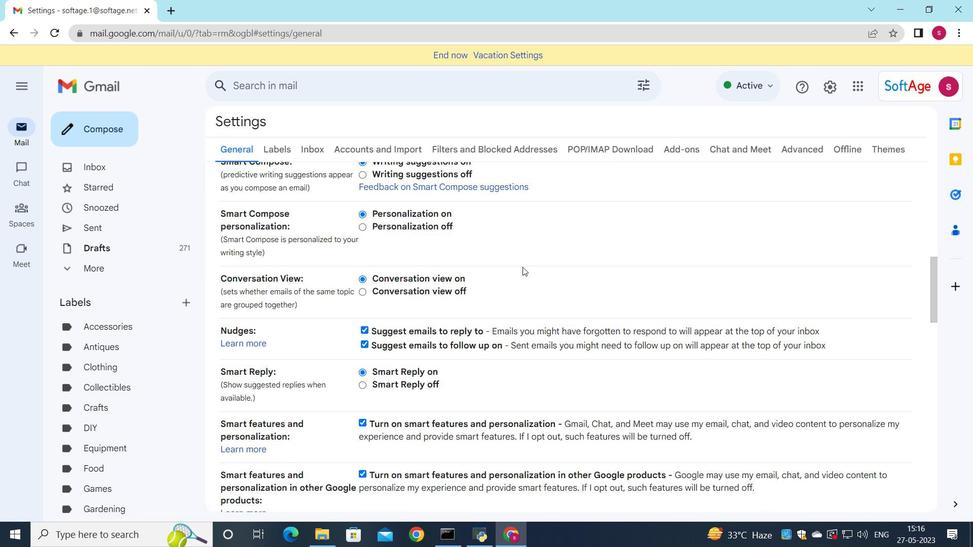 
Action: Mouse scrolled (518, 264) with delta (0, 0)
Screenshot: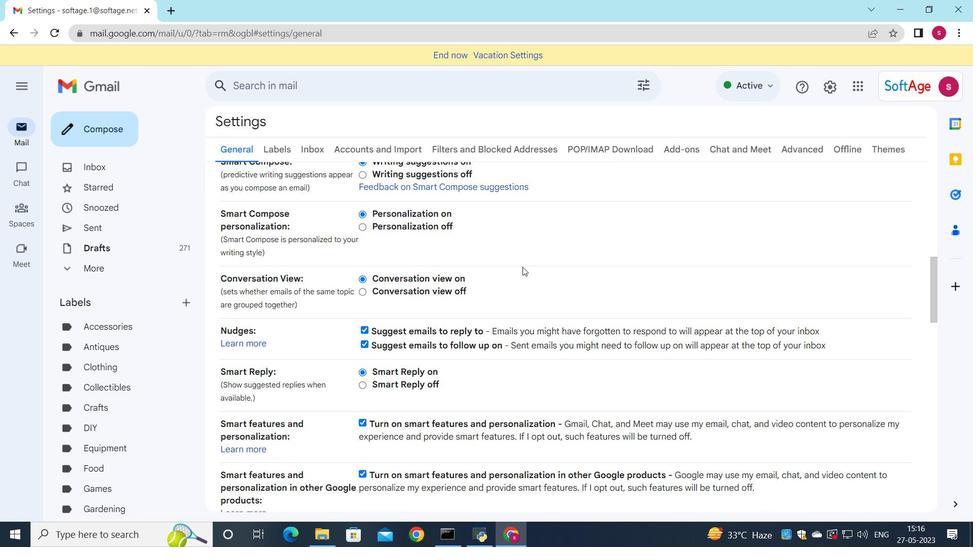 
Action: Mouse moved to (516, 264)
Screenshot: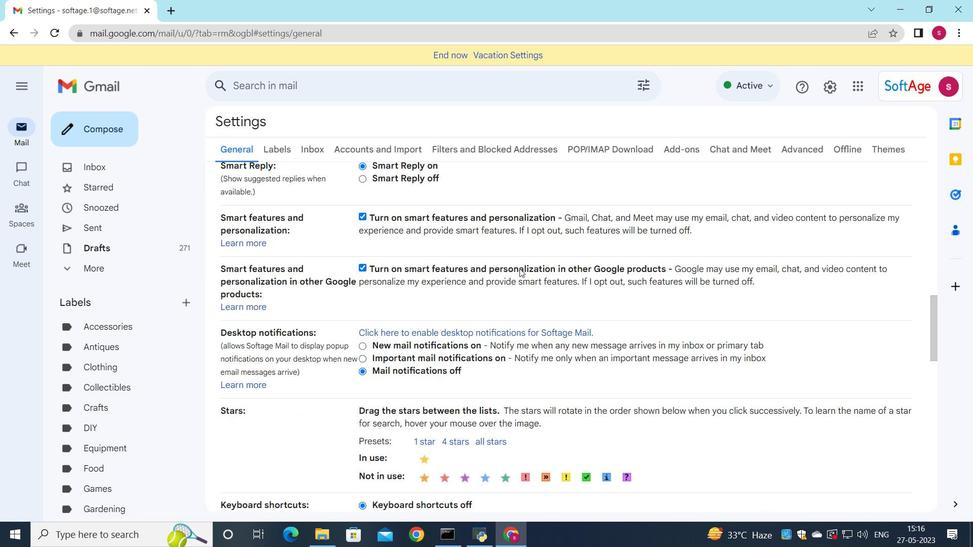 
Action: Mouse scrolled (516, 264) with delta (0, 0)
Screenshot: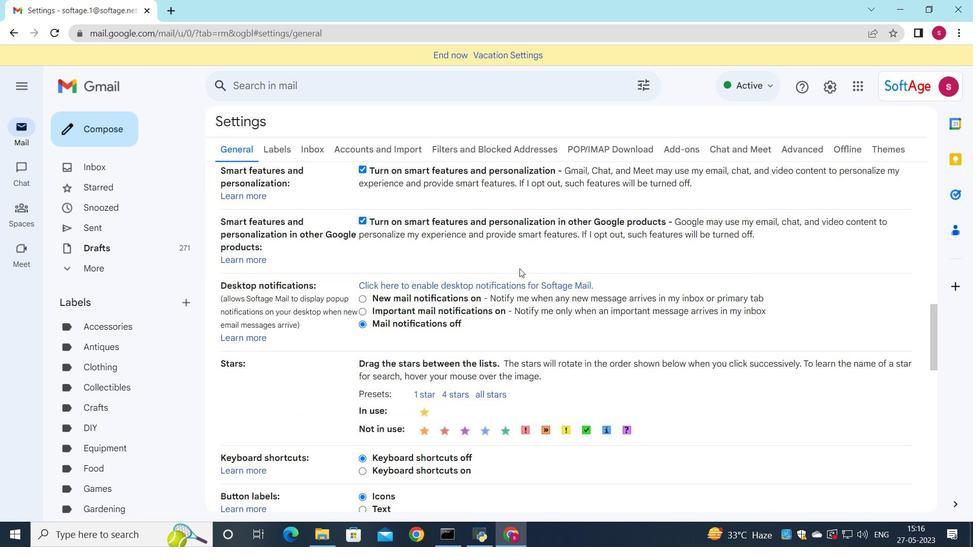 
Action: Mouse scrolled (516, 264) with delta (0, 0)
Screenshot: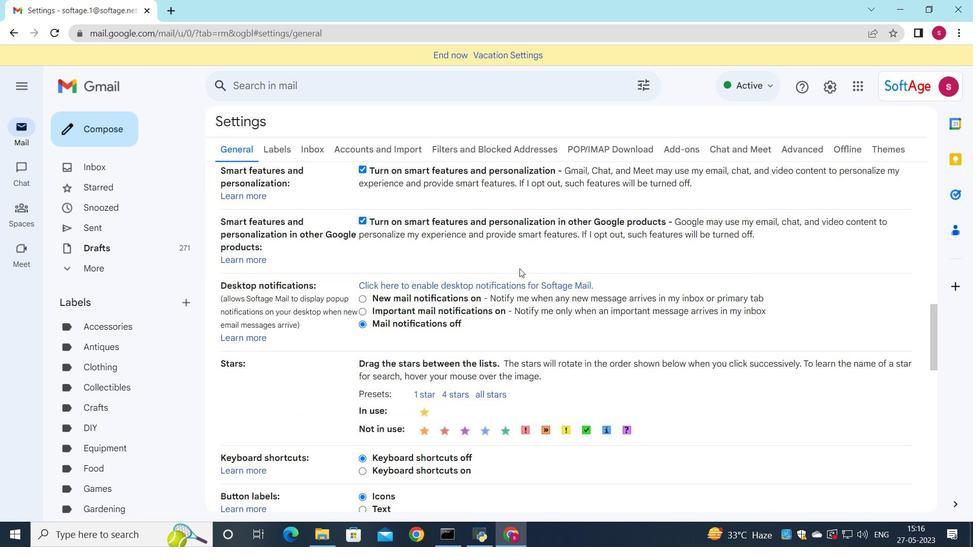 
Action: Mouse scrolled (516, 264) with delta (0, 0)
Screenshot: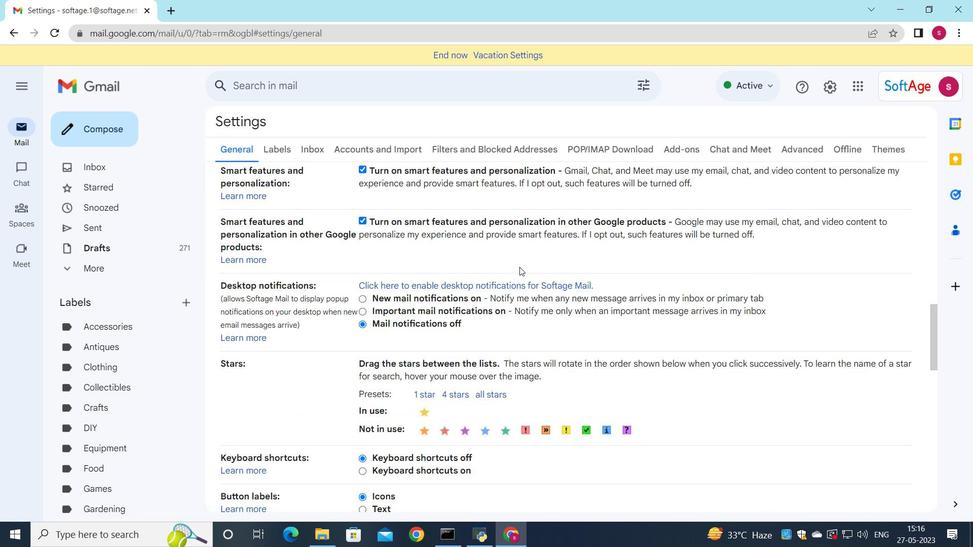 
Action: Mouse scrolled (516, 264) with delta (0, 0)
Screenshot: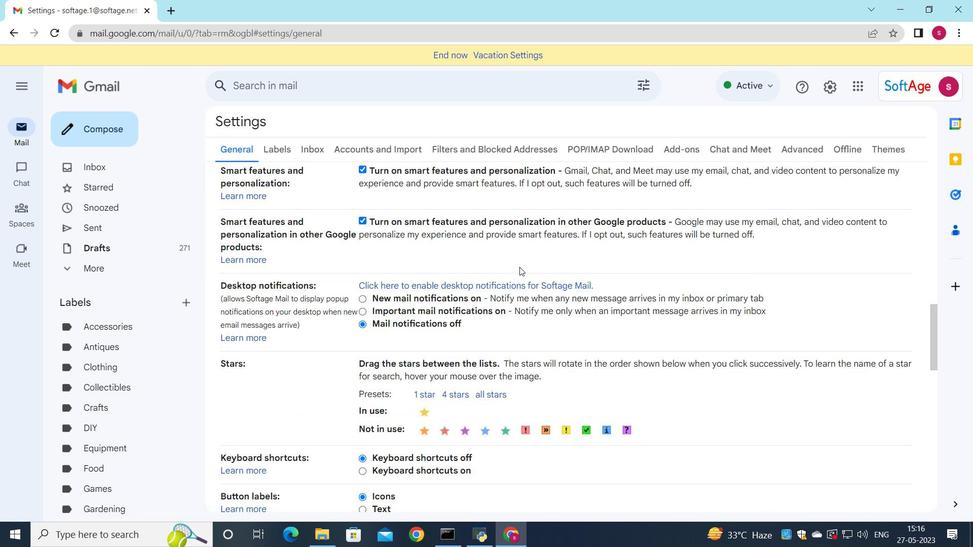 
Action: Mouse scrolled (516, 264) with delta (0, 0)
Screenshot: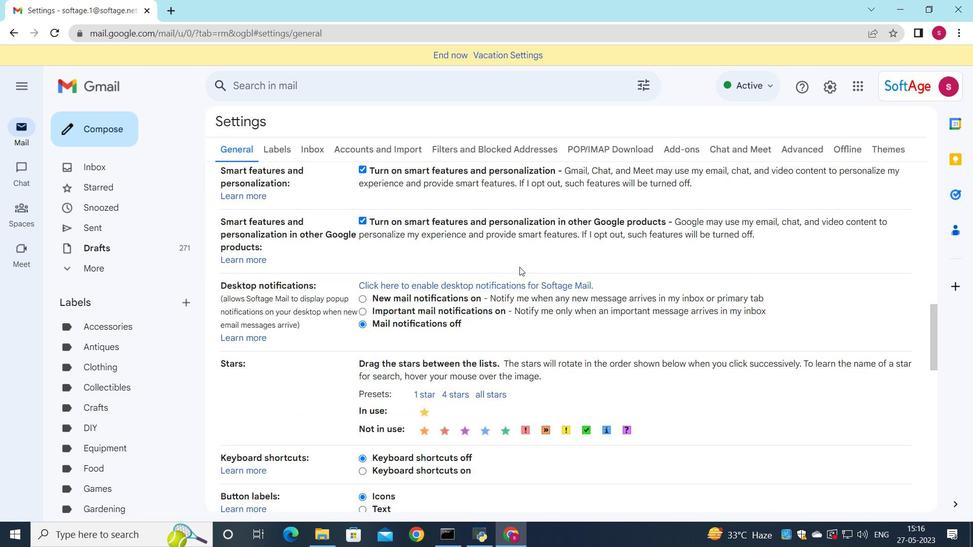 
Action: Mouse moved to (468, 400)
Screenshot: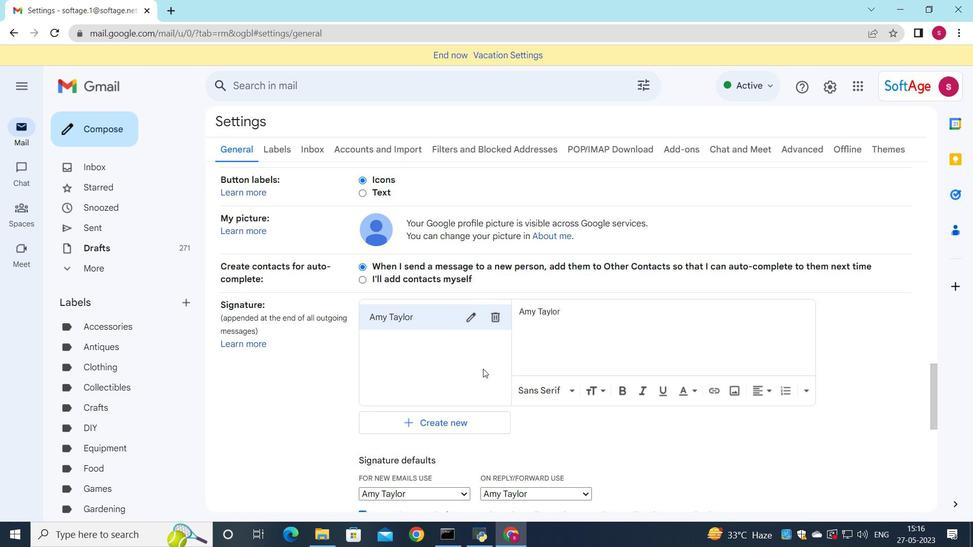 
Action: Mouse scrolled (468, 399) with delta (0, 0)
Screenshot: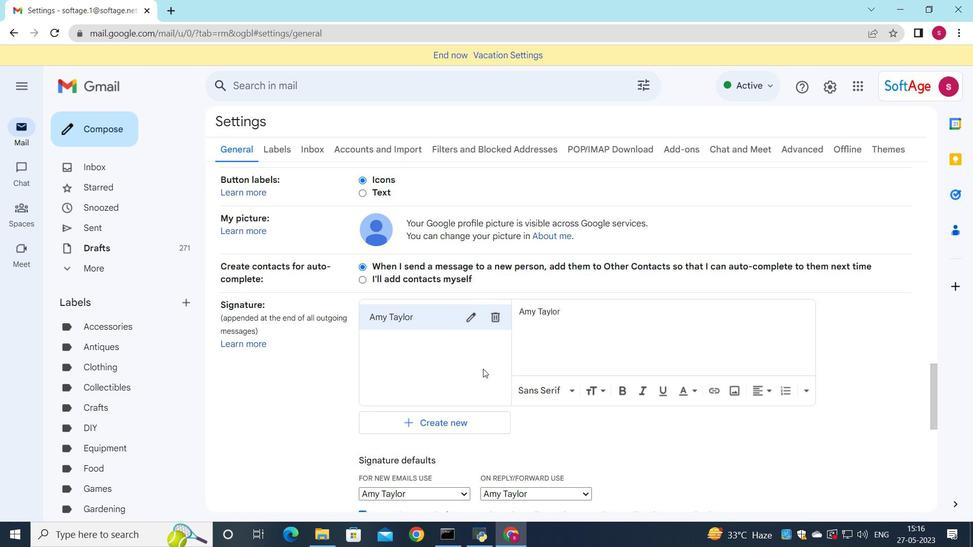 
Action: Mouse moved to (466, 409)
Screenshot: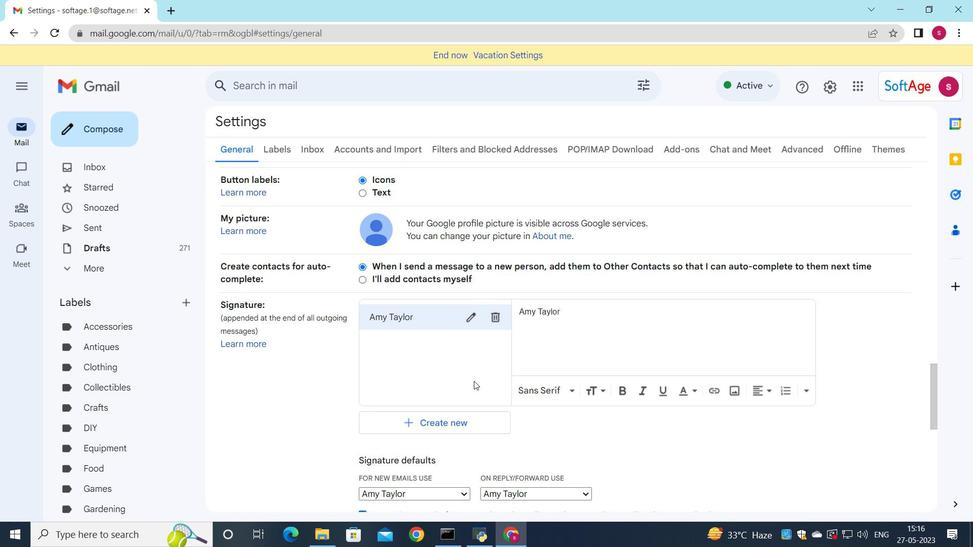 
Action: Mouse scrolled (466, 409) with delta (0, 0)
Screenshot: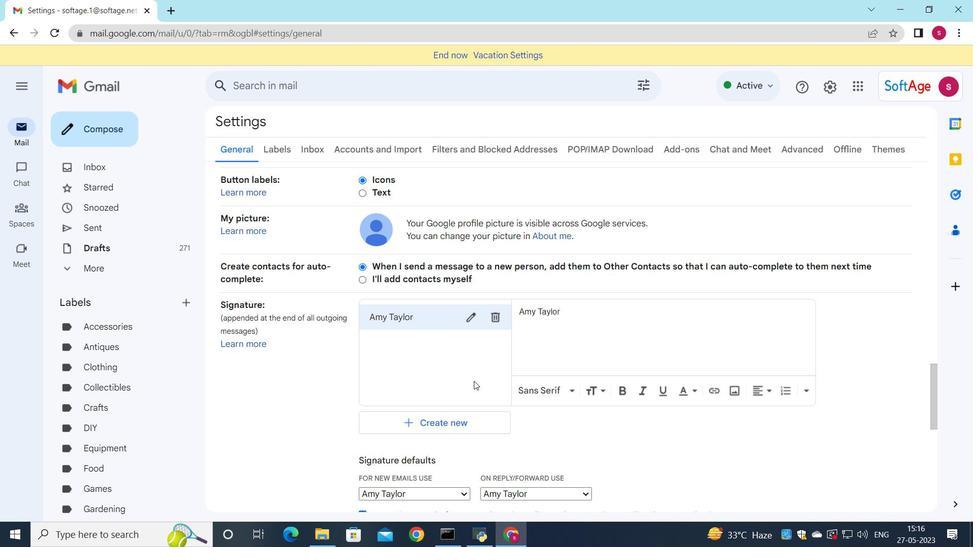 
Action: Mouse moved to (457, 427)
Screenshot: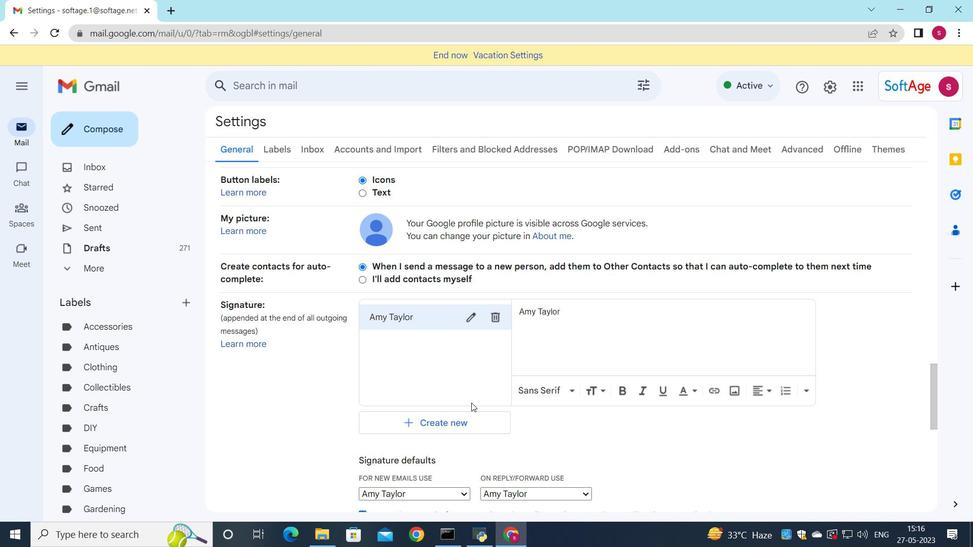 
Action: Mouse scrolled (457, 426) with delta (0, 0)
Screenshot: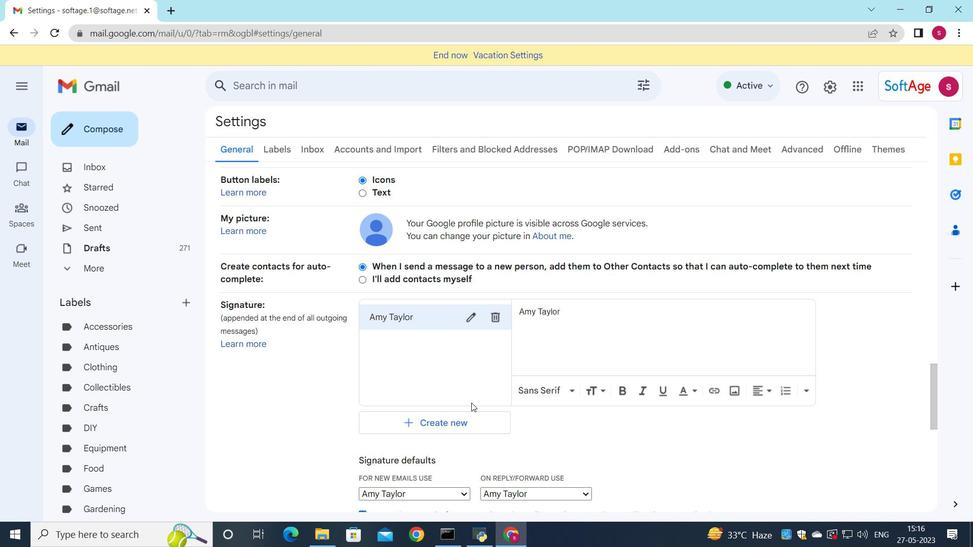 
Action: Mouse moved to (453, 348)
Screenshot: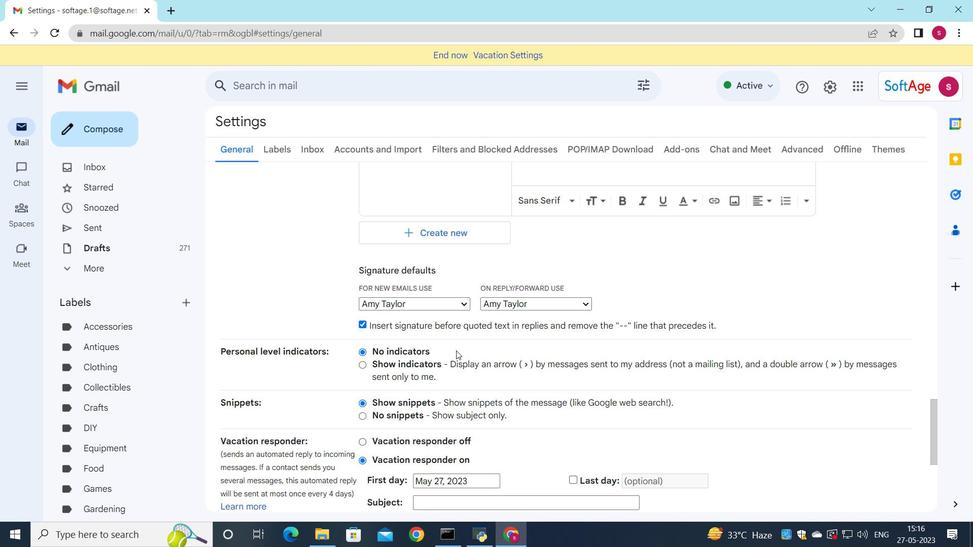
Action: Mouse scrolled (453, 347) with delta (0, 0)
Screenshot: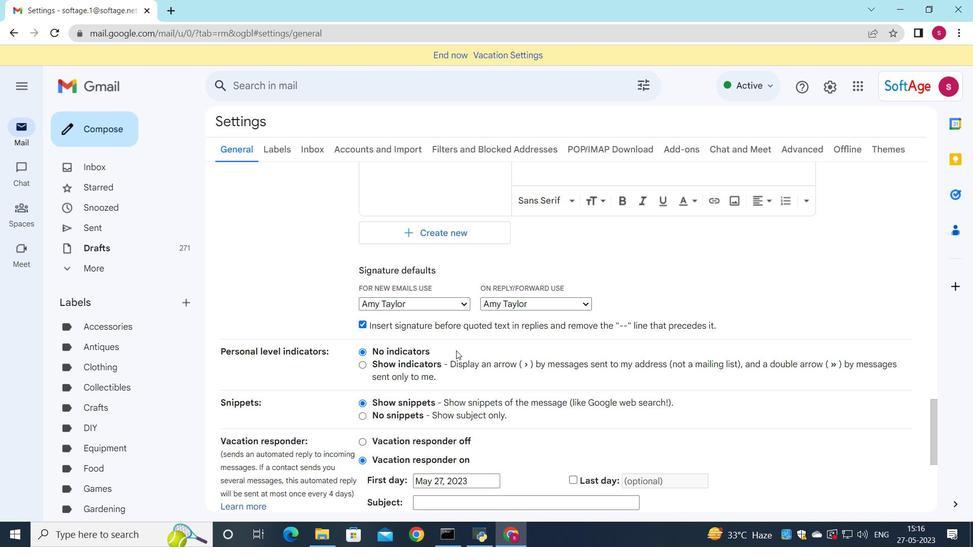 
Action: Mouse scrolled (453, 347) with delta (0, 0)
Screenshot: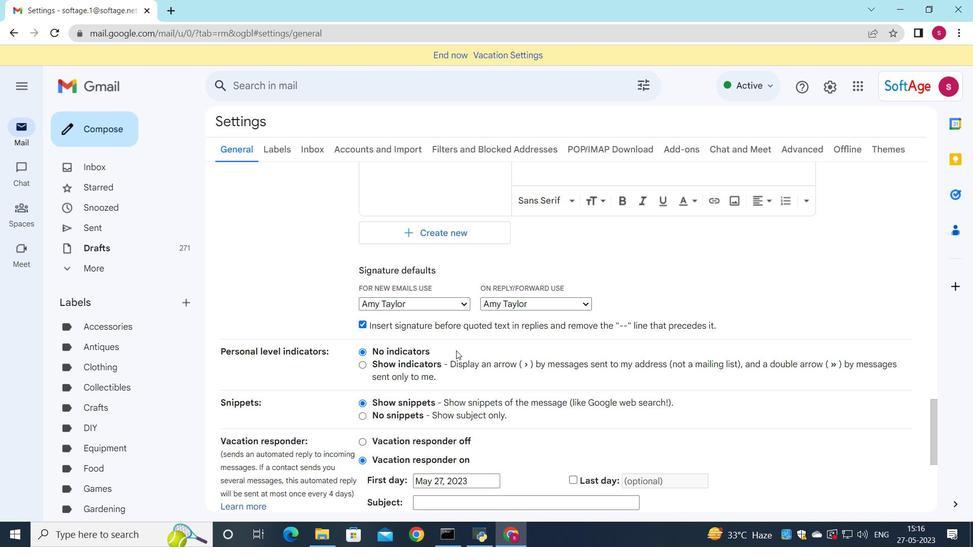 
Action: Mouse scrolled (453, 347) with delta (0, 0)
Screenshot: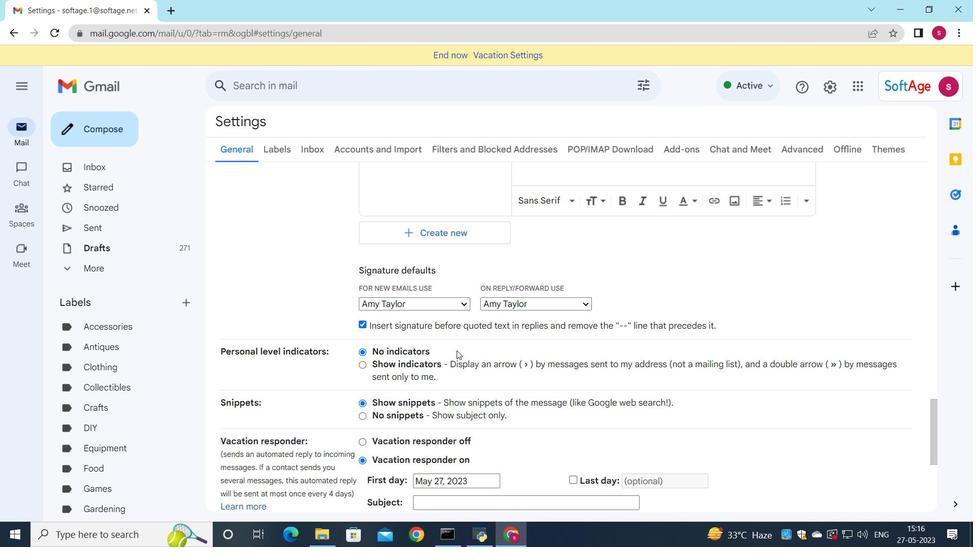 
Action: Mouse scrolled (453, 347) with delta (0, 0)
Screenshot: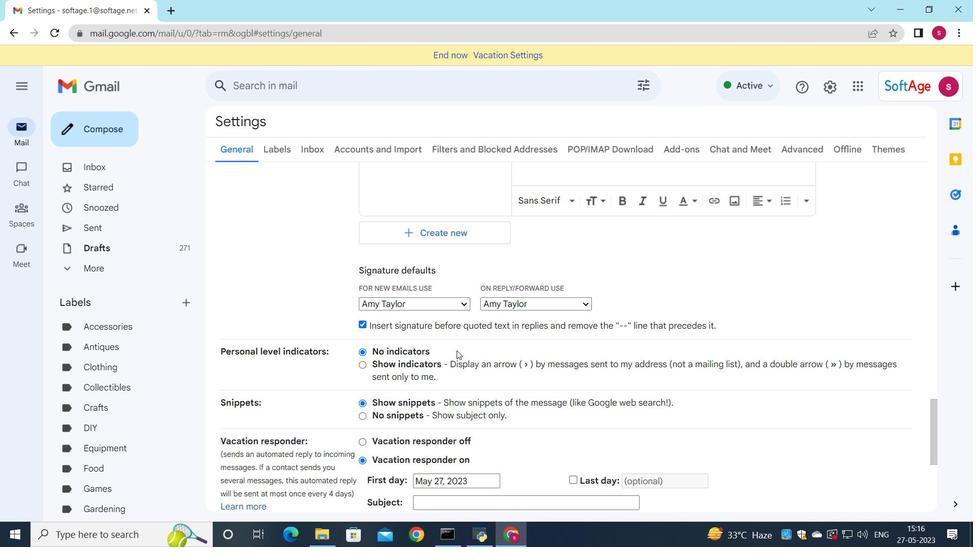 
Action: Mouse scrolled (453, 347) with delta (0, 0)
Screenshot: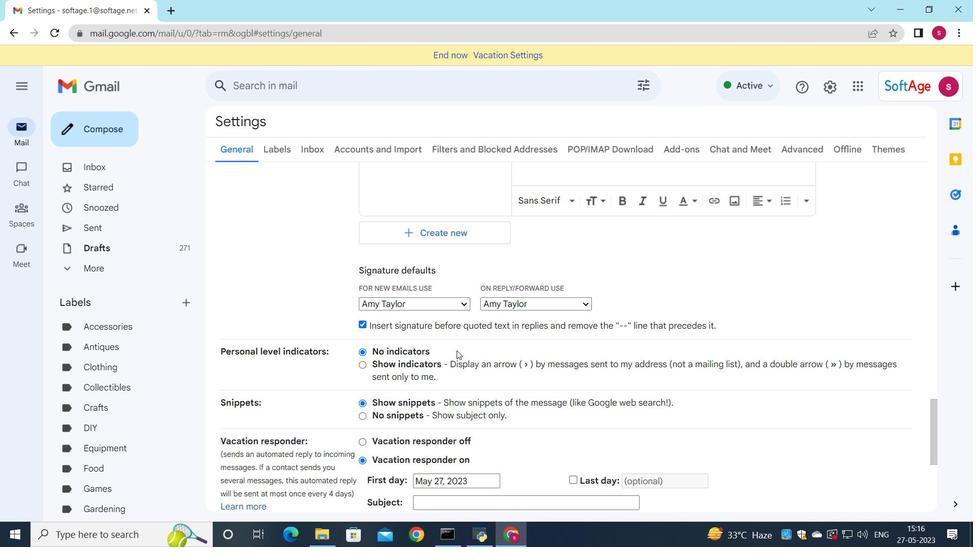 
Action: Mouse moved to (498, 256)
Screenshot: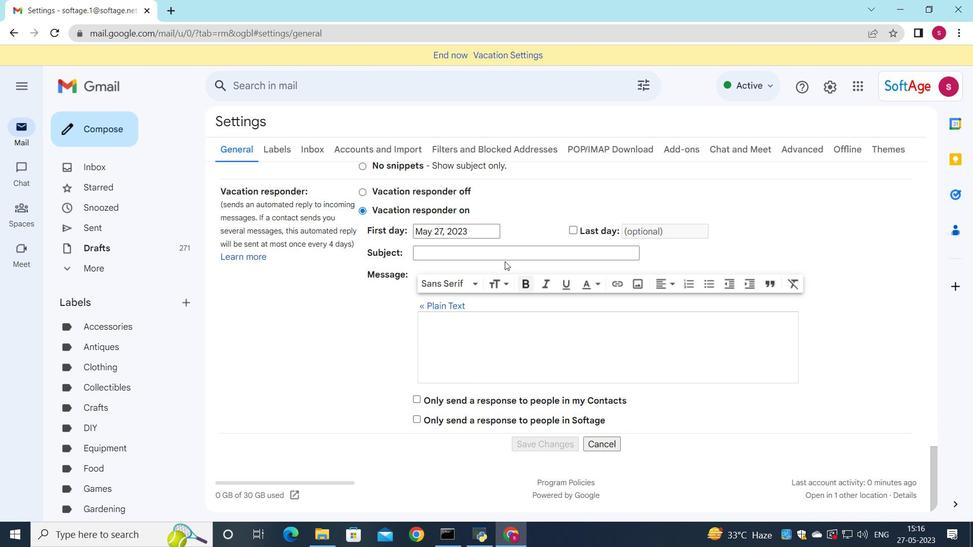
Action: Mouse scrolled (498, 257) with delta (0, 0)
Screenshot: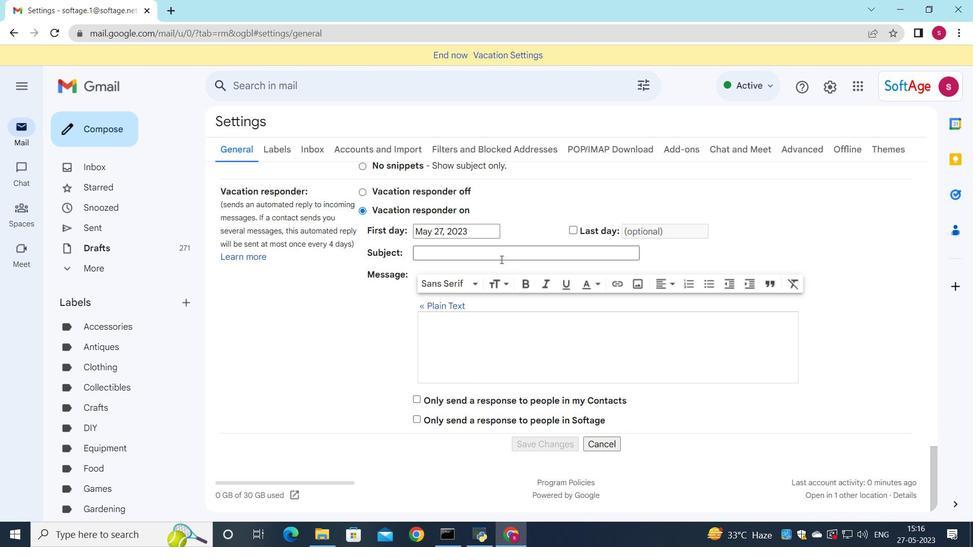 
Action: Mouse scrolled (498, 257) with delta (0, 0)
Screenshot: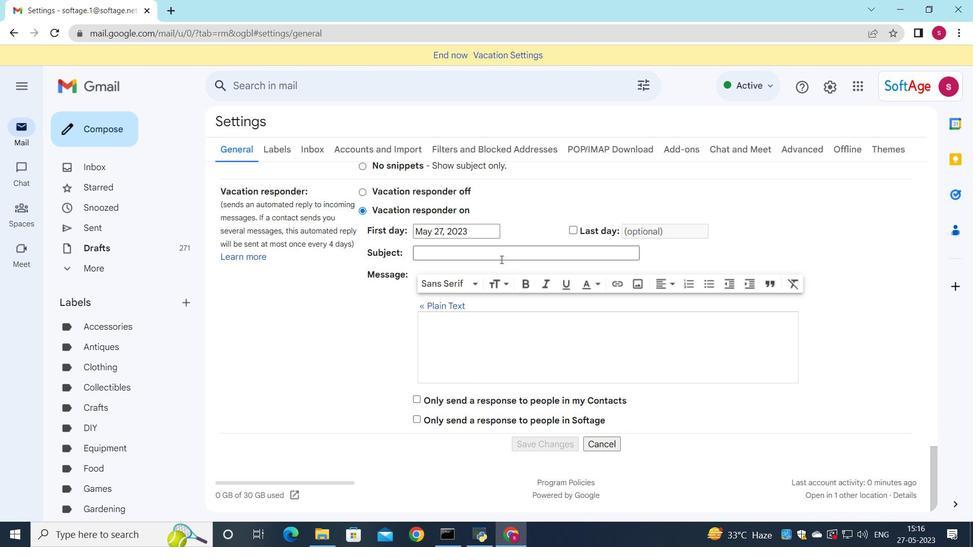 
Action: Mouse moved to (498, 251)
Screenshot: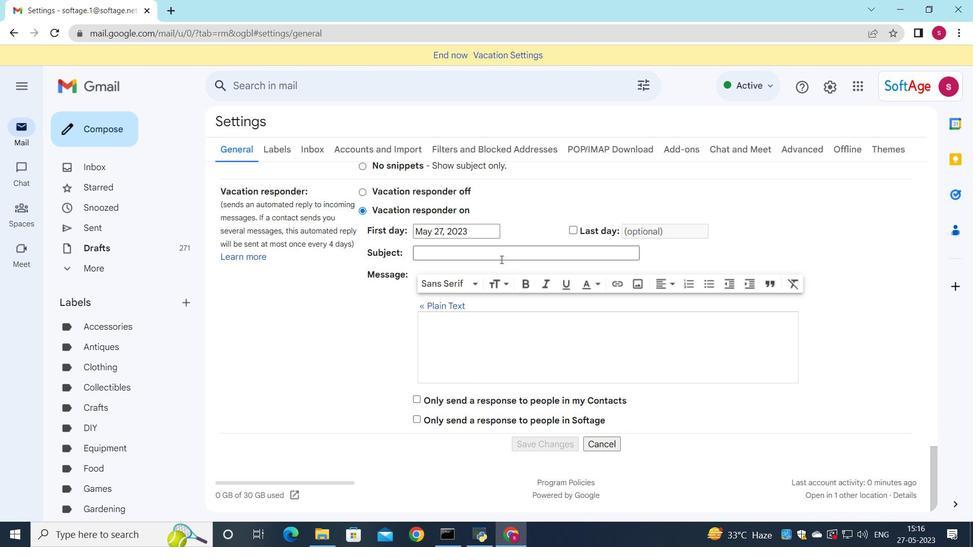 
Action: Mouse scrolled (498, 251) with delta (0, 0)
Screenshot: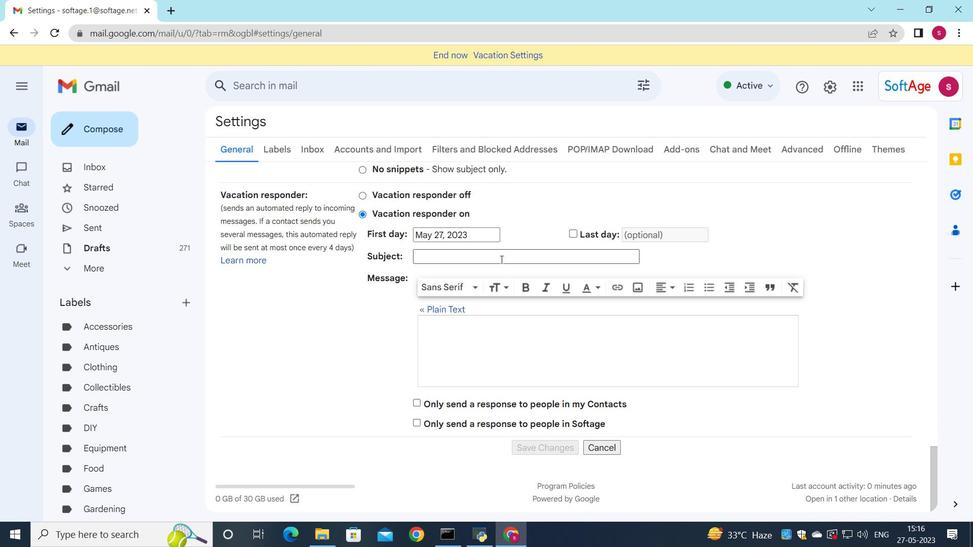 
Action: Mouse moved to (439, 212)
Screenshot: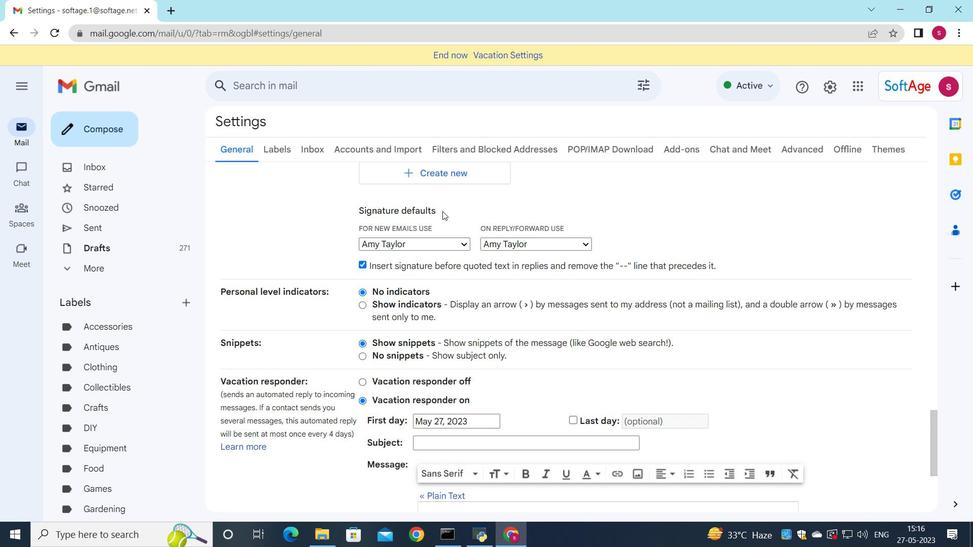 
Action: Mouse scrolled (439, 213) with delta (0, 0)
Screenshot: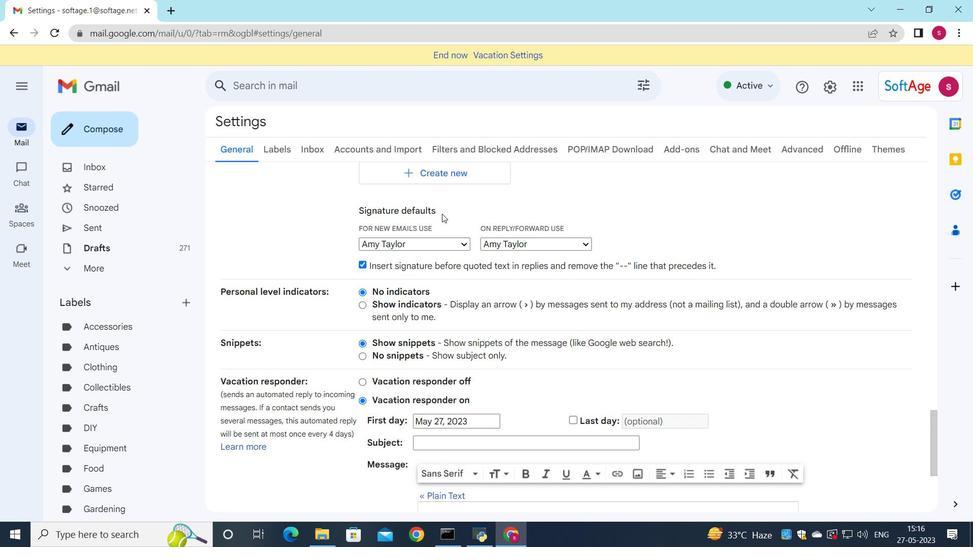 
Action: Mouse scrolled (439, 213) with delta (0, 0)
Screenshot: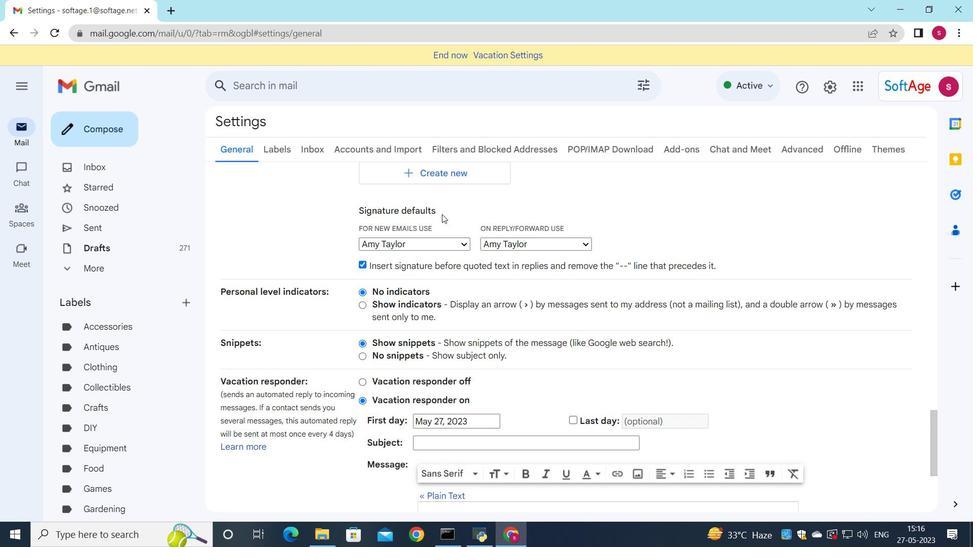 
Action: Mouse scrolled (439, 213) with delta (0, 0)
Screenshot: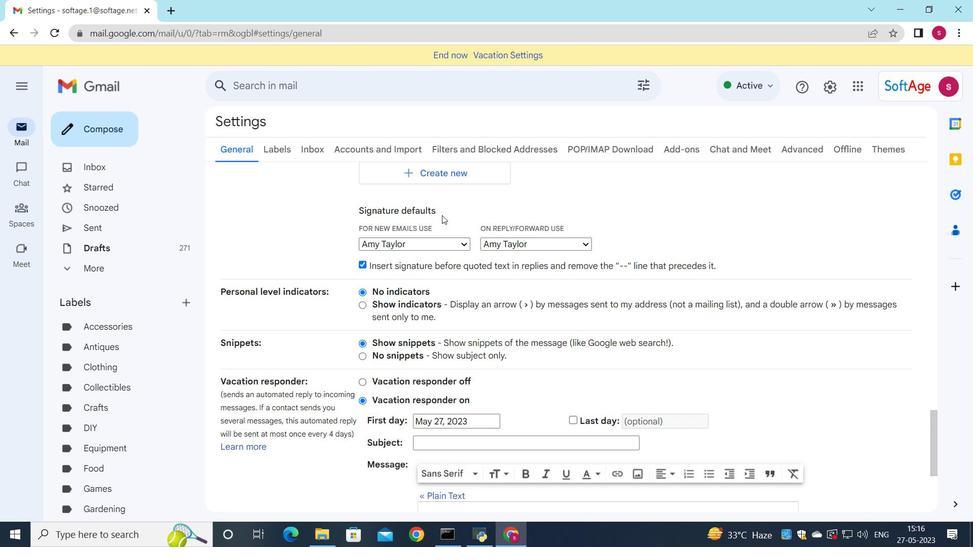 
Action: Mouse moved to (491, 259)
Screenshot: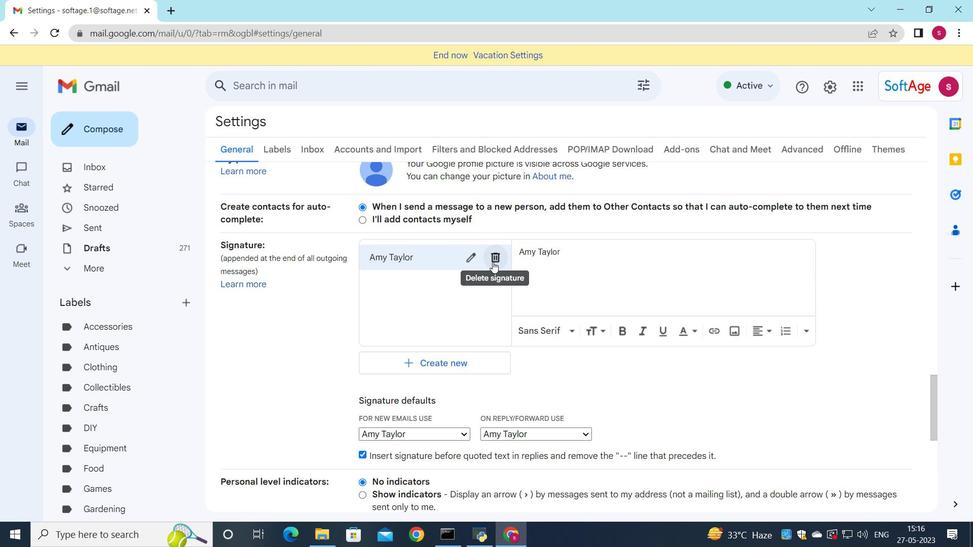 
Action: Mouse pressed left at (491, 259)
Screenshot: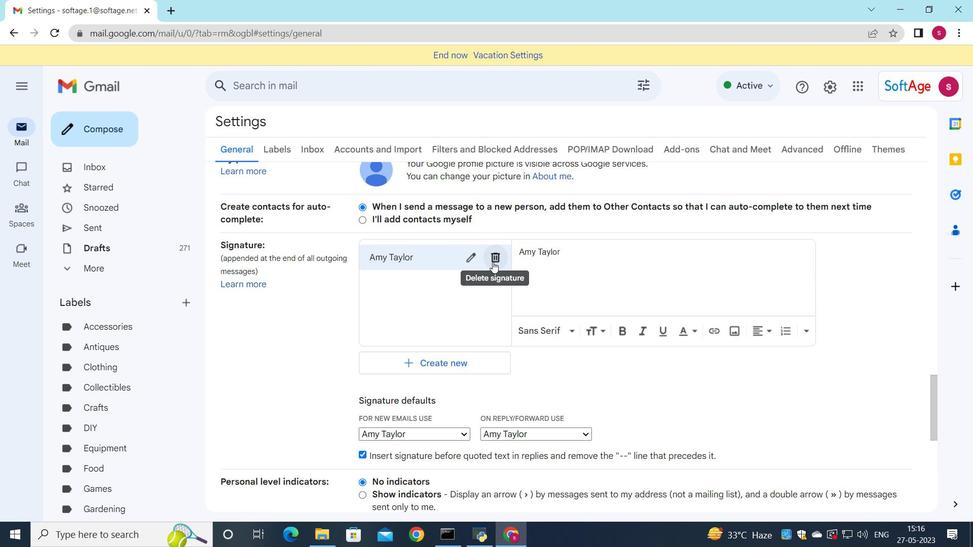 
Action: Mouse moved to (578, 308)
Screenshot: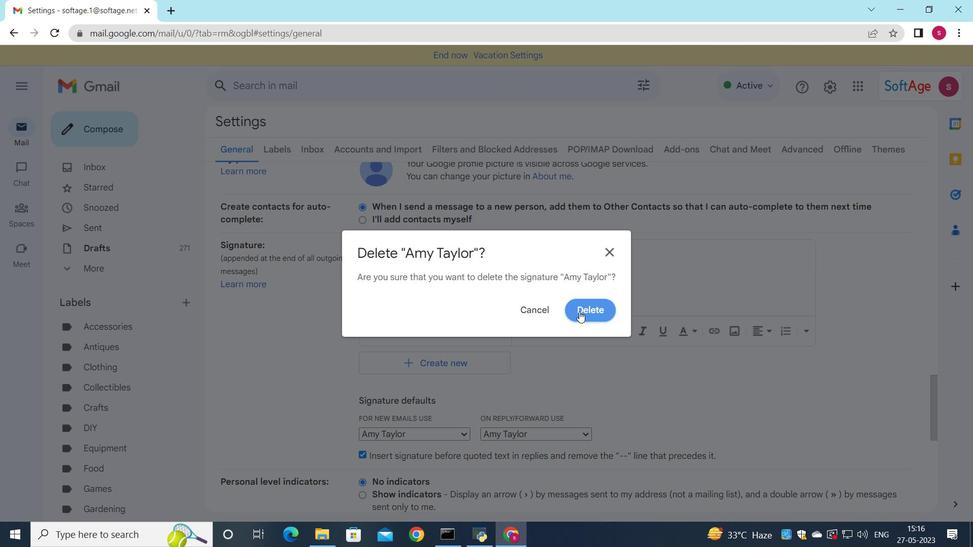 
Action: Mouse pressed left at (578, 308)
Screenshot: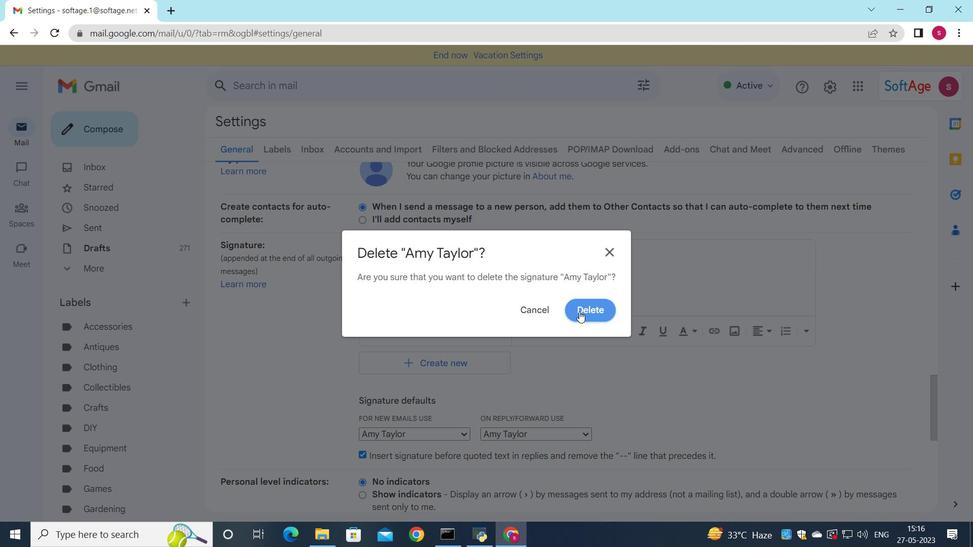 
Action: Mouse moved to (418, 271)
Screenshot: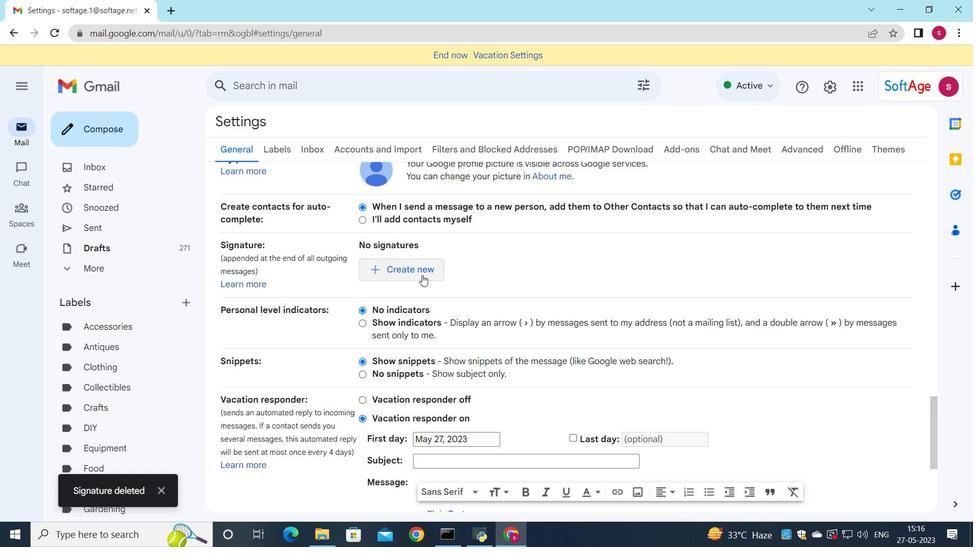 
Action: Mouse pressed left at (418, 271)
Screenshot: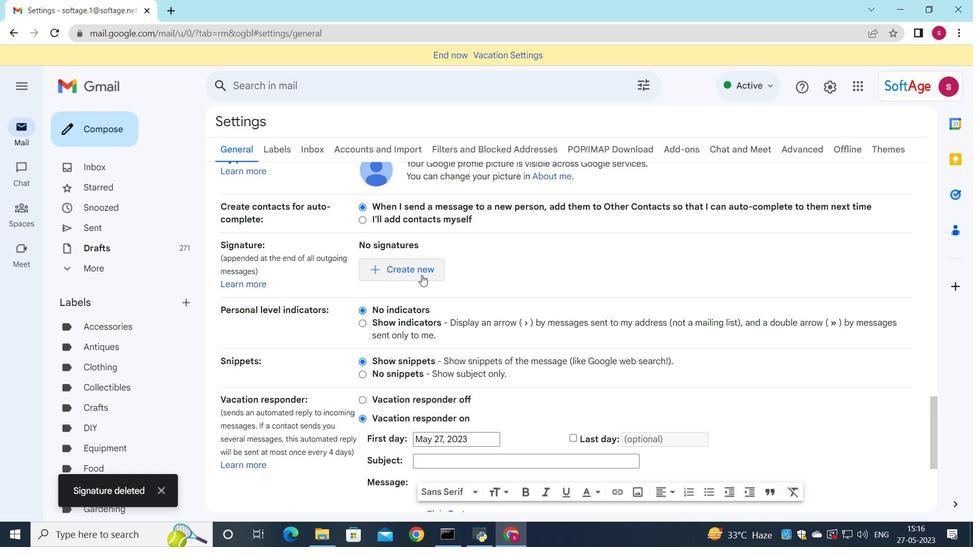 
Action: Mouse moved to (564, 274)
Screenshot: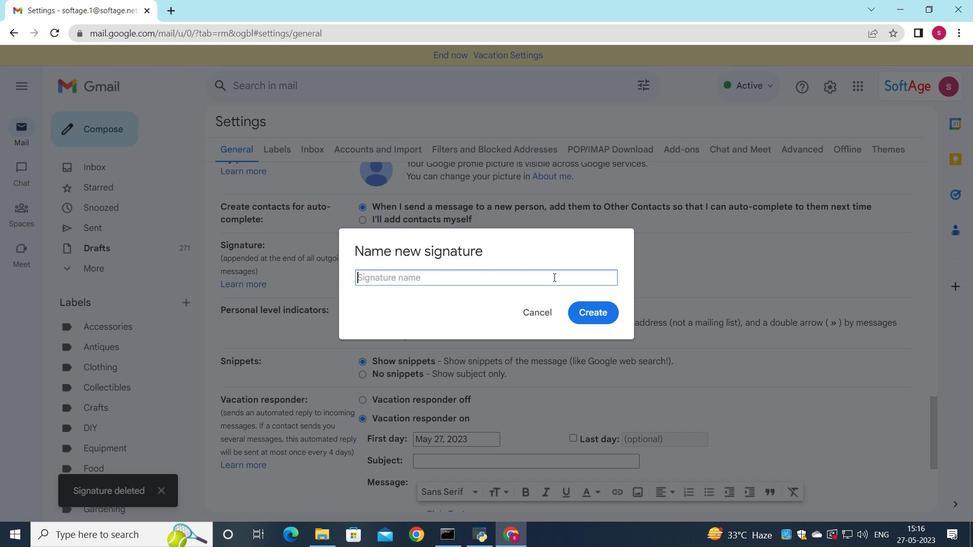 
Action: Key pressed <Key.shift>Amy<Key.space><Key.shift>Taylor
Screenshot: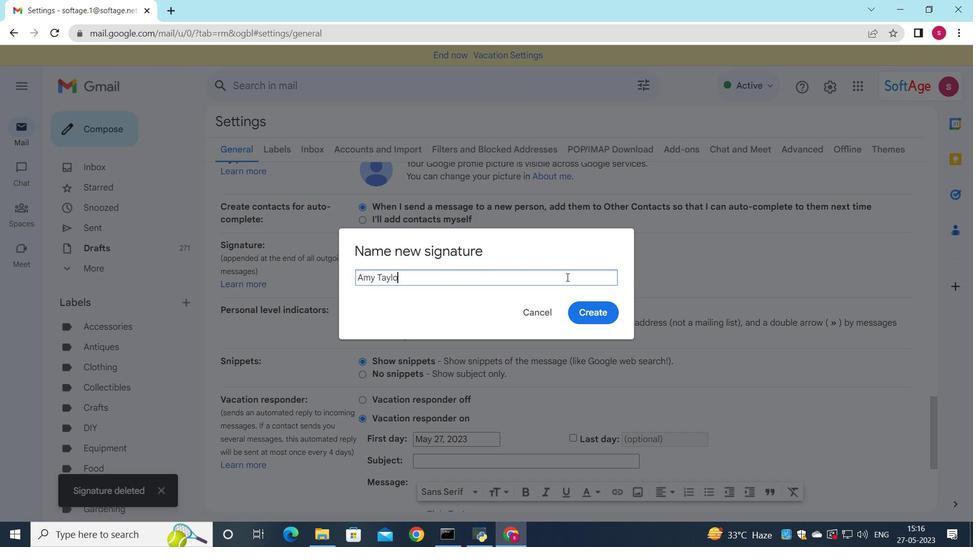 
Action: Mouse moved to (603, 311)
Screenshot: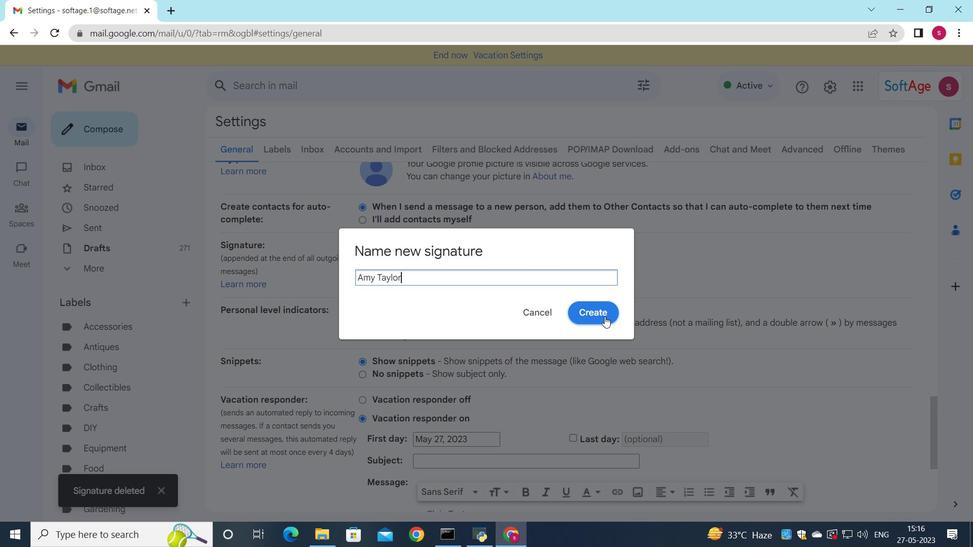 
Action: Mouse pressed left at (603, 311)
Screenshot: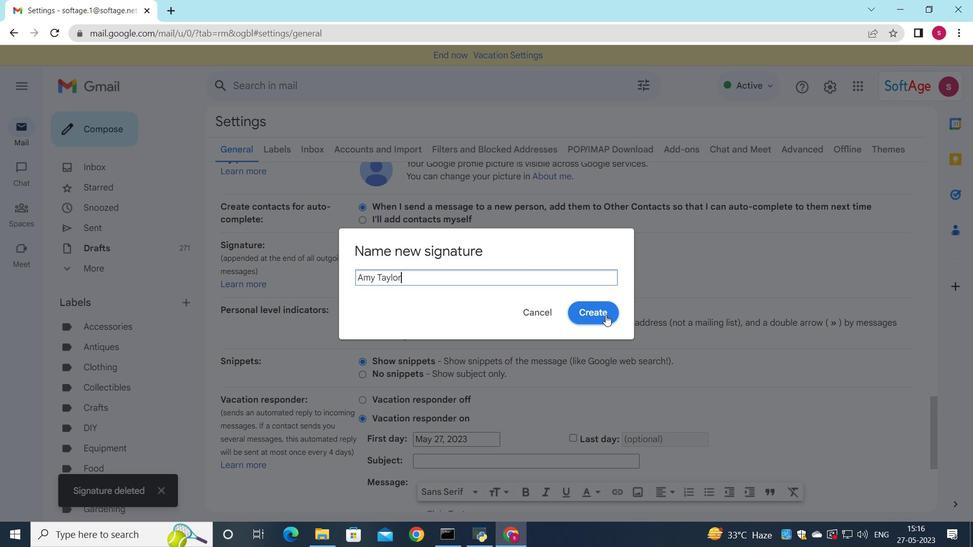 
Action: Mouse moved to (555, 279)
Screenshot: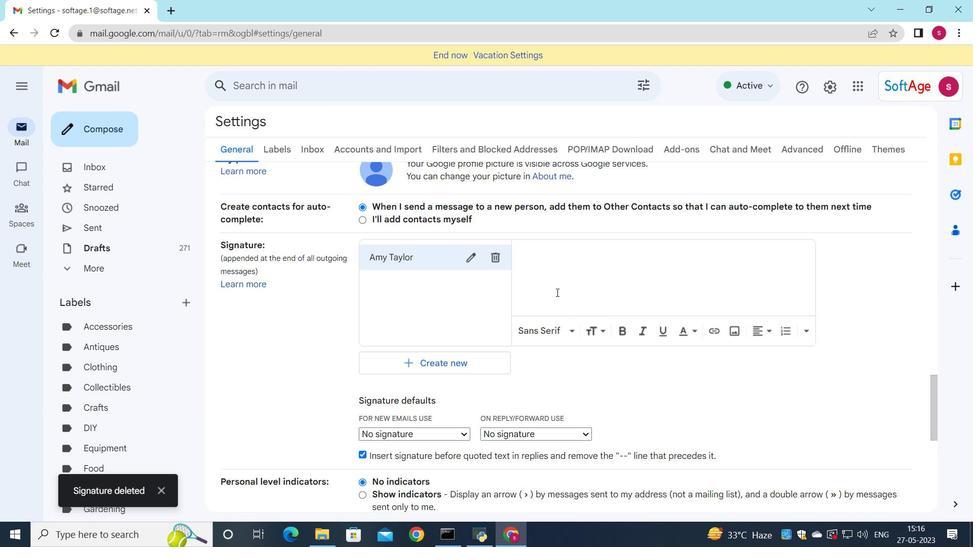 
Action: Mouse pressed left at (555, 279)
Screenshot: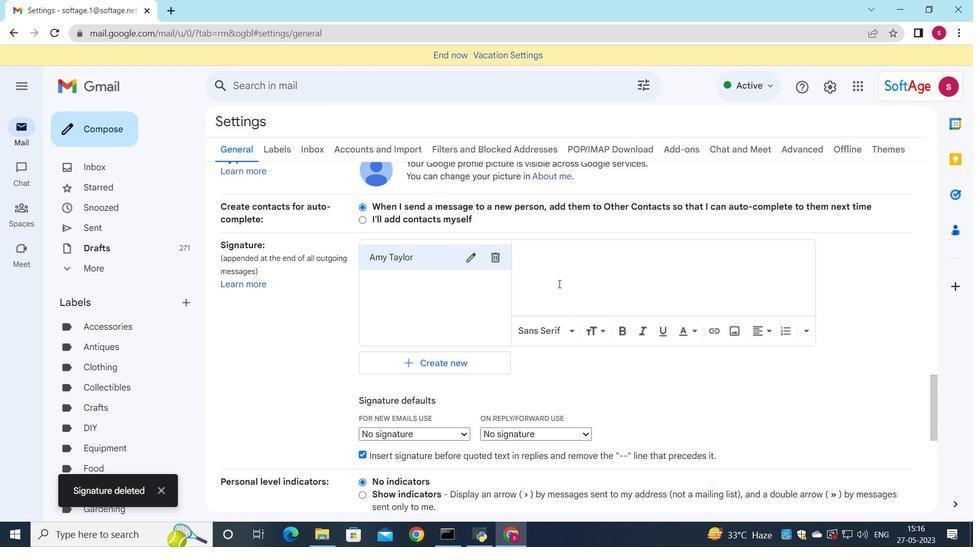 
Action: Key pressed <Key.shift>Amy<Key.space><Key.shift><Key.shift><Key.shift><Key.shift><Key.shift><Key.shift><Key.shift><Key.shift><Key.shift><Key.shift><Key.shift><Key.shift><Key.shift><Key.shift><Key.shift><Key.shift><Key.shift><Key.shift>Taylor
Screenshot: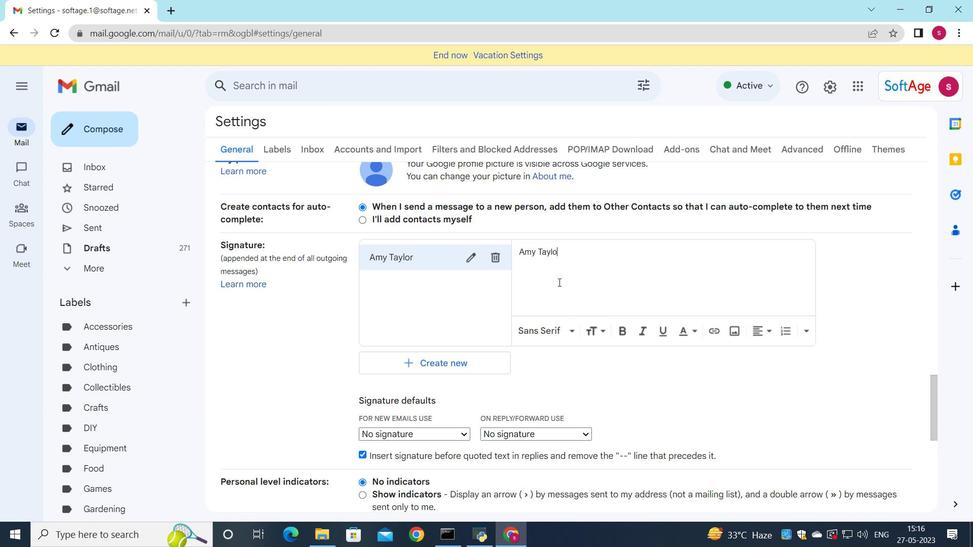 
Action: Mouse moved to (447, 426)
Screenshot: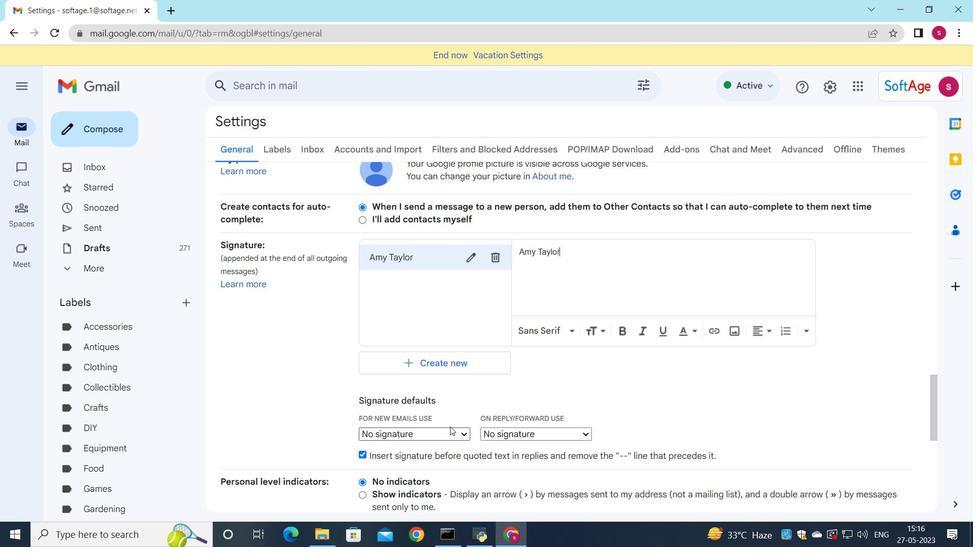 
Action: Mouse pressed left at (447, 426)
Screenshot: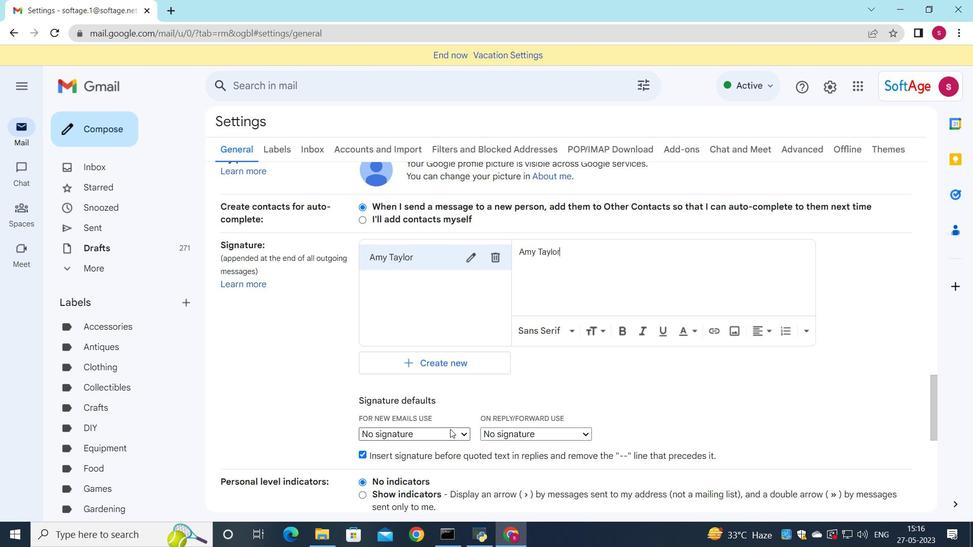 
Action: Mouse moved to (431, 457)
Screenshot: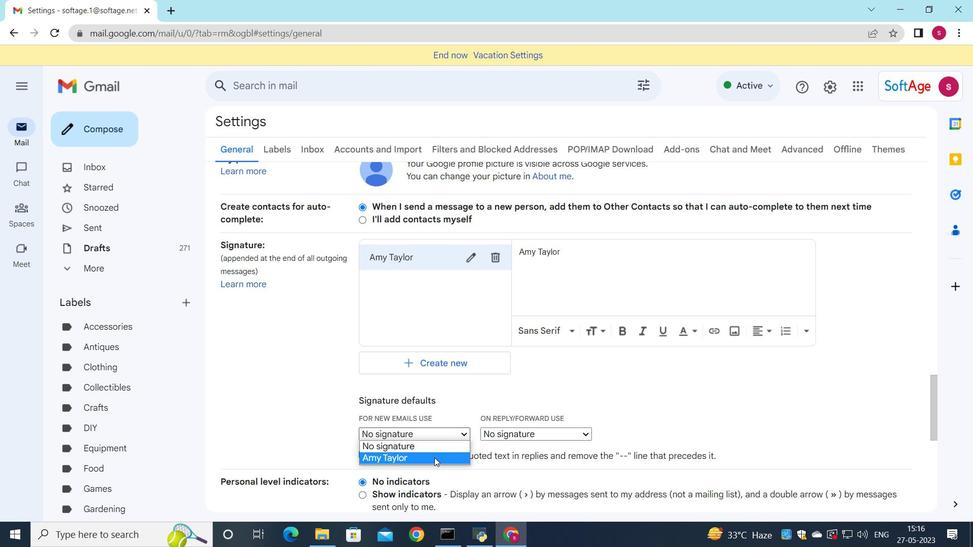 
Action: Mouse pressed left at (431, 457)
Screenshot: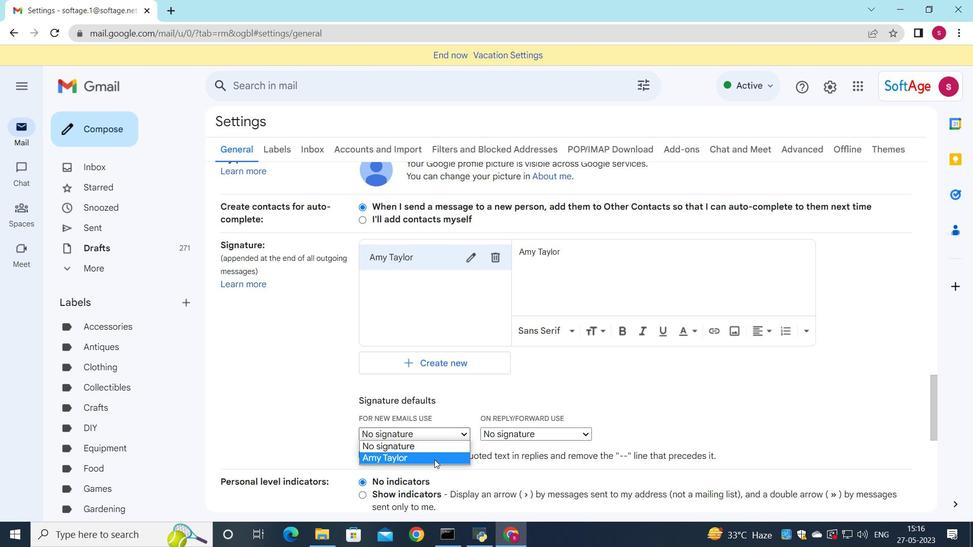 
Action: Mouse moved to (511, 433)
Screenshot: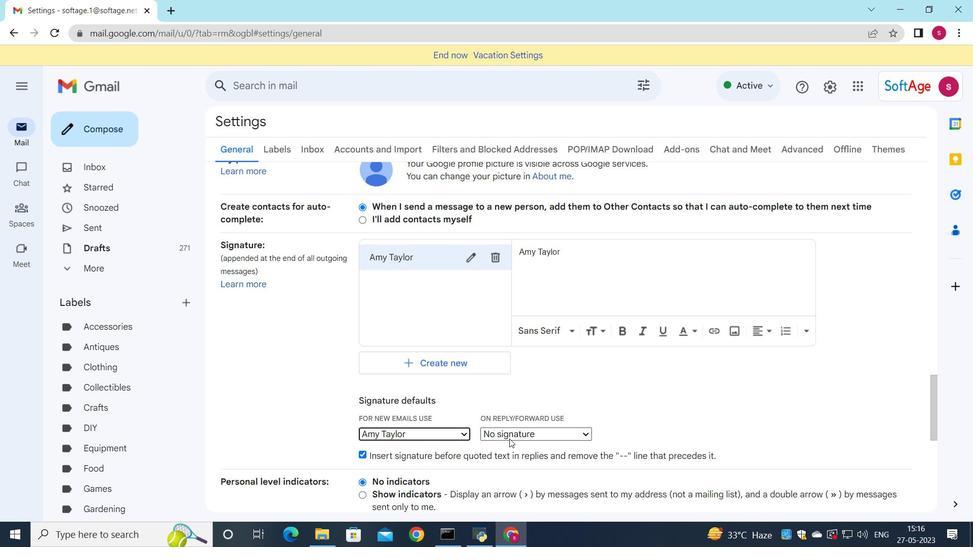 
Action: Mouse pressed left at (511, 433)
Screenshot: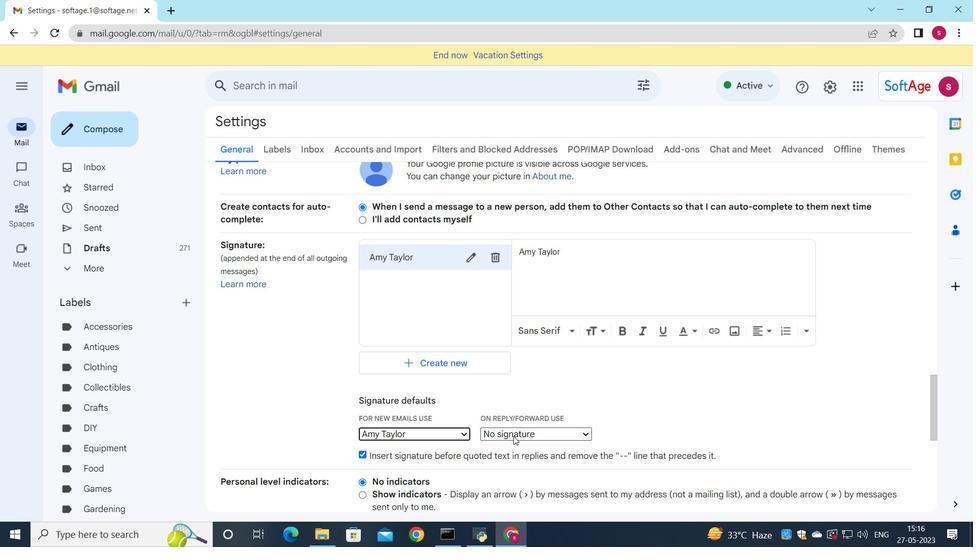
Action: Mouse moved to (509, 454)
Screenshot: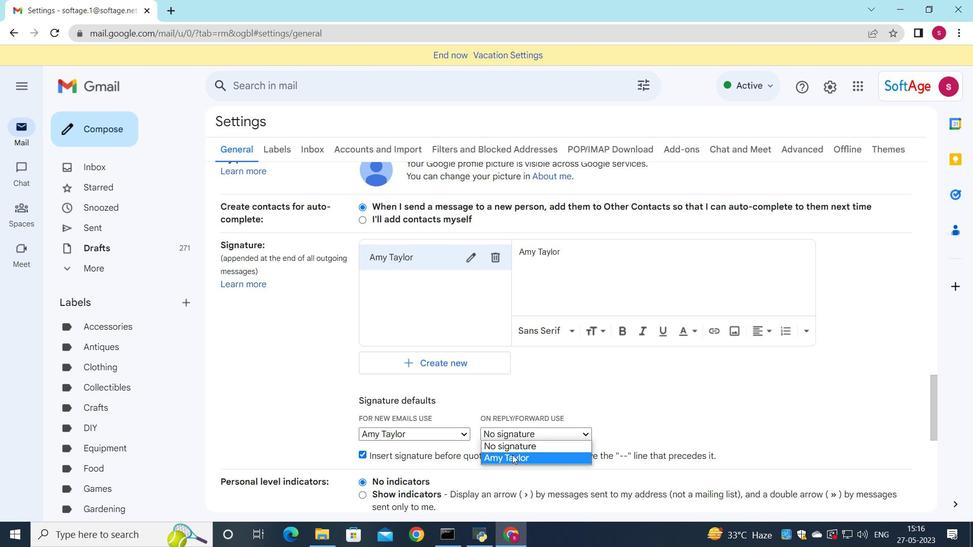 
Action: Mouse pressed left at (509, 454)
Screenshot: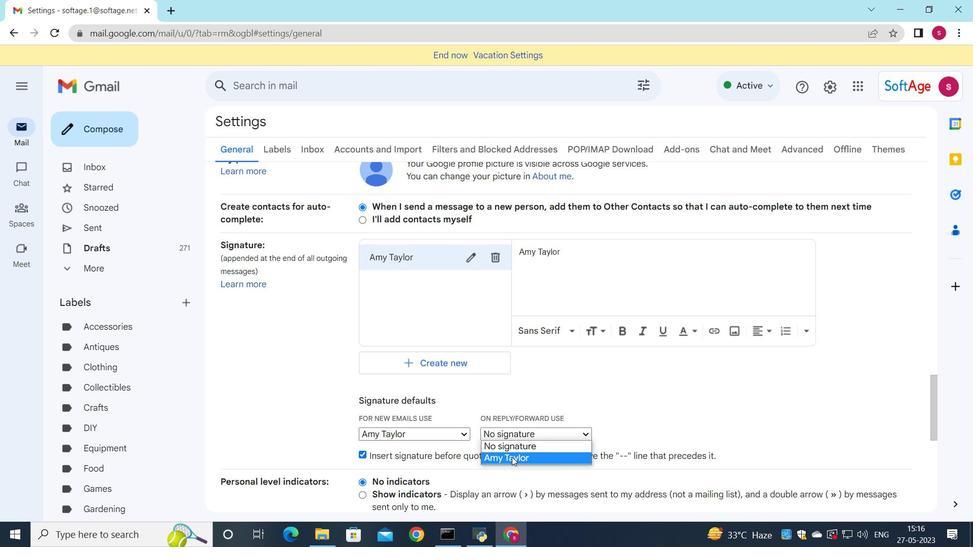 
Action: Mouse moved to (473, 406)
Screenshot: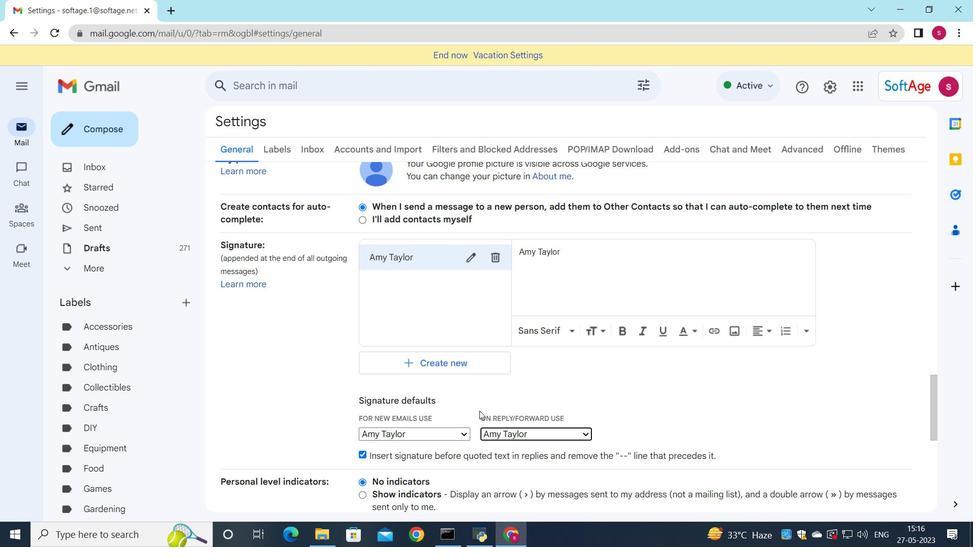 
Action: Mouse scrolled (473, 406) with delta (0, 0)
Screenshot: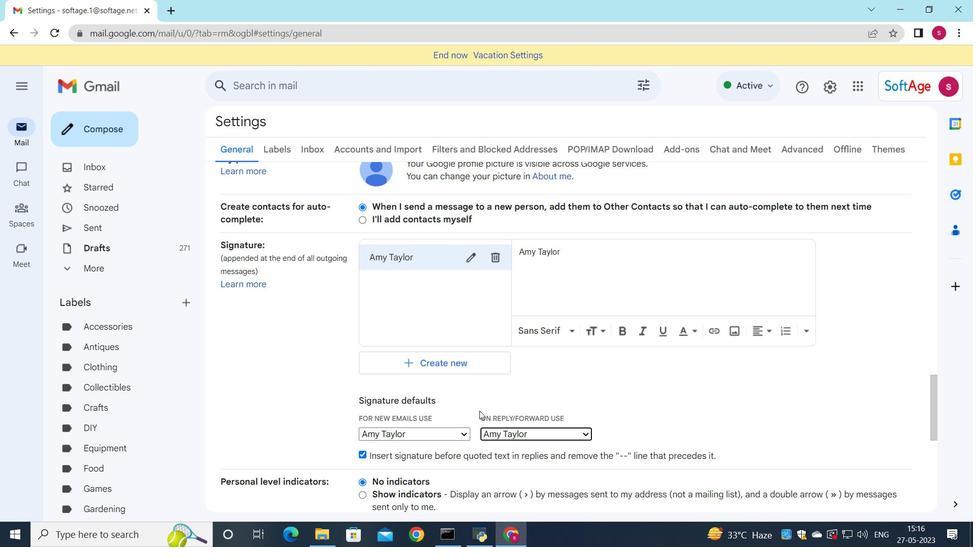 
Action: Mouse moved to (472, 406)
Screenshot: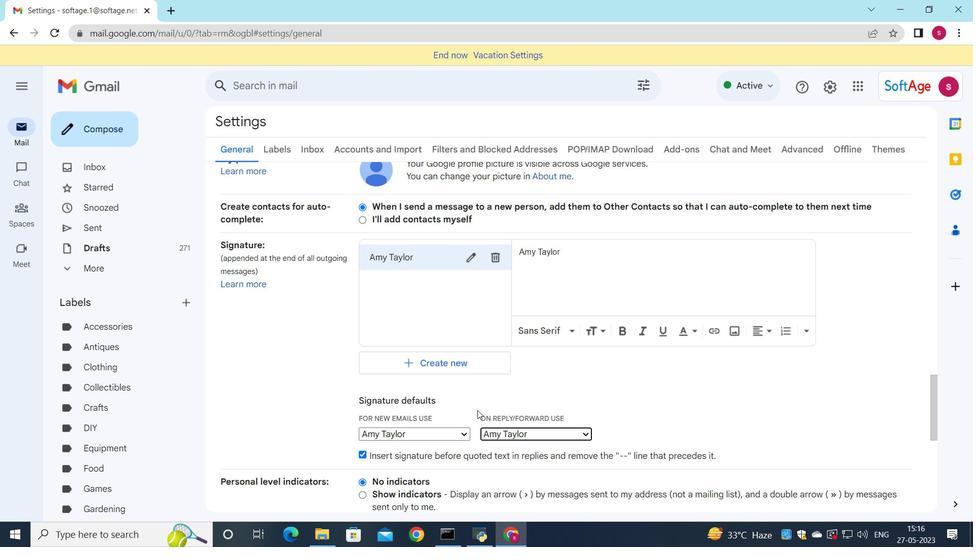 
Action: Mouse scrolled (472, 406) with delta (0, 0)
Screenshot: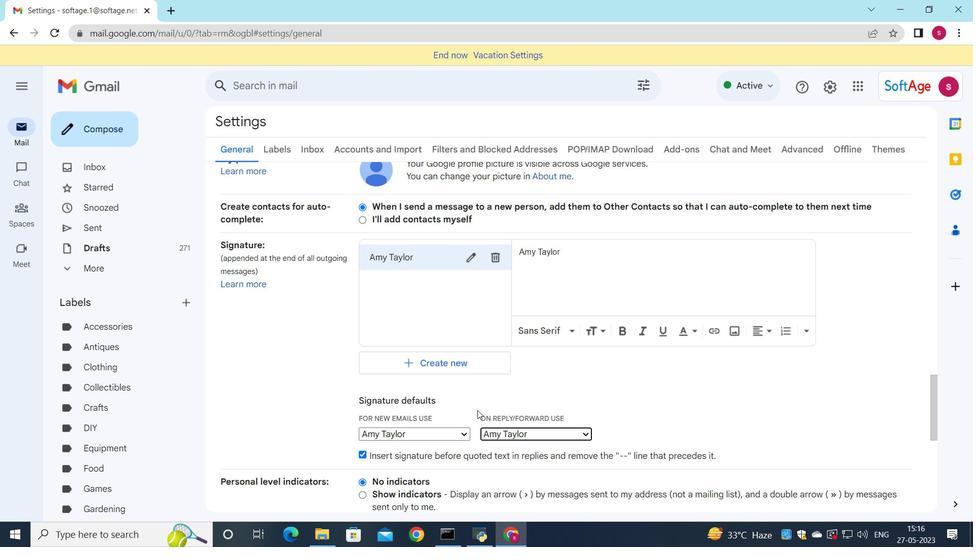 
Action: Mouse moved to (472, 406)
Screenshot: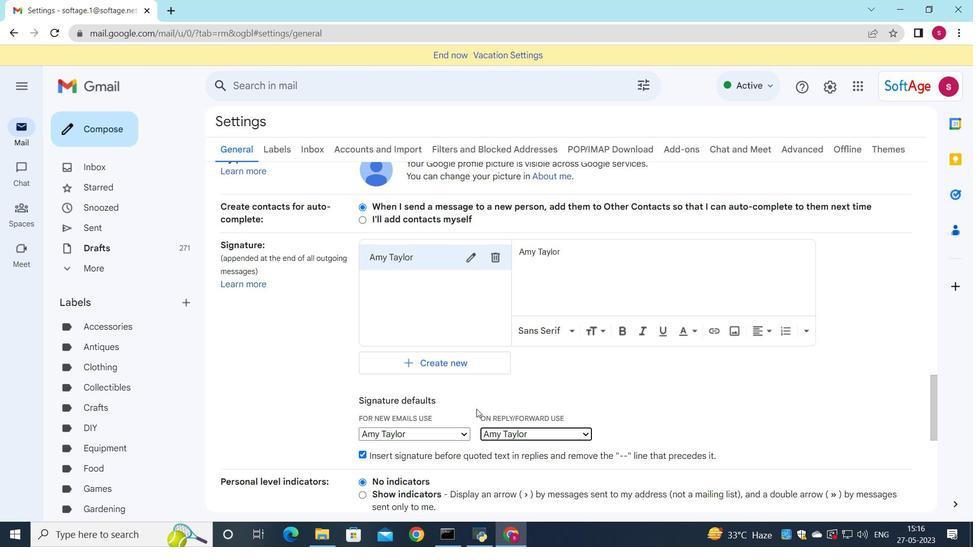 
Action: Mouse scrolled (472, 406) with delta (0, 0)
Screenshot: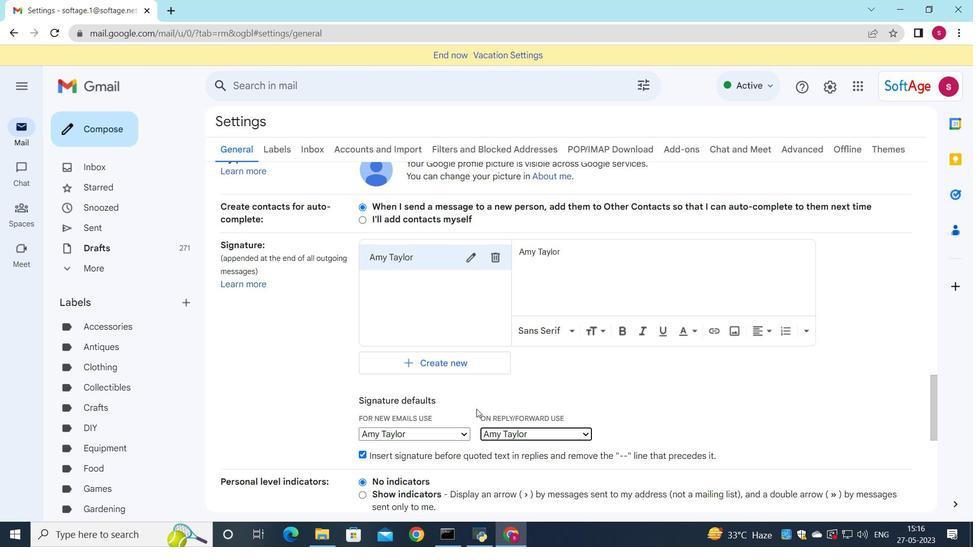 
Action: Mouse moved to (472, 406)
Screenshot: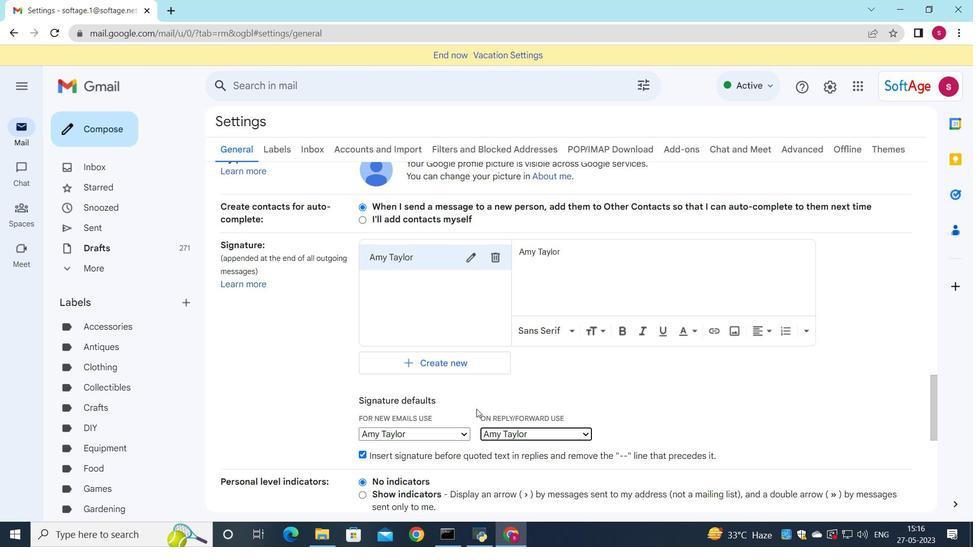 
Action: Mouse scrolled (472, 406) with delta (0, 0)
Screenshot: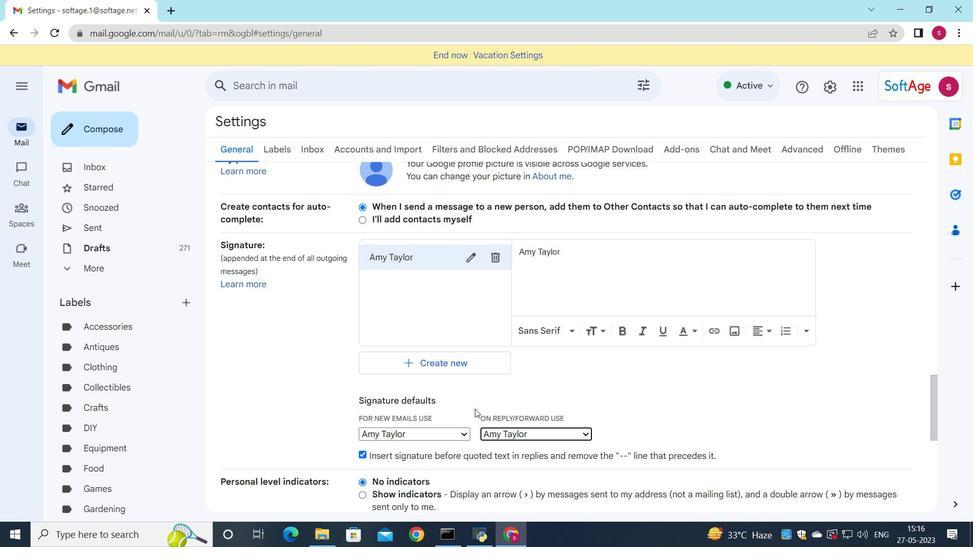 
Action: Mouse moved to (464, 348)
Screenshot: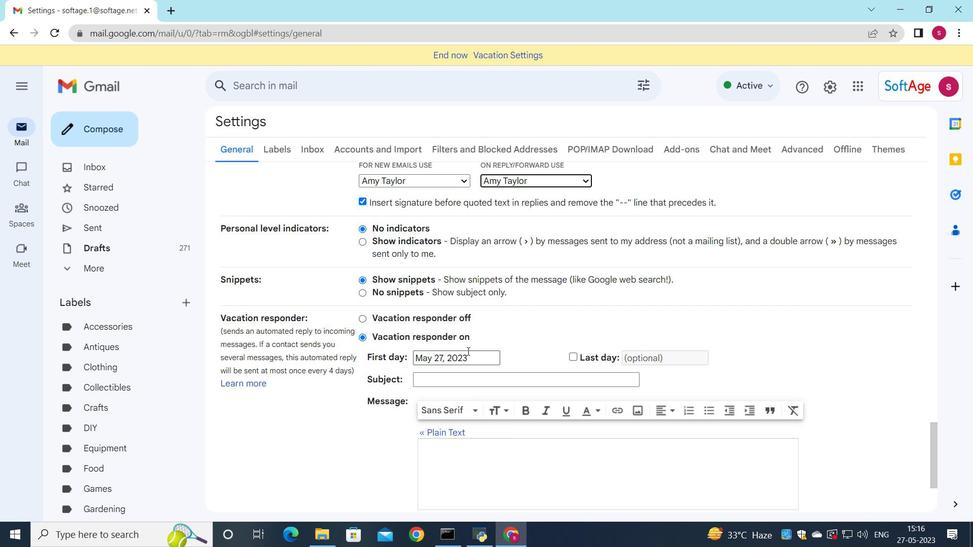 
Action: Mouse scrolled (464, 348) with delta (0, 0)
Screenshot: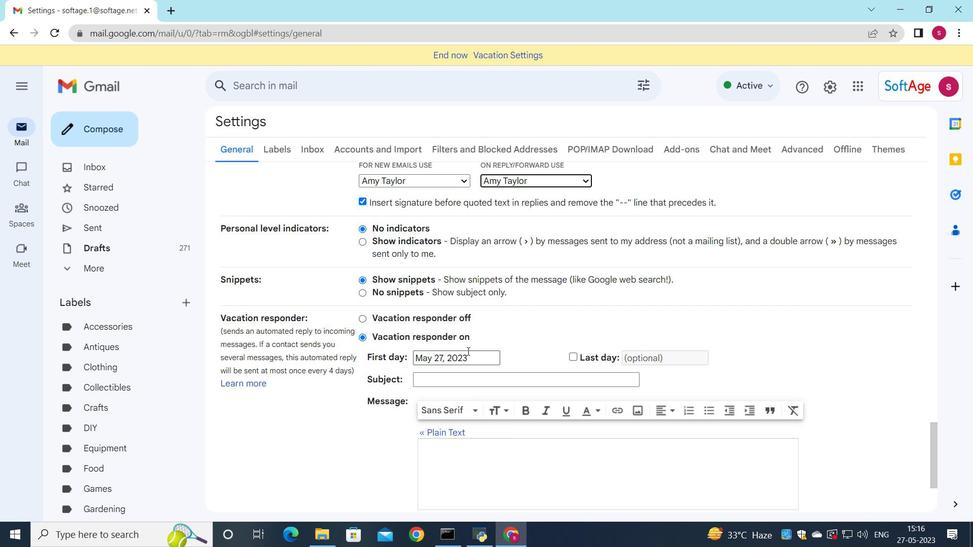 
Action: Mouse moved to (463, 348)
Screenshot: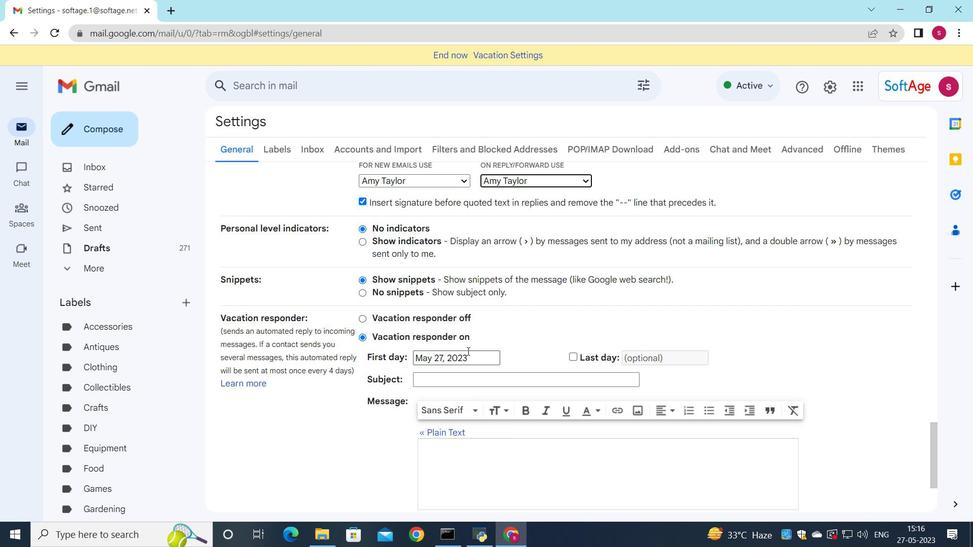 
Action: Mouse scrolled (463, 348) with delta (0, 0)
Screenshot: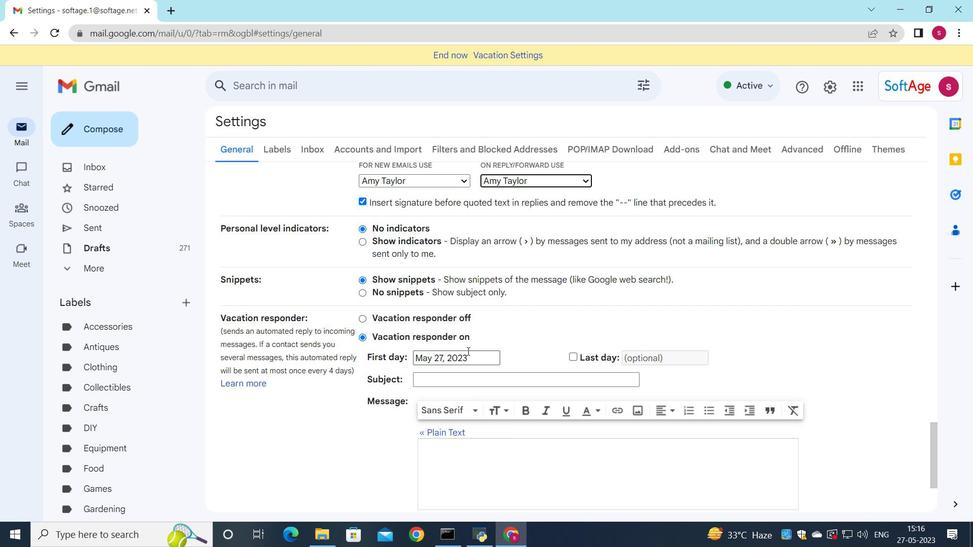 
Action: Mouse scrolled (463, 348) with delta (0, 0)
Screenshot: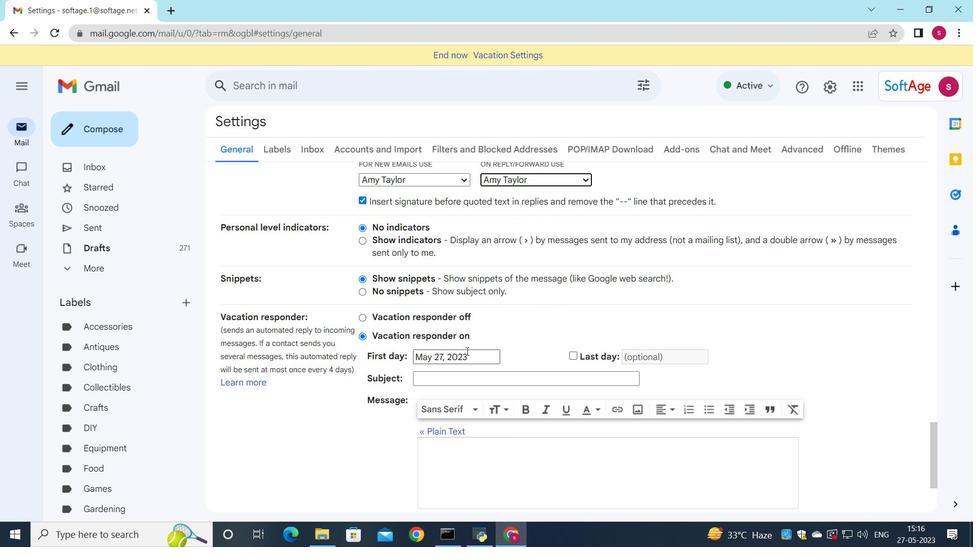 
Action: Mouse scrolled (463, 348) with delta (0, 0)
Screenshot: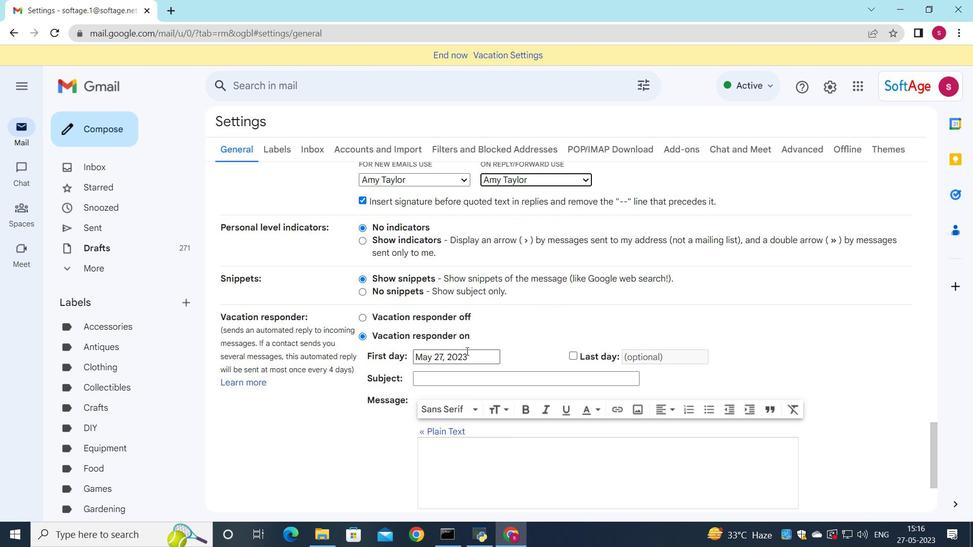 
Action: Mouse scrolled (463, 348) with delta (0, 0)
Screenshot: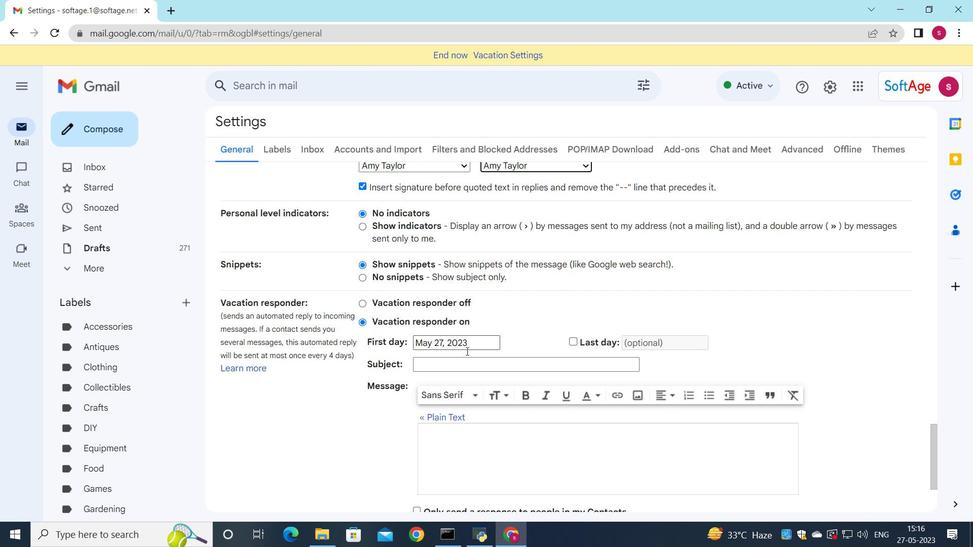 
Action: Mouse moved to (464, 362)
Screenshot: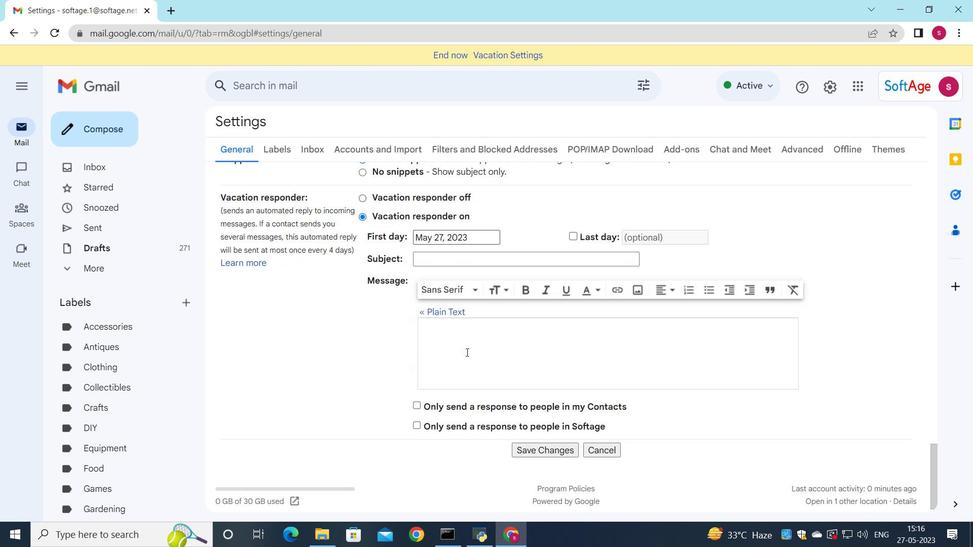 
Action: Mouse scrolled (464, 361) with delta (0, 0)
Screenshot: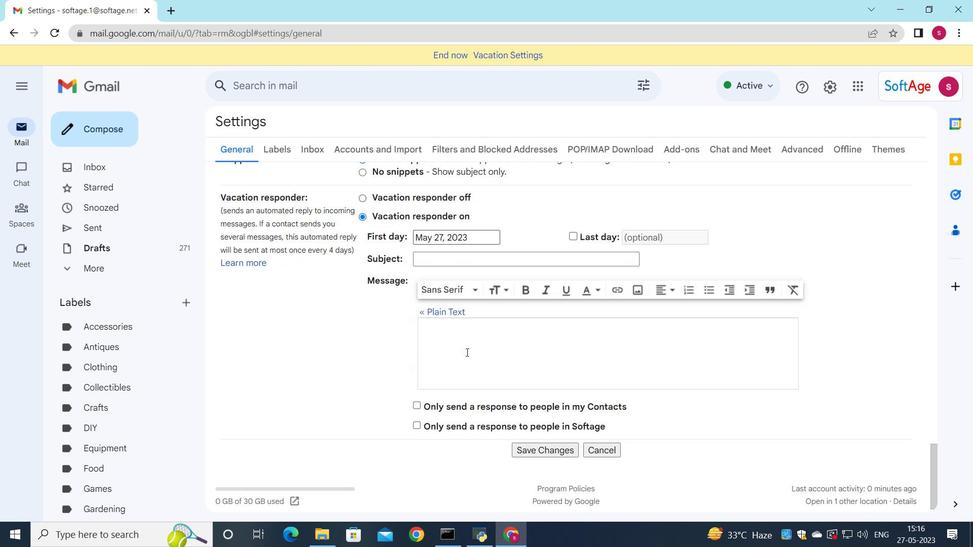 
Action: Mouse moved to (550, 443)
Screenshot: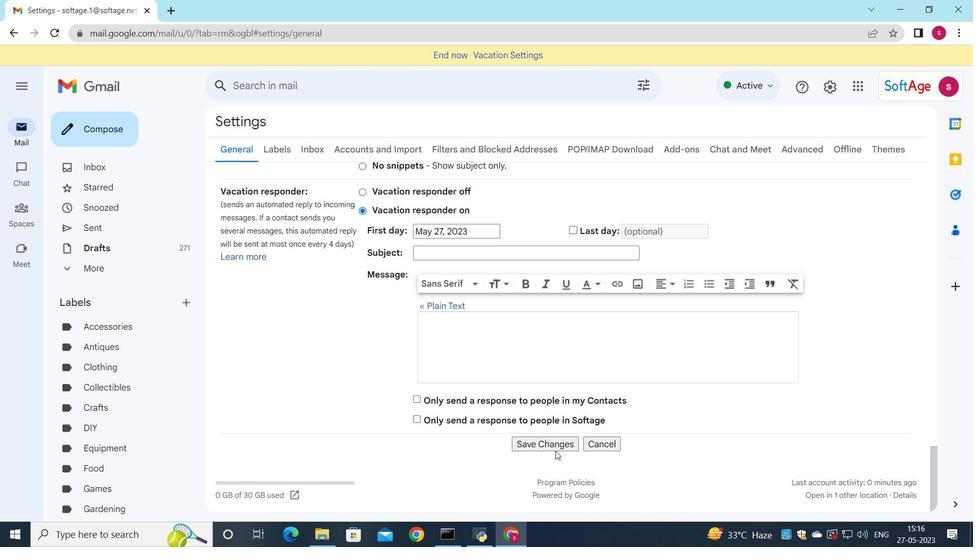 
Action: Mouse pressed left at (550, 443)
Screenshot: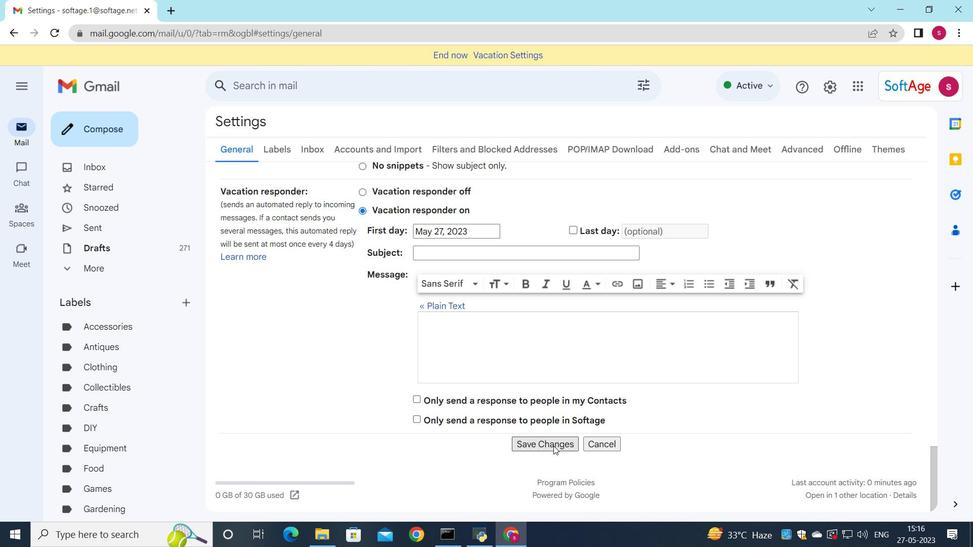 
Action: Mouse moved to (104, 131)
Screenshot: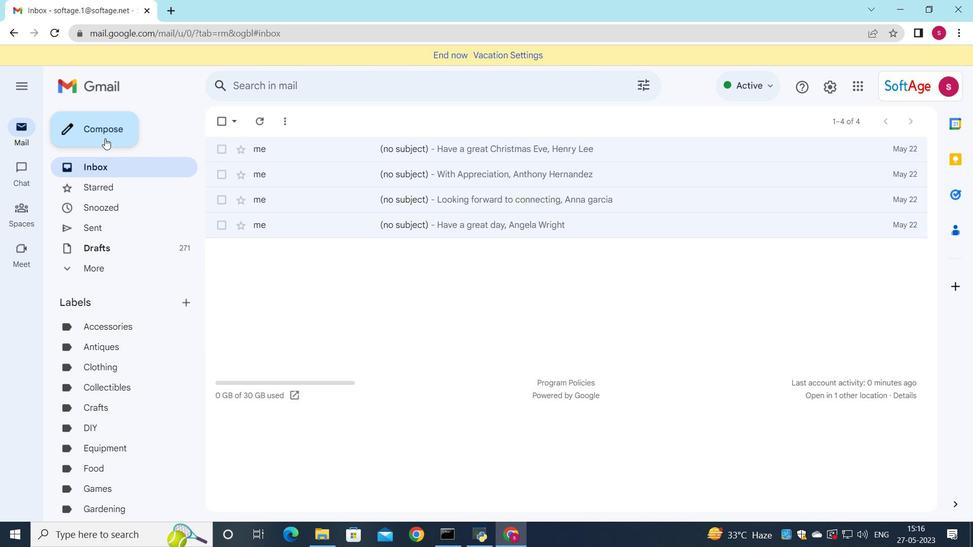 
Action: Mouse pressed left at (104, 131)
Screenshot: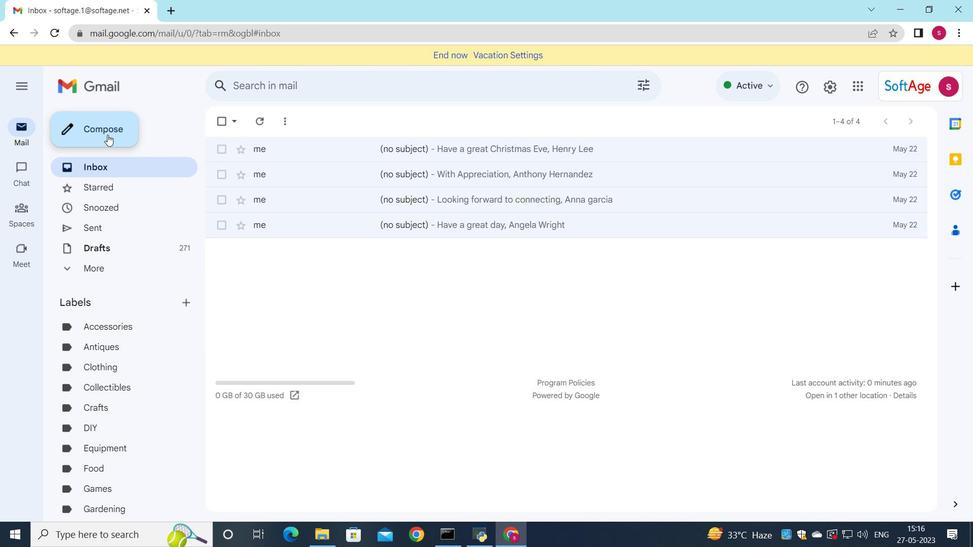 
Action: Mouse moved to (575, 207)
Screenshot: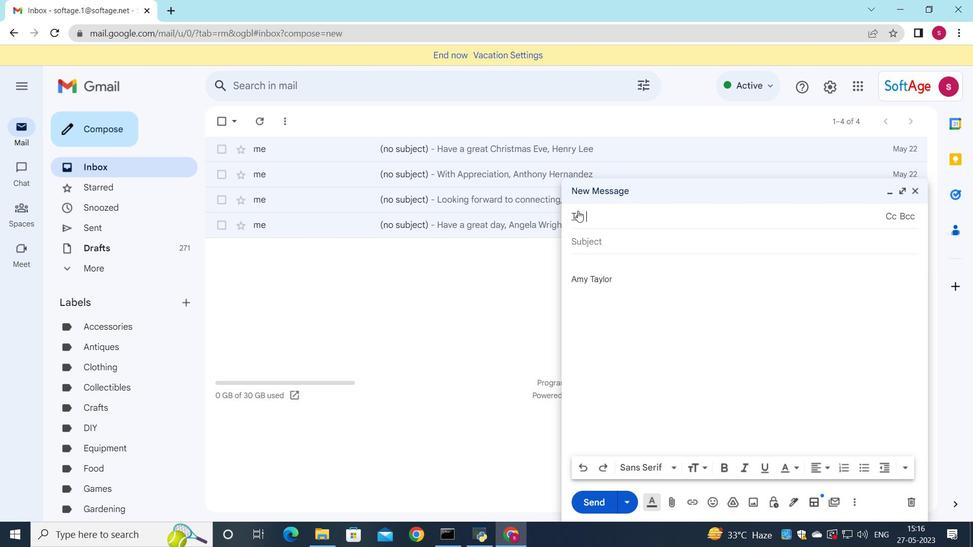 
Action: Key pressed sof
Screenshot: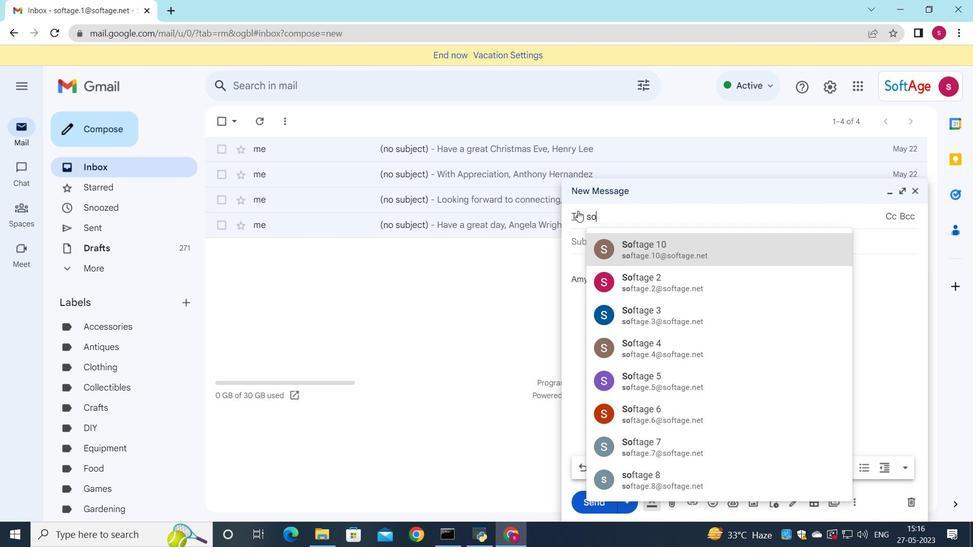 
Action: Mouse moved to (651, 277)
Screenshot: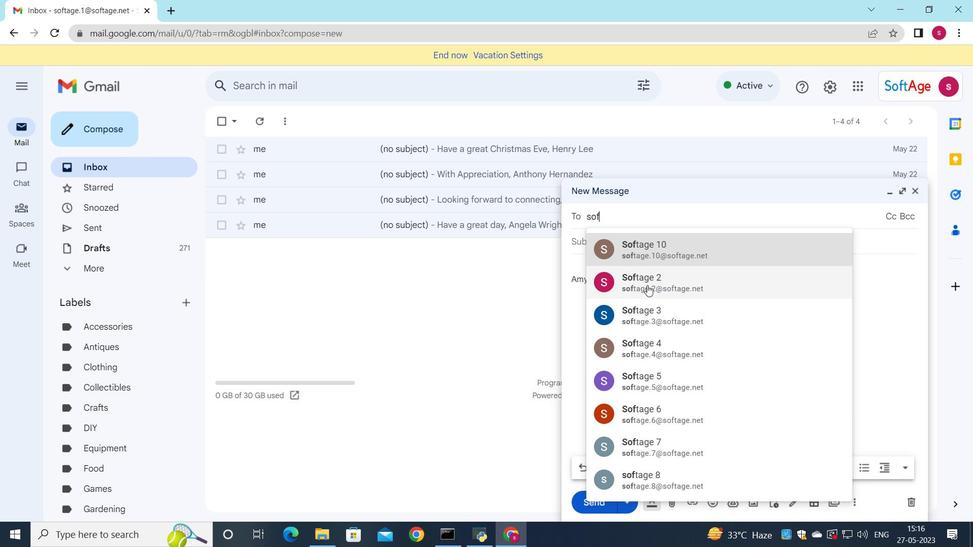 
Action: Mouse pressed left at (651, 277)
Screenshot: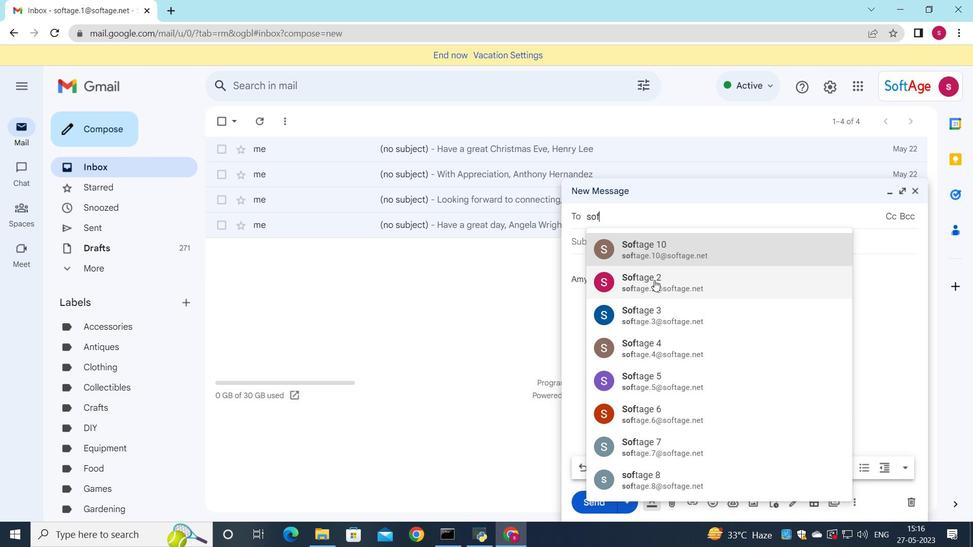 
Action: Key pressed s
Screenshot: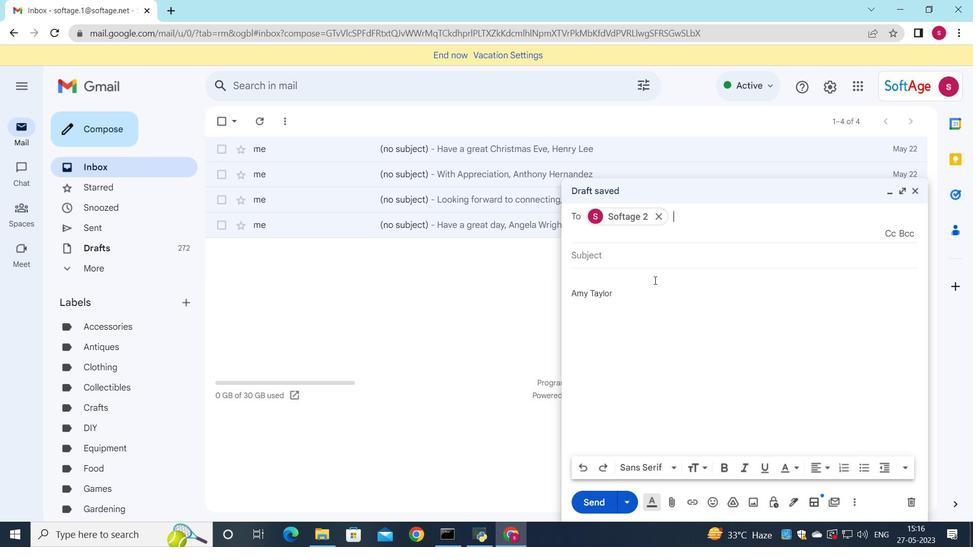 
Action: Mouse moved to (733, 312)
Screenshot: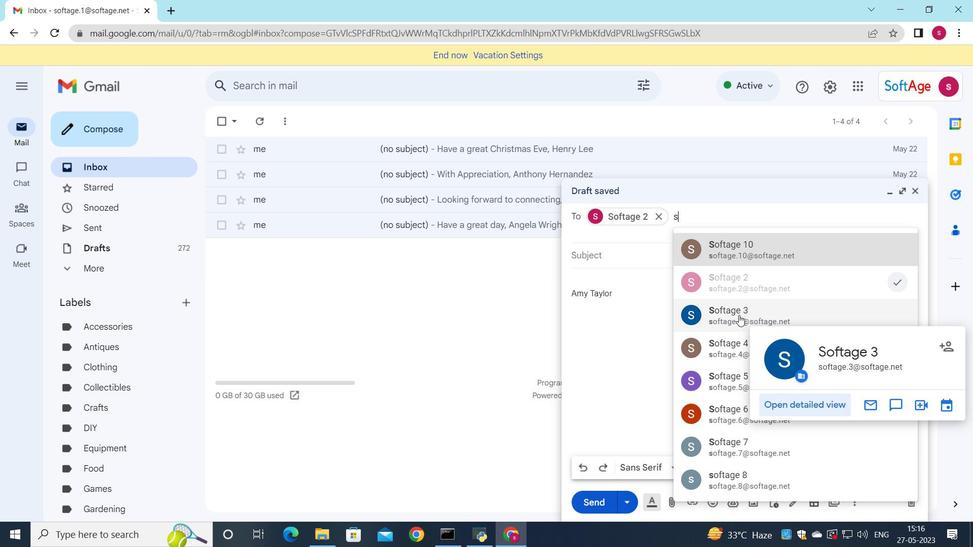 
Action: Mouse pressed left at (733, 312)
Screenshot: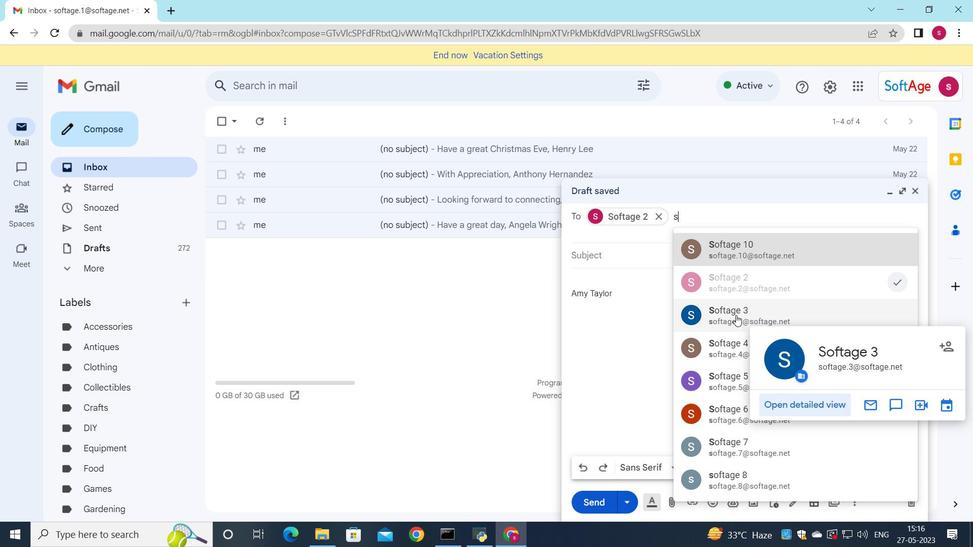 
Action: Mouse moved to (887, 231)
Screenshot: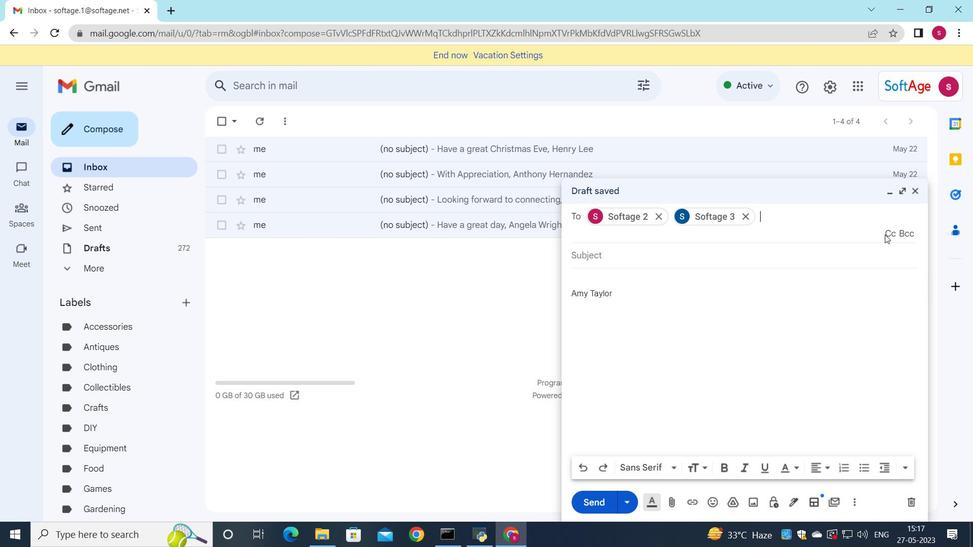 
Action: Mouse pressed left at (887, 231)
Screenshot: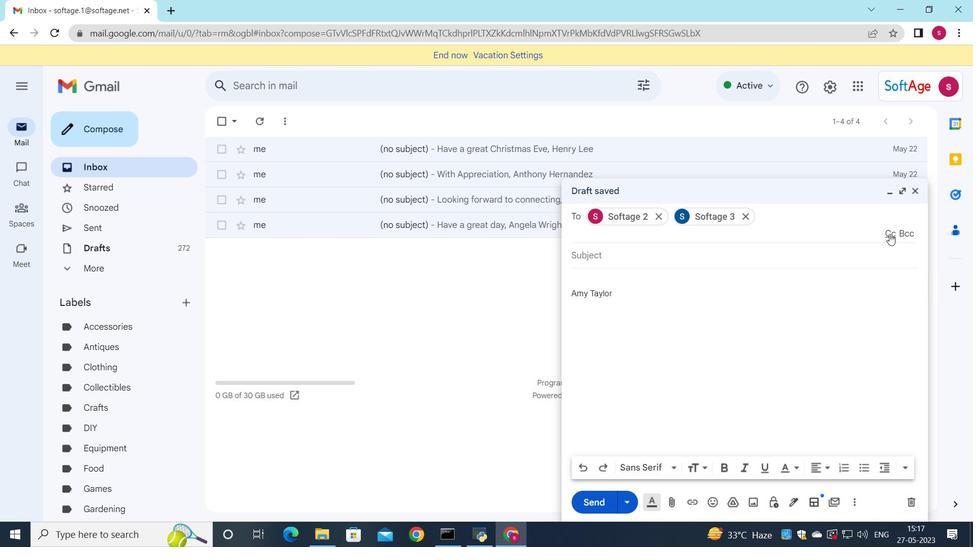 
Action: Mouse moved to (884, 250)
Screenshot: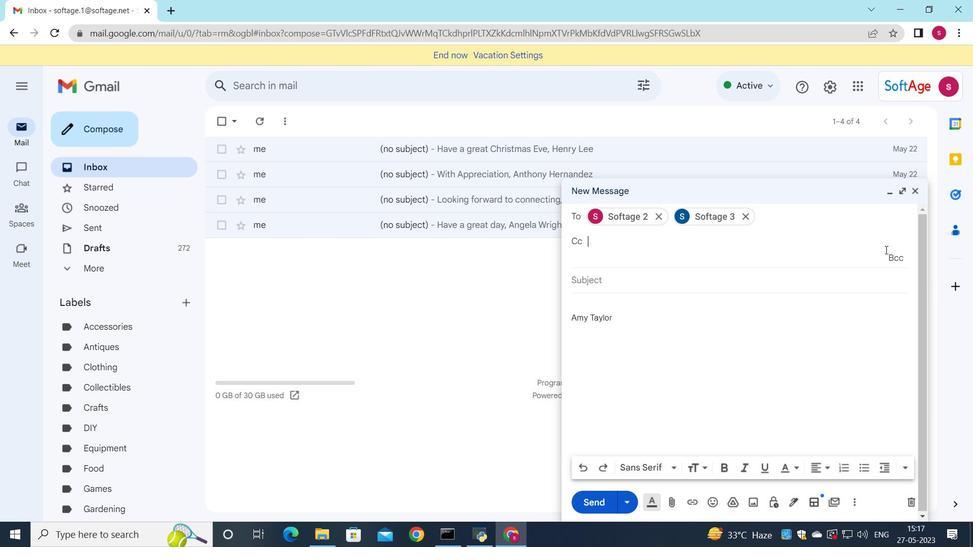 
Action: Key pressed s
Screenshot: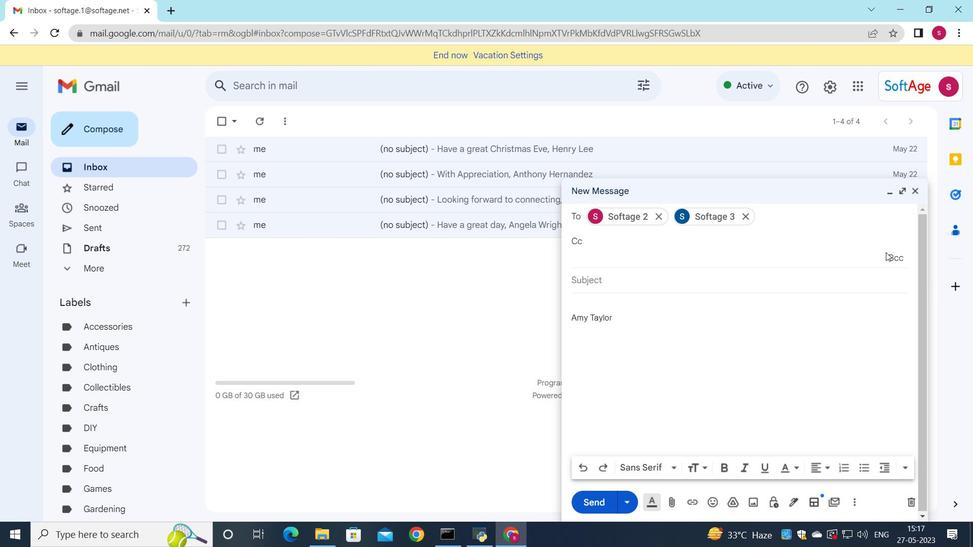 
Action: Mouse moved to (737, 370)
Screenshot: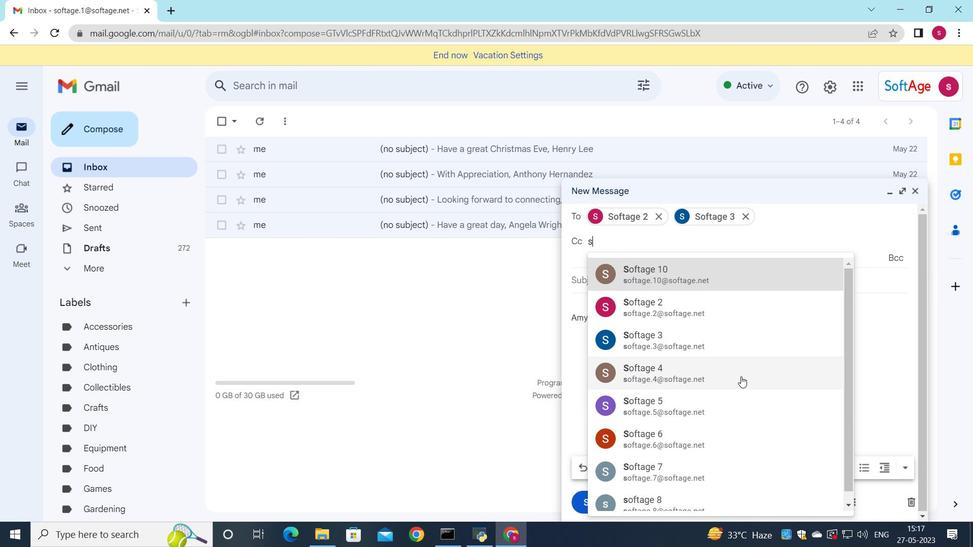 
Action: Mouse pressed left at (737, 370)
Screenshot: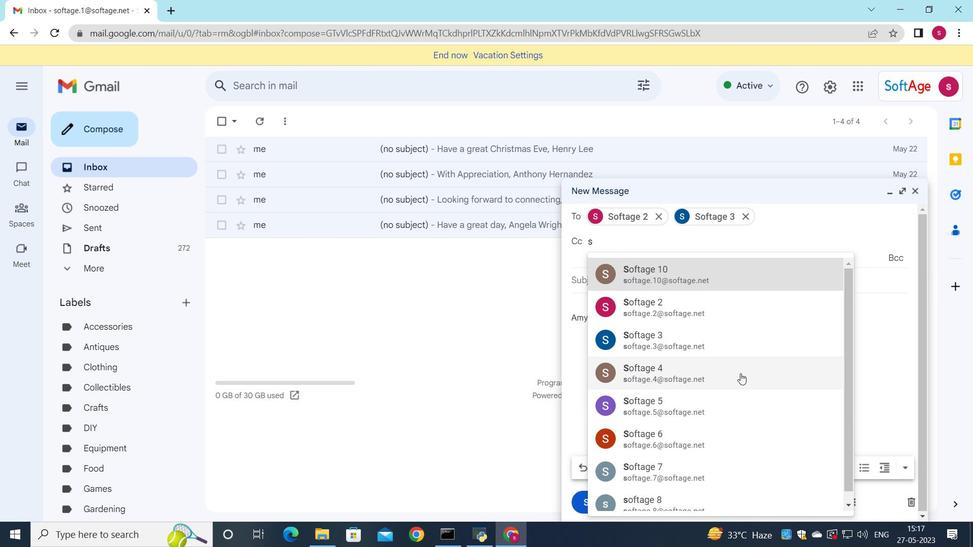 
Action: Mouse moved to (632, 278)
Screenshot: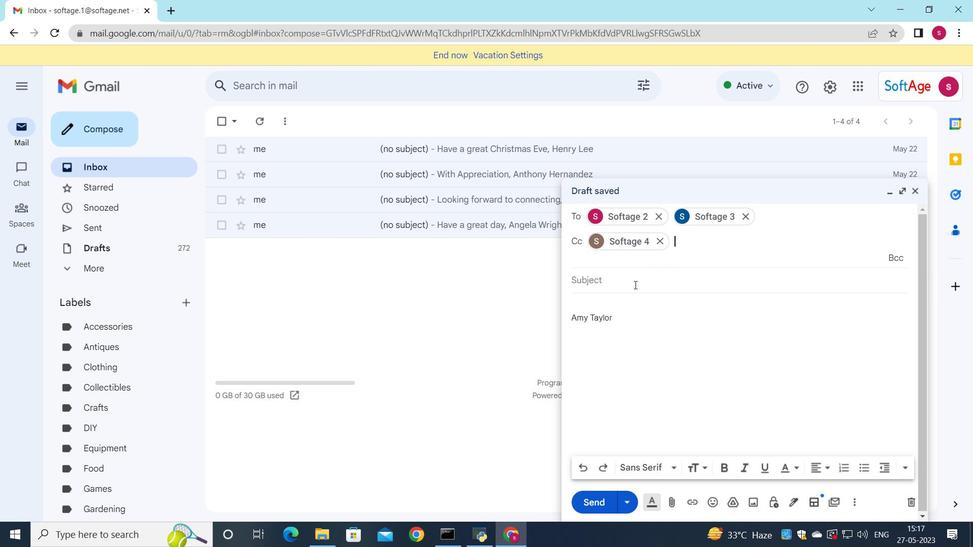 
Action: Mouse pressed left at (632, 278)
Screenshot: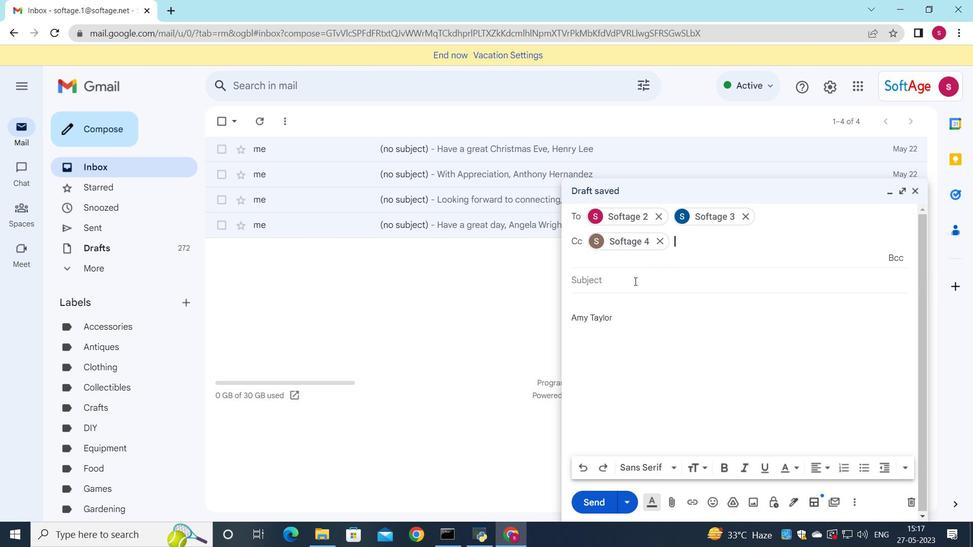 
Action: Key pressed <Key.shift>Question<Key.space>regae<Key.backspace>rding<Key.space>a<Key.space>project
Screenshot: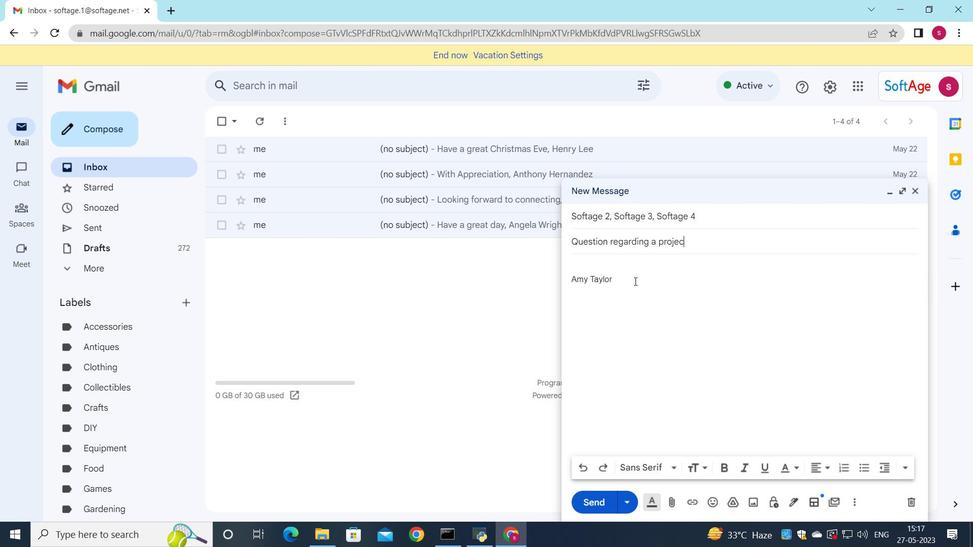 
Action: Mouse moved to (596, 265)
Screenshot: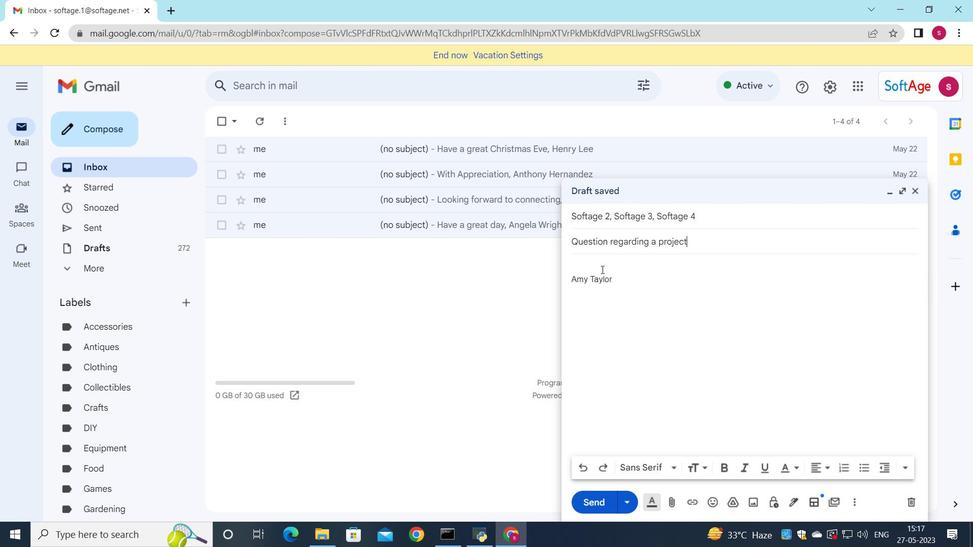 
Action: Mouse pressed left at (596, 265)
Screenshot: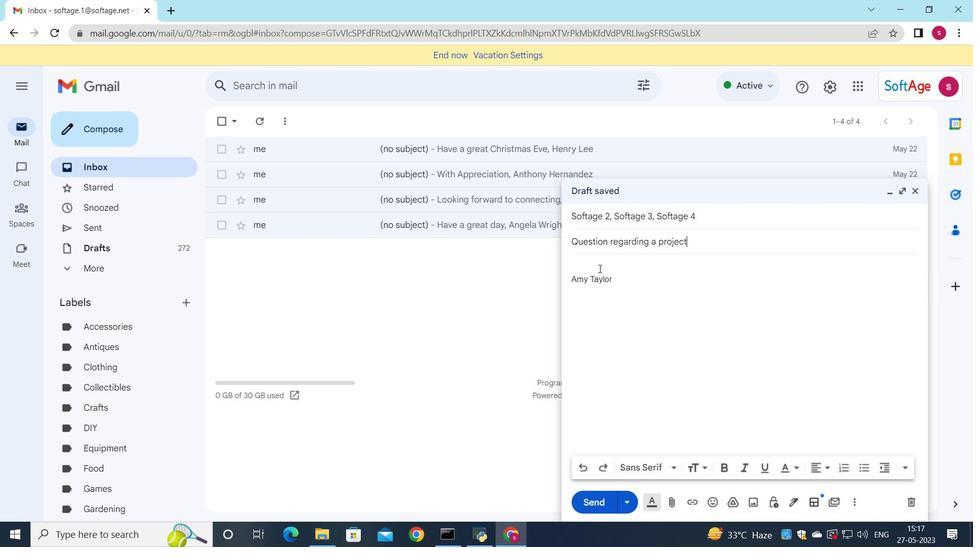 
Action: Key pressed <Key.shift>I<Key.space>would<Key.space>like<Key.space>to<Key.space>schedule<Key.space>a<Key.space>call<Key.space>to<Key.space>discuss<Key.space>this<Key.space>further<Key.space><Key.backspace>.
Screenshot: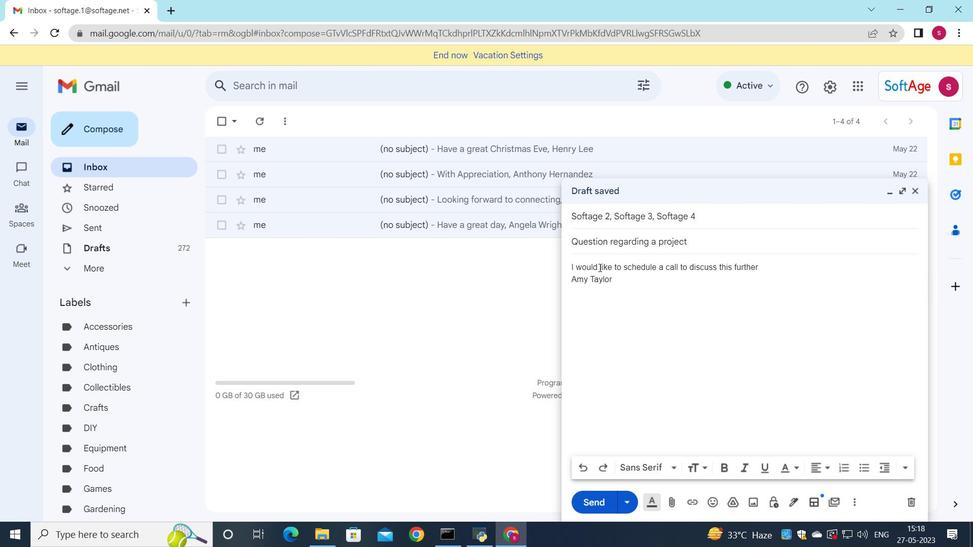 
Action: Mouse moved to (568, 263)
Screenshot: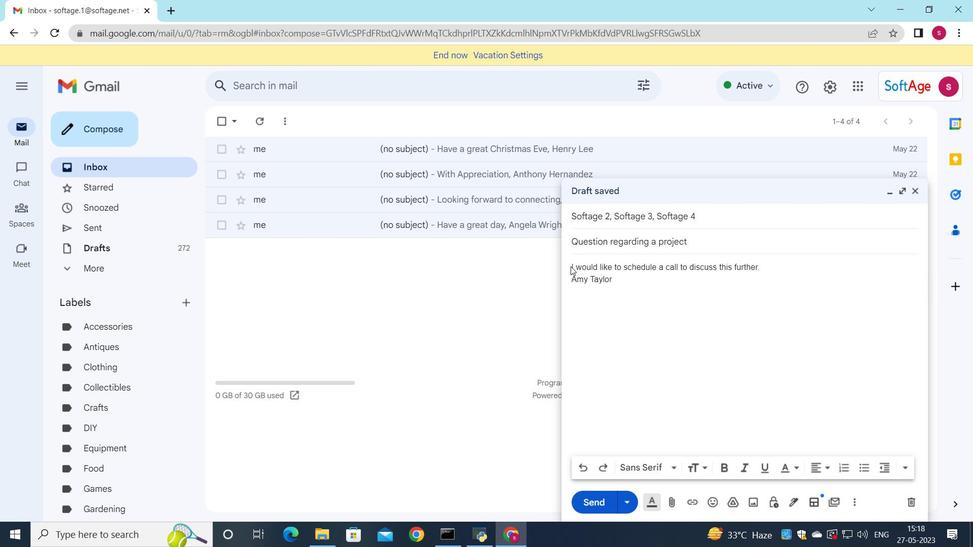 
Action: Mouse pressed left at (568, 263)
Screenshot: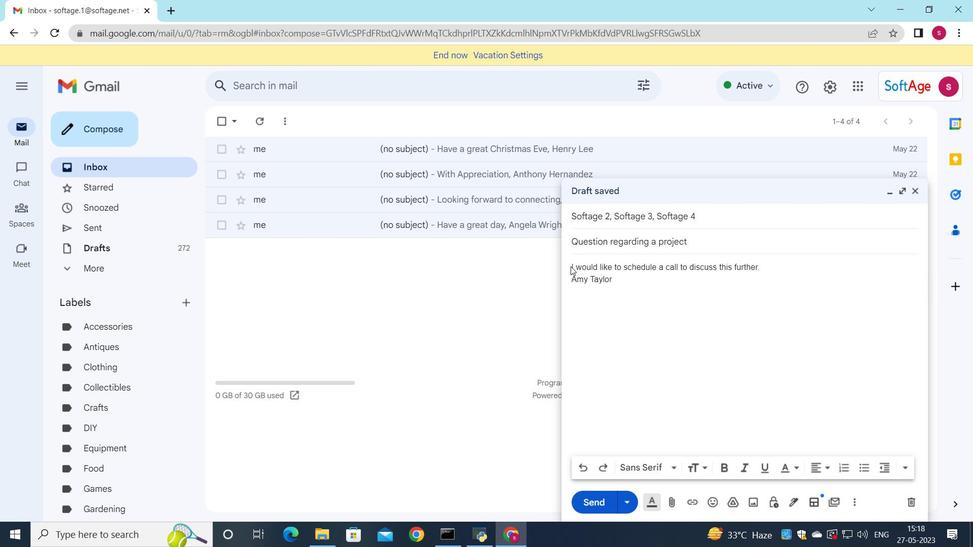
Action: Mouse moved to (765, 269)
Screenshot: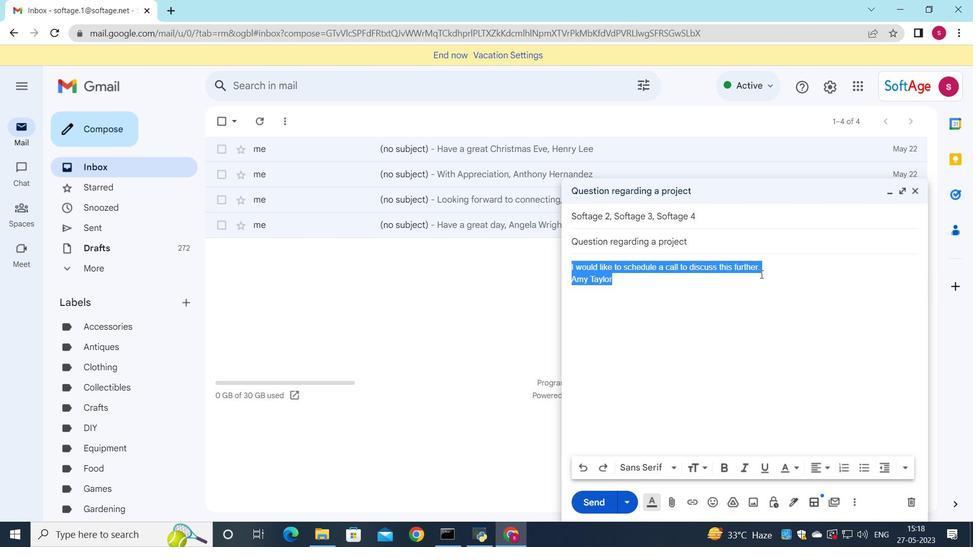 
Action: Mouse pressed left at (765, 269)
Screenshot: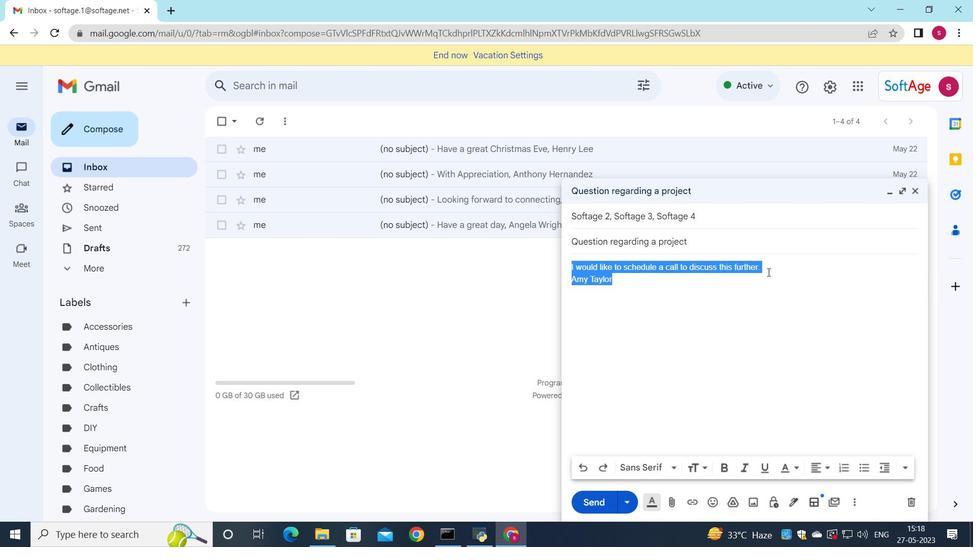 
Action: Mouse moved to (763, 263)
Screenshot: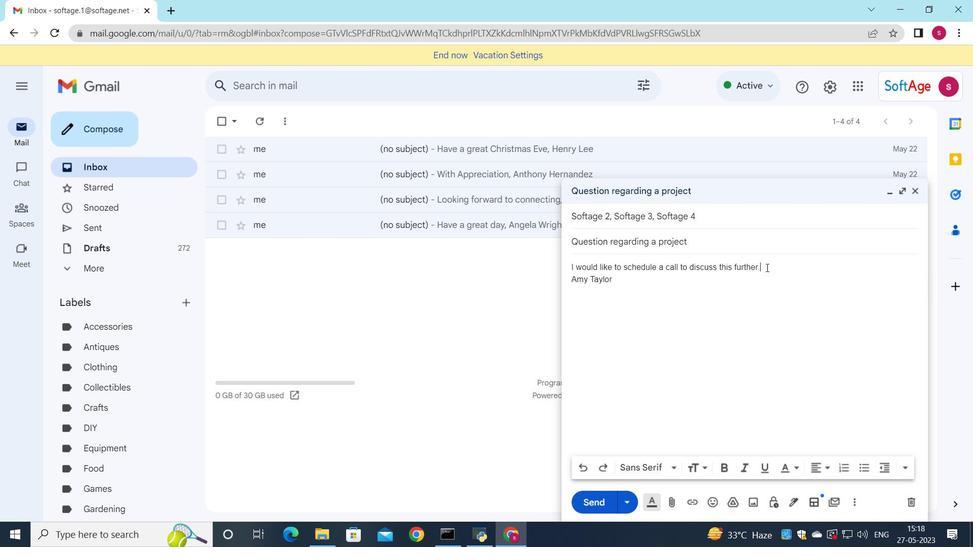 
Action: Mouse pressed left at (763, 263)
Screenshot: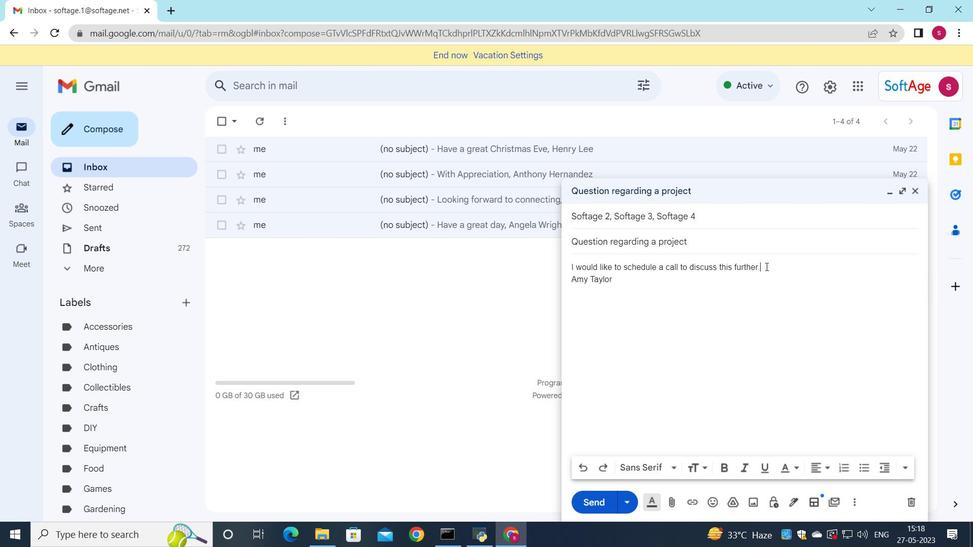 
Action: Mouse moved to (699, 468)
Screenshot: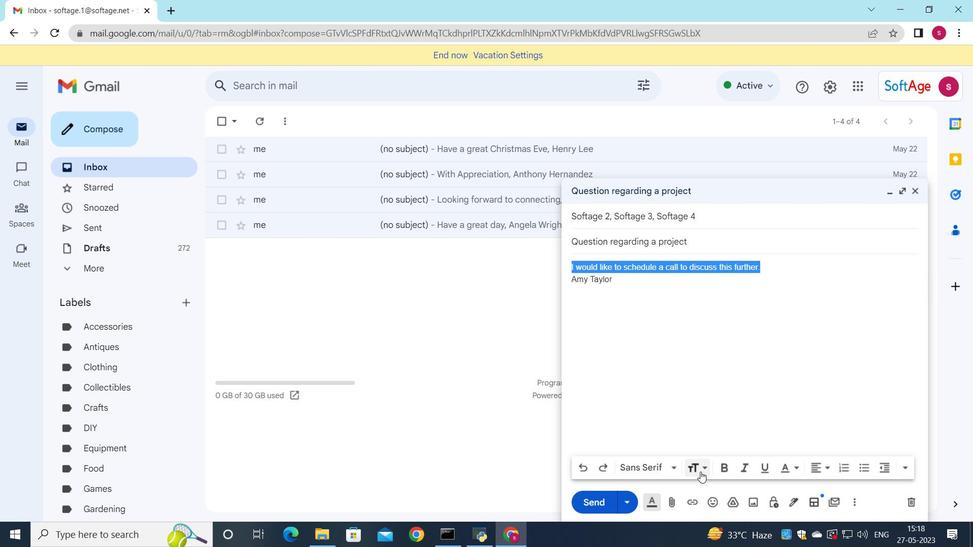 
Action: Mouse pressed left at (699, 468)
Screenshot: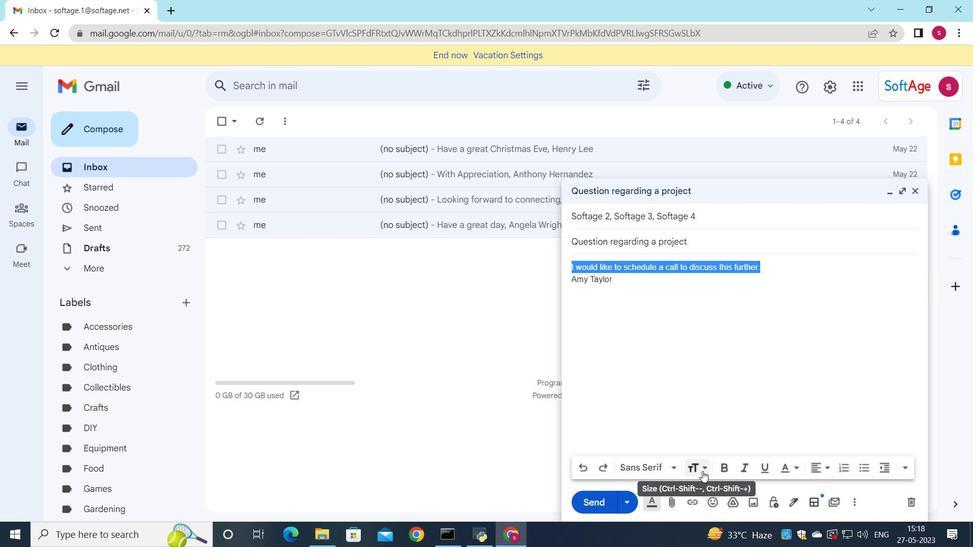 
Action: Mouse moved to (720, 439)
Screenshot: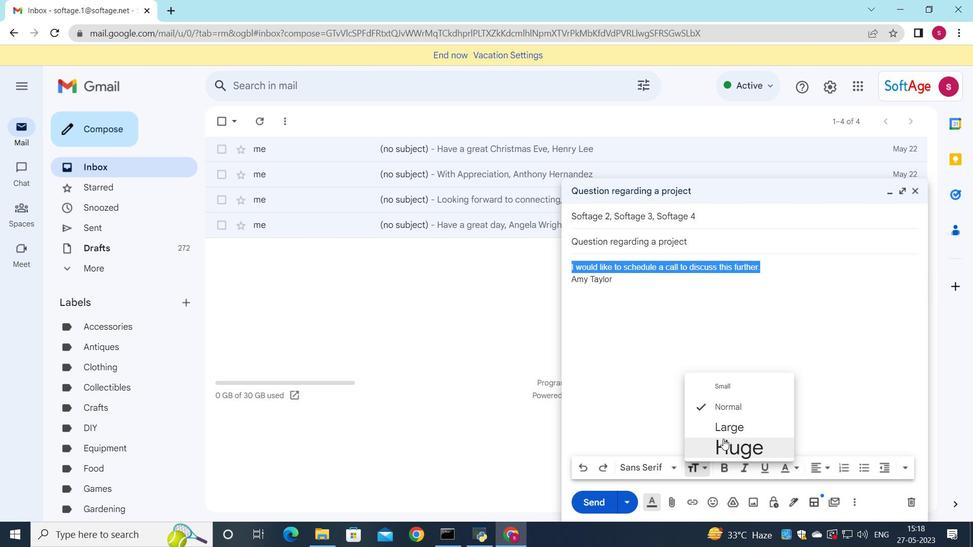 
Action: Mouse pressed left at (720, 439)
Screenshot: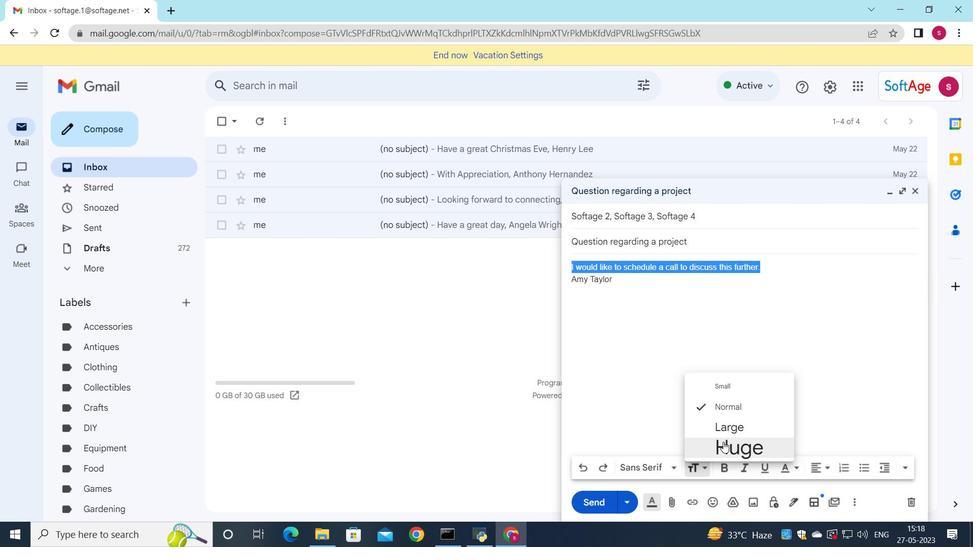 
Action: Mouse moved to (822, 468)
Screenshot: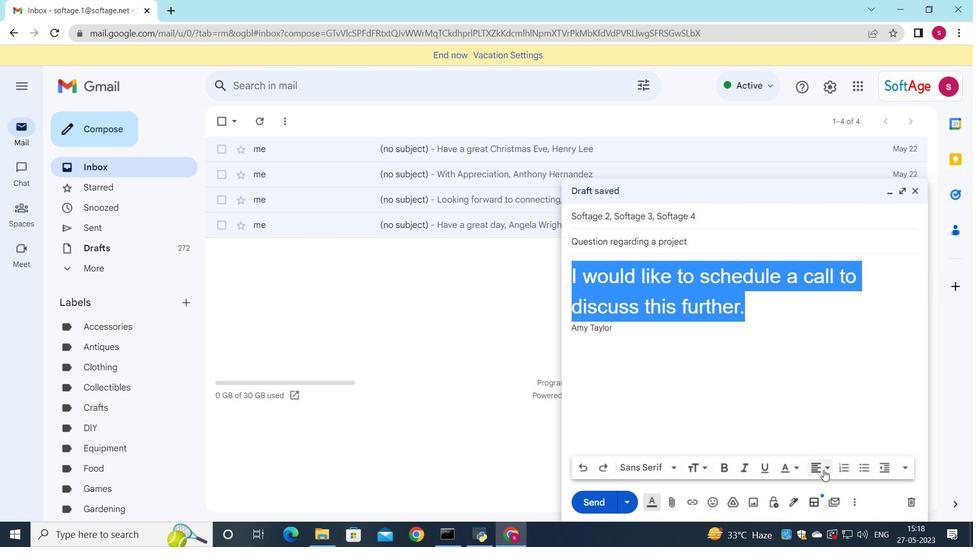 
Action: Mouse pressed left at (822, 468)
Screenshot: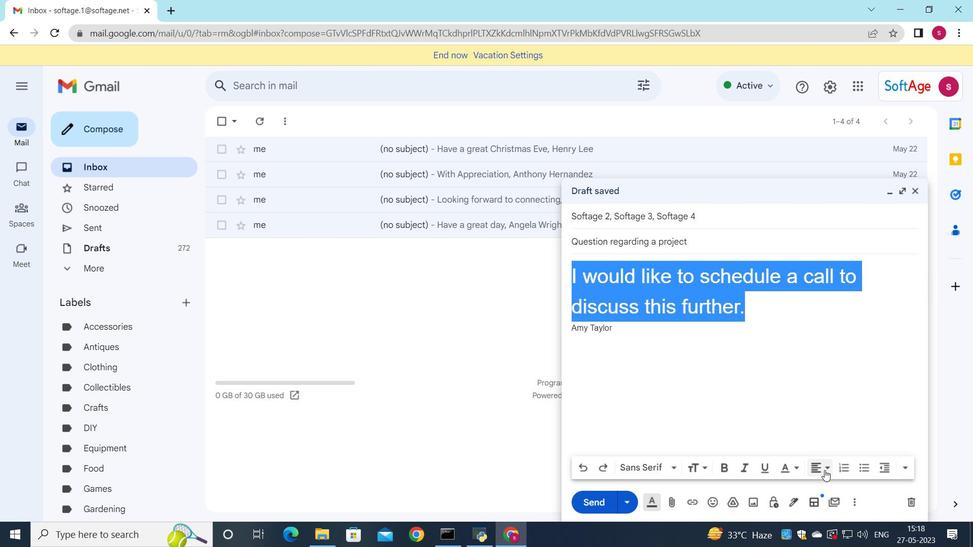 
Action: Mouse moved to (811, 447)
Screenshot: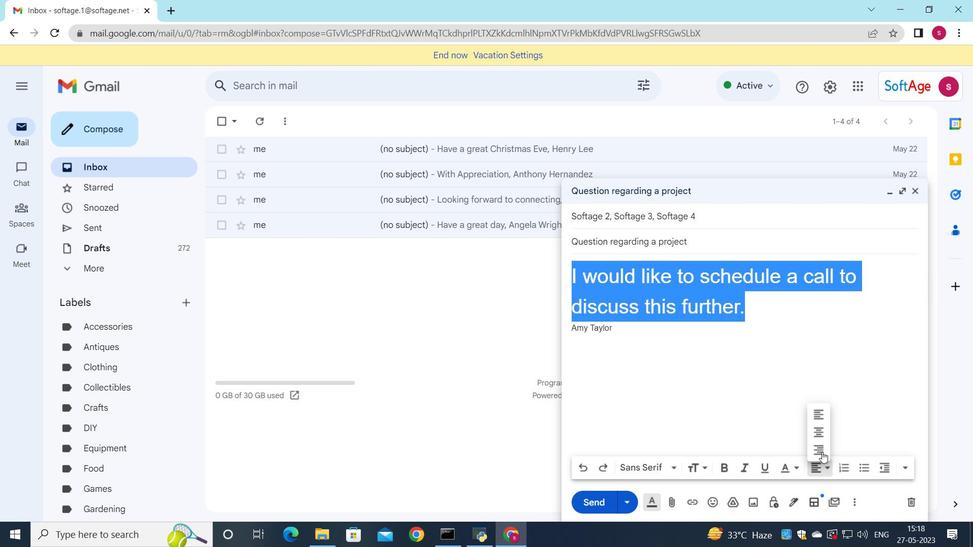 
Action: Mouse pressed left at (811, 447)
Screenshot: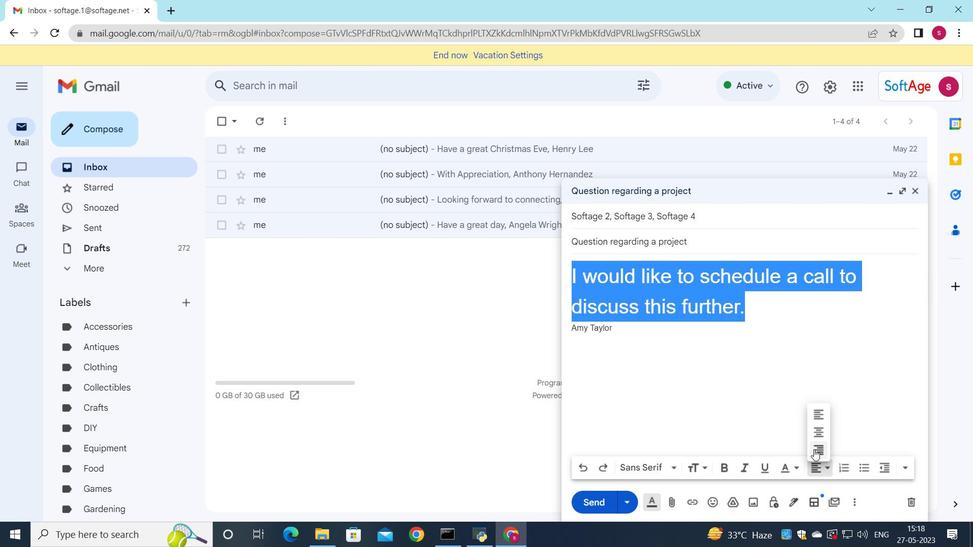 
Action: Mouse moved to (594, 493)
Screenshot: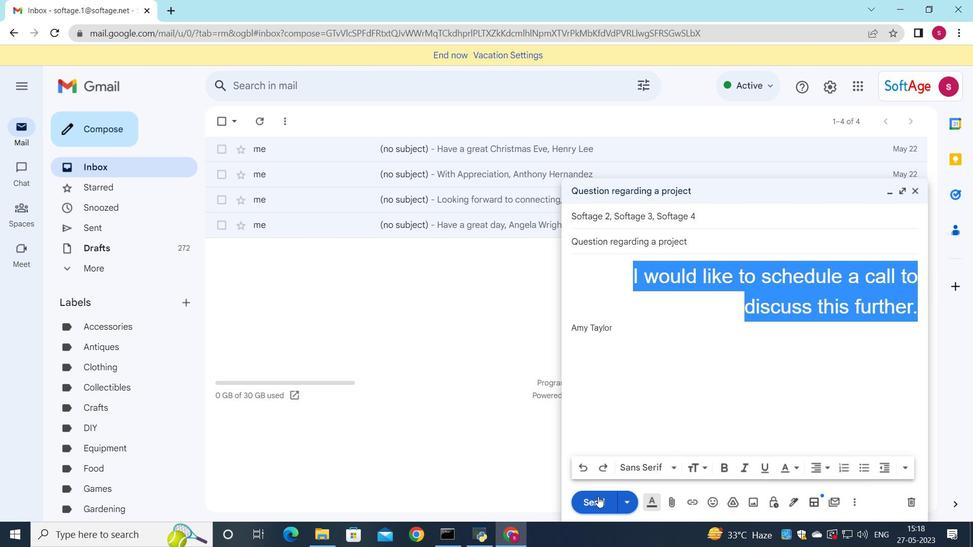 
Action: Mouse pressed left at (594, 493)
Screenshot: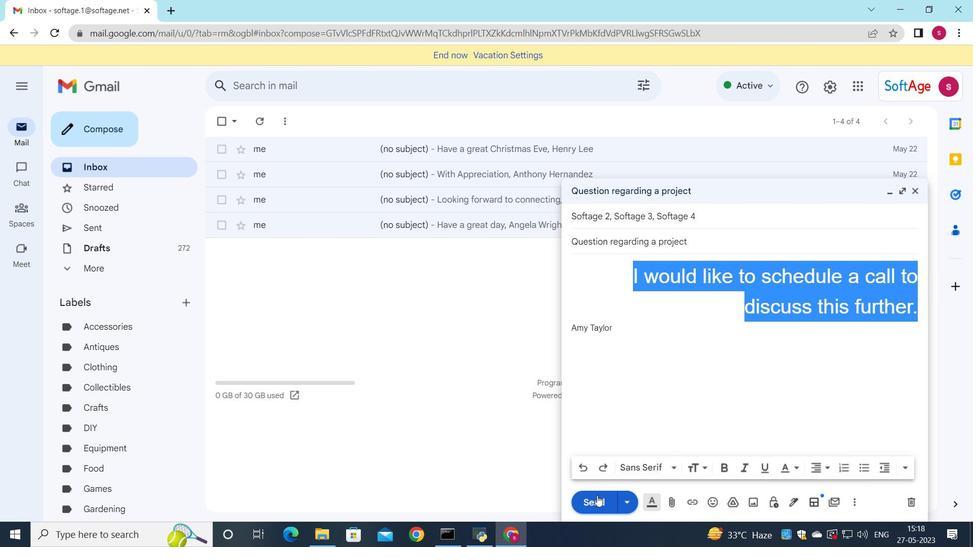 
Action: Mouse moved to (797, 375)
Screenshot: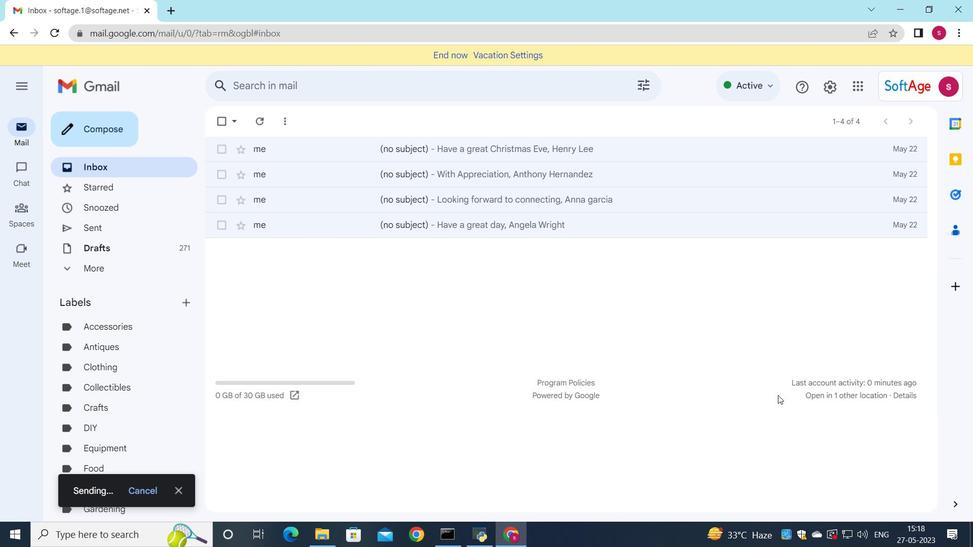 
